 Task: Add an event with the title Team Building Activity: Paintball Tournament, date '2024/03/07', time 7:30 AM to 9:30 AMand add a description: Furthermore, you will have the opportunity to discuss your current financial status, including revenue growth, profitability, and any notable milestones or achievements. Sharing this information demonstrates your business's performance and potential for future success.Select event color  Tomato . Add location for the event as: 789 Bastakiya Quarter, Dubai, UAE, logged in from the account softage.2@softage.netand send the event invitation to softage.3@softage.net and softage.4@softage.net. Set a reminder for the event Daily
Action: Mouse moved to (419, 192)
Screenshot: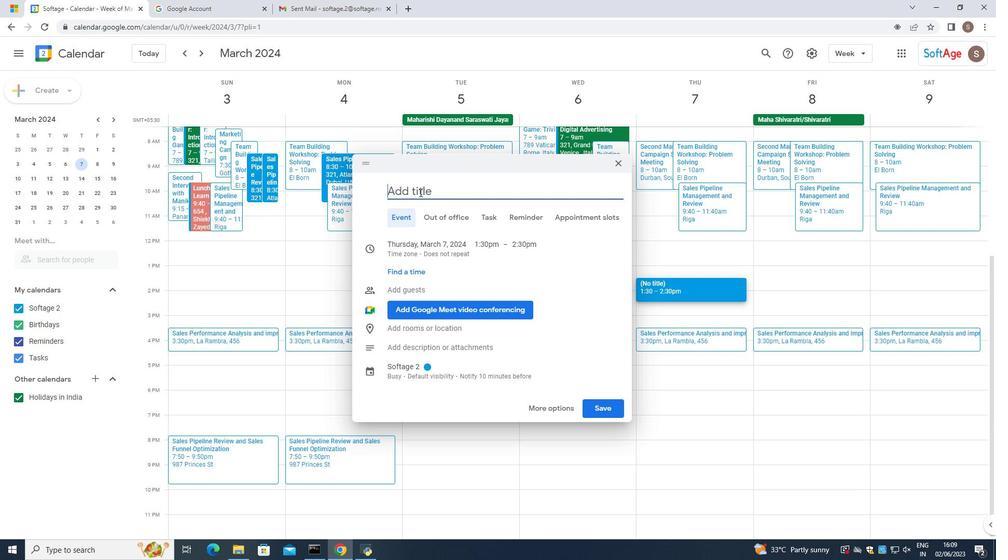 
Action: Key pressed <Key.caps_lock>T<Key.caps_lock>eam<Key.space><Key.caps_lock>B<Key.caps_lock>uilding<Key.space><Key.caps_lock>A<Key.caps_lock>ctu==<Key.backspace><Key.backspace><Key.backspace>ivity<Key.shift_r>:<Key.caps_lock>P<Key.caps_lock>aintball<Key.space><Key.caps_lock>T<Key.caps_lock>ournamne<Key.backspace><Key.backspace>n<Key.backspace>ent
Screenshot: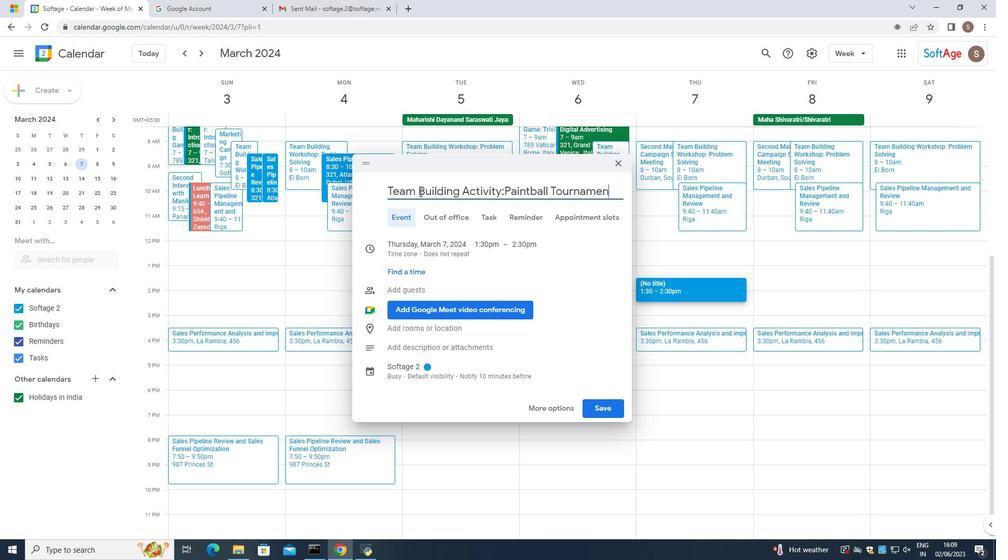
Action: Mouse moved to (387, 237)
Screenshot: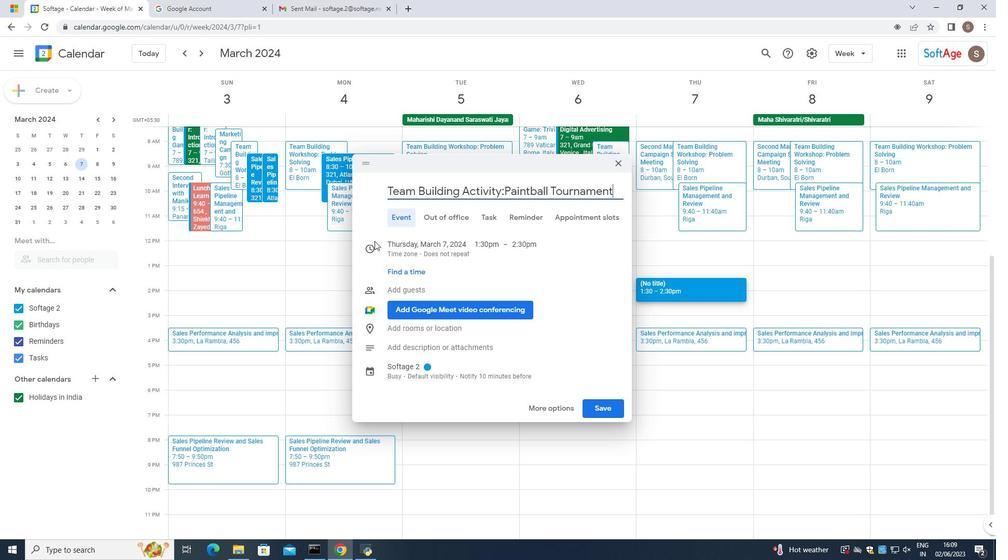 
Action: Mouse pressed left at (387, 237)
Screenshot: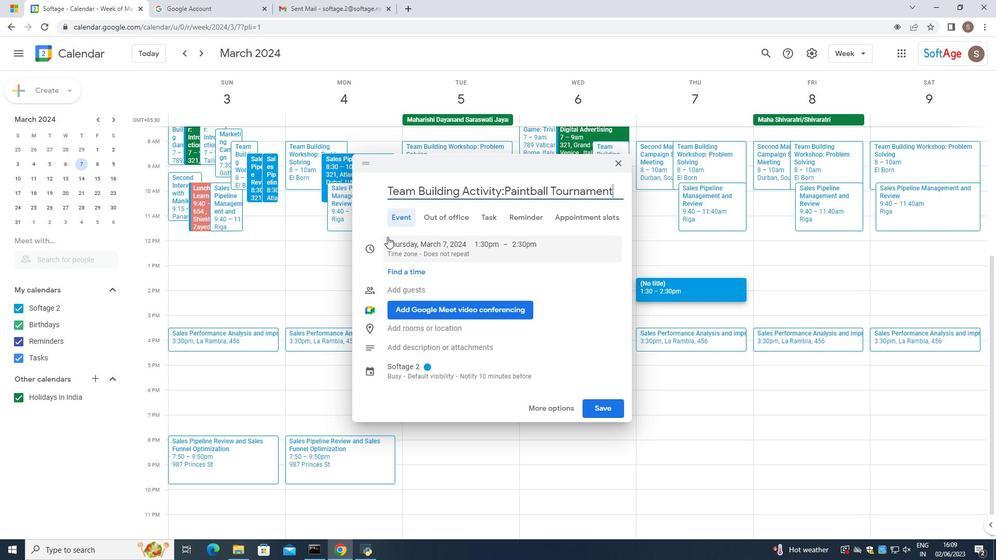 
Action: Mouse moved to (486, 245)
Screenshot: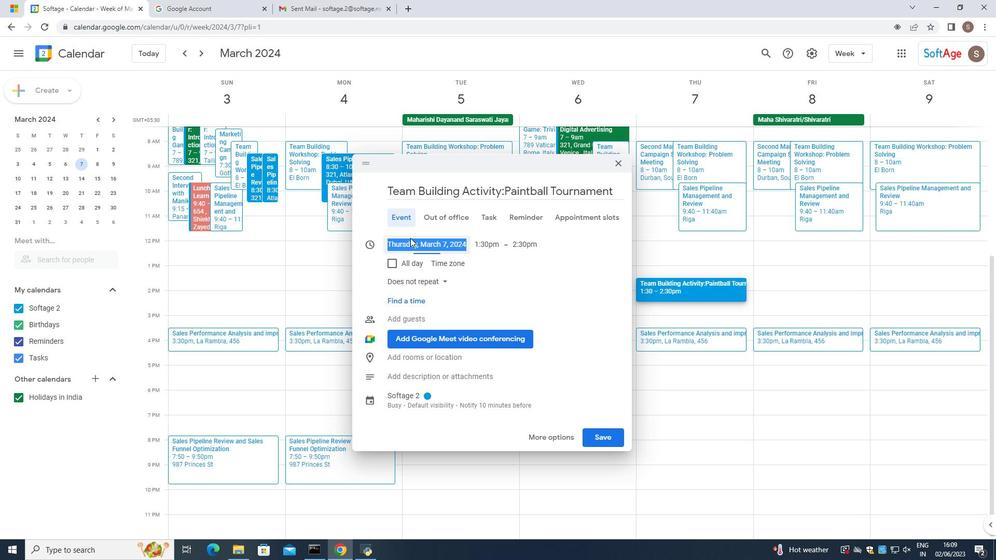 
Action: Mouse pressed left at (486, 245)
Screenshot: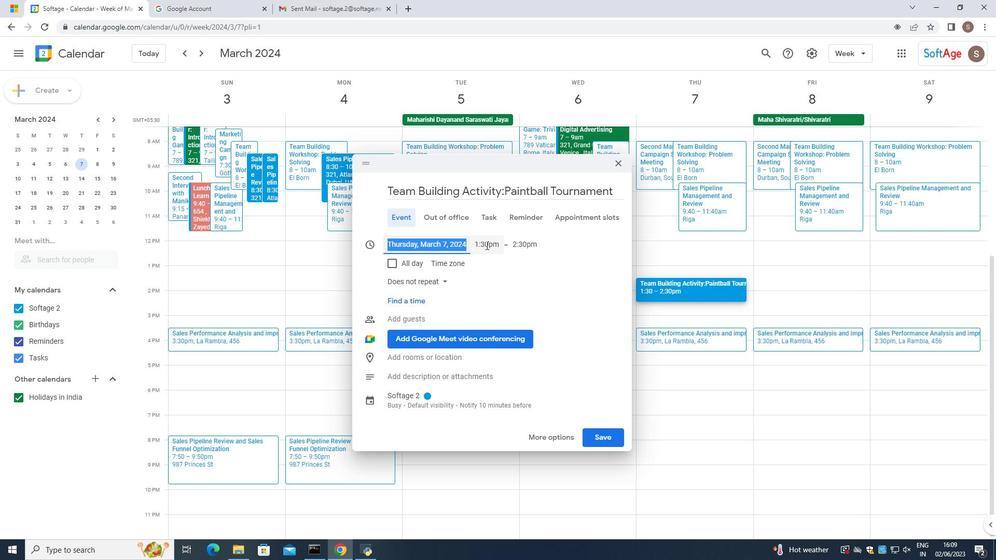 
Action: Mouse moved to (493, 294)
Screenshot: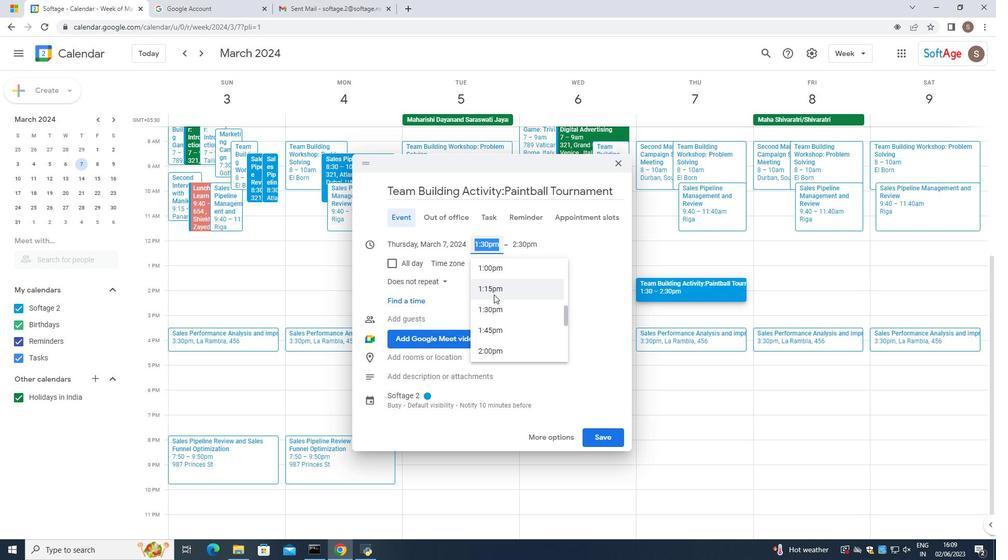 
Action: Mouse scrolled (493, 295) with delta (0, 0)
Screenshot: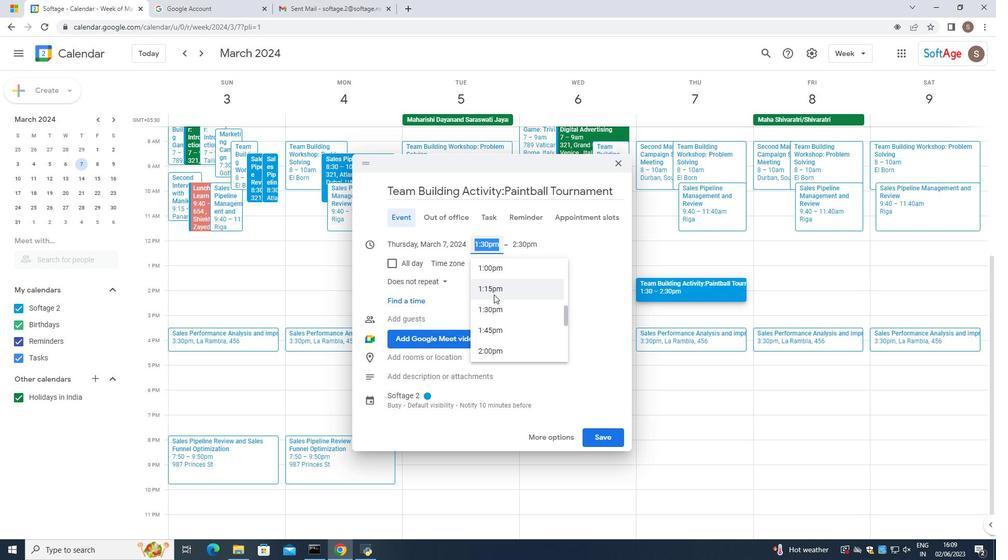 
Action: Mouse scrolled (493, 295) with delta (0, 0)
Screenshot: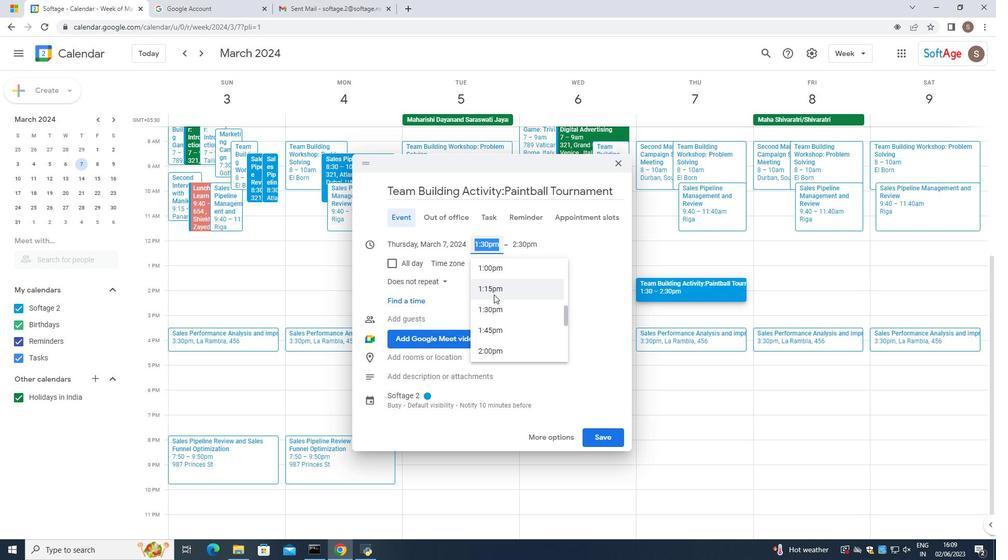 
Action: Mouse scrolled (493, 295) with delta (0, 0)
Screenshot: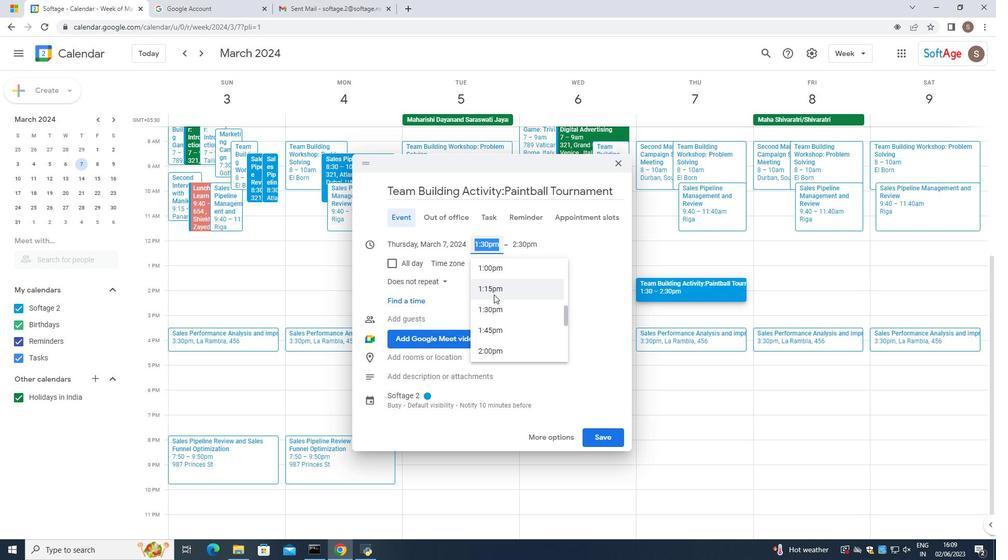 
Action: Mouse scrolled (493, 295) with delta (0, 0)
Screenshot: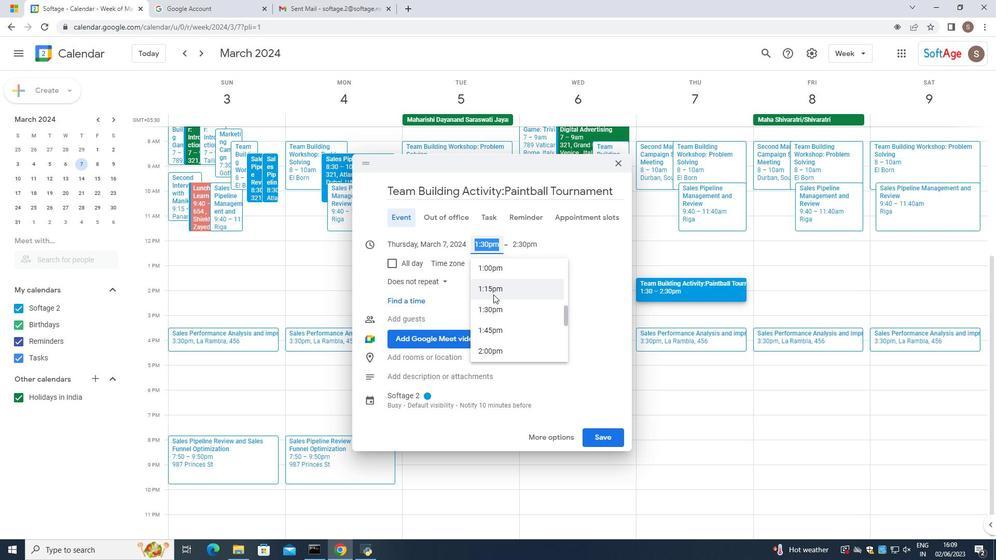 
Action: Mouse scrolled (493, 295) with delta (0, 0)
Screenshot: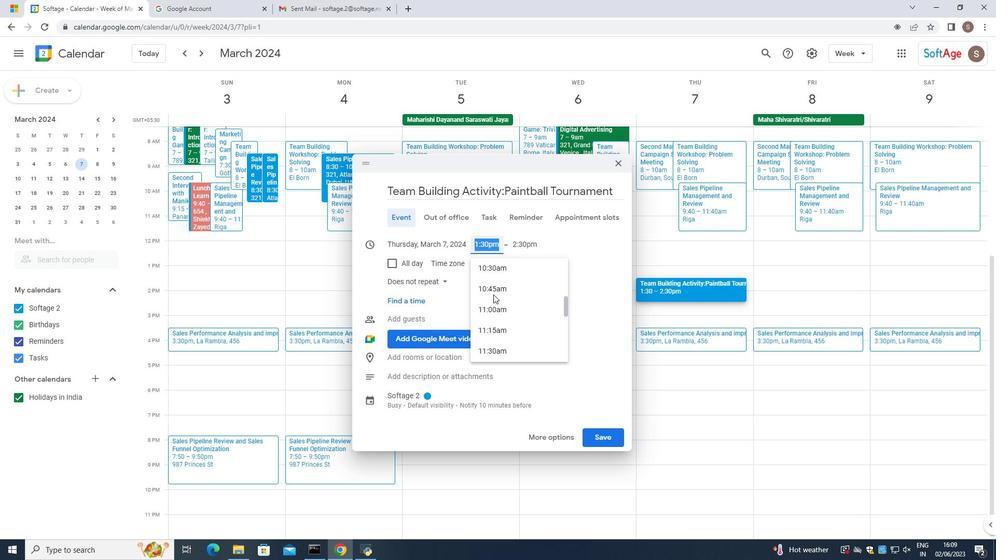 
Action: Mouse scrolled (493, 295) with delta (0, 0)
Screenshot: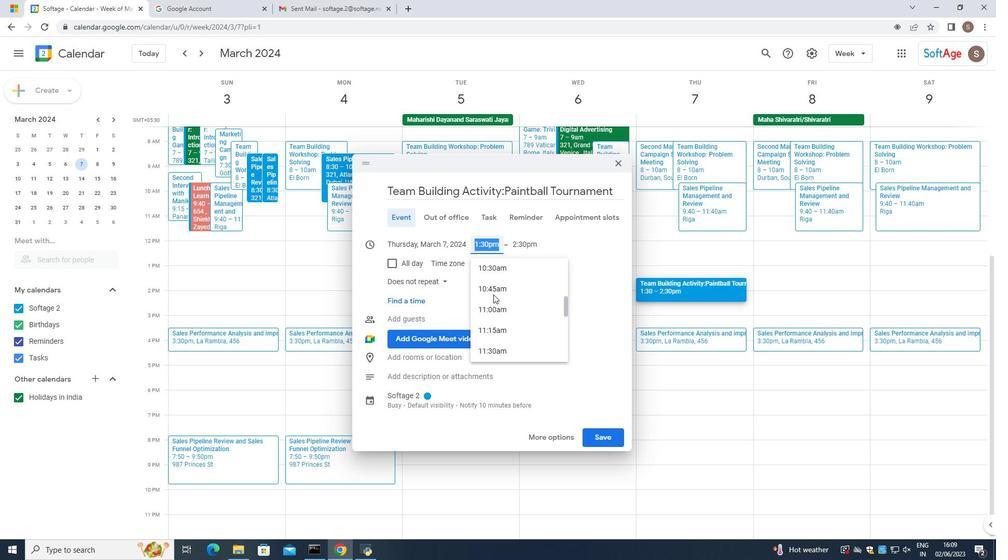 
Action: Mouse scrolled (493, 295) with delta (0, 0)
Screenshot: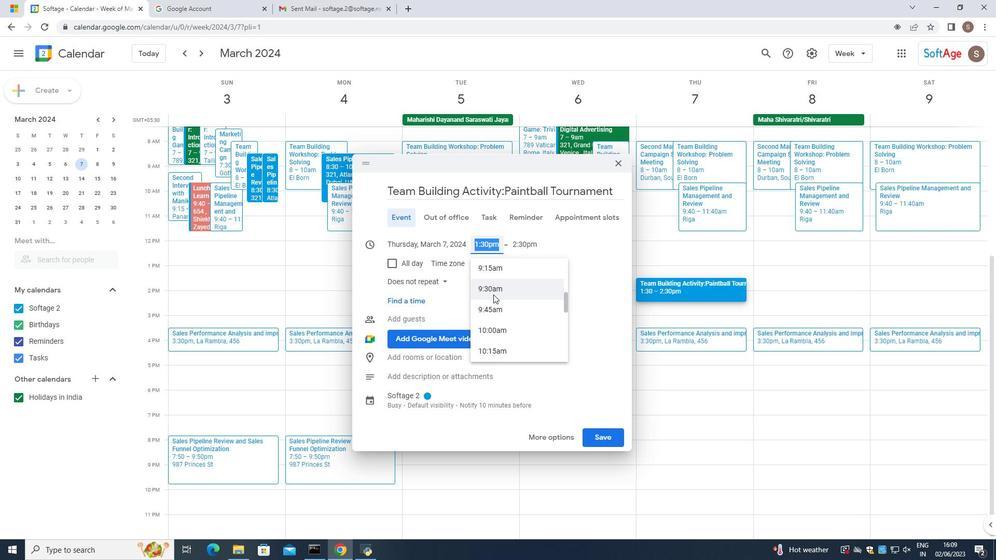 
Action: Mouse scrolled (493, 295) with delta (0, 0)
Screenshot: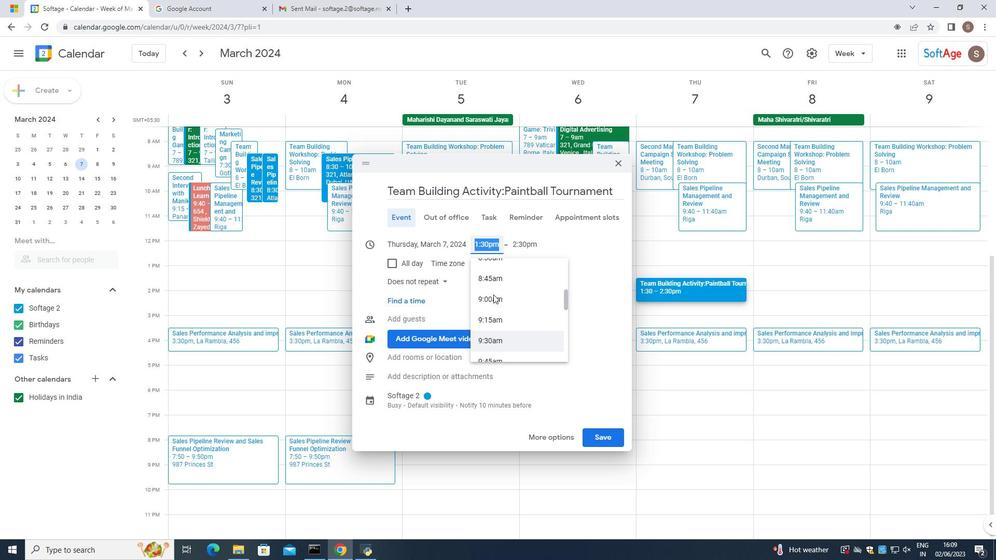 
Action: Mouse scrolled (493, 295) with delta (0, 0)
Screenshot: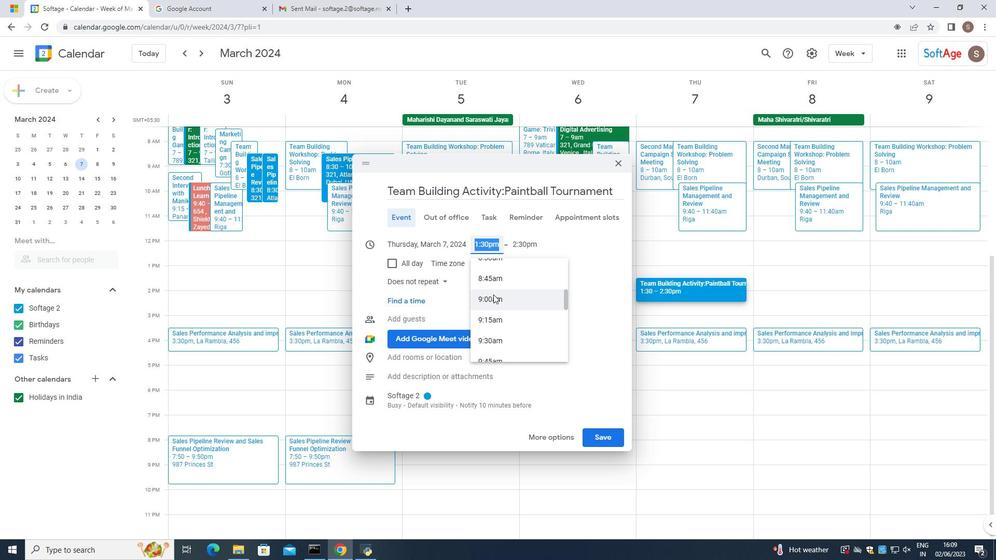
Action: Mouse scrolled (493, 295) with delta (0, 0)
Screenshot: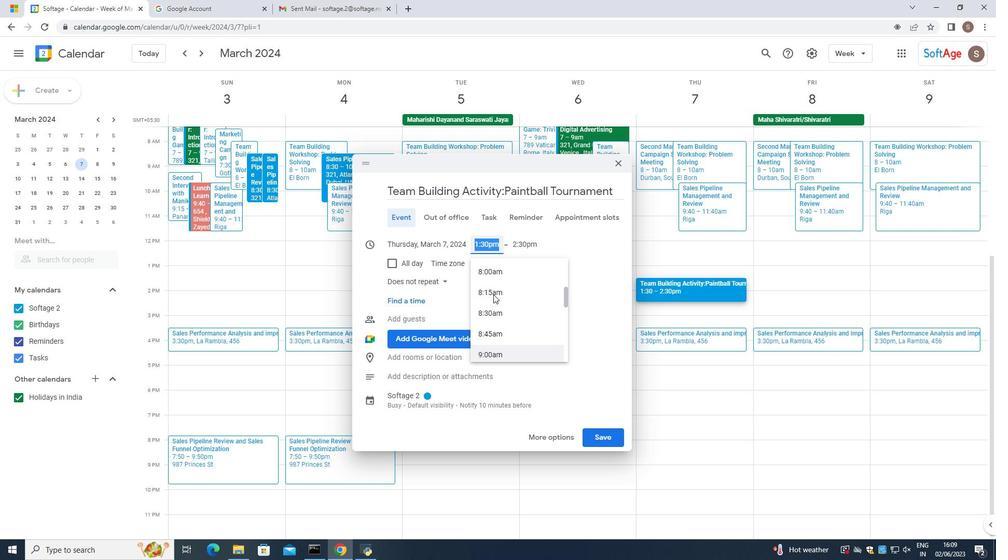 
Action: Mouse moved to (479, 328)
Screenshot: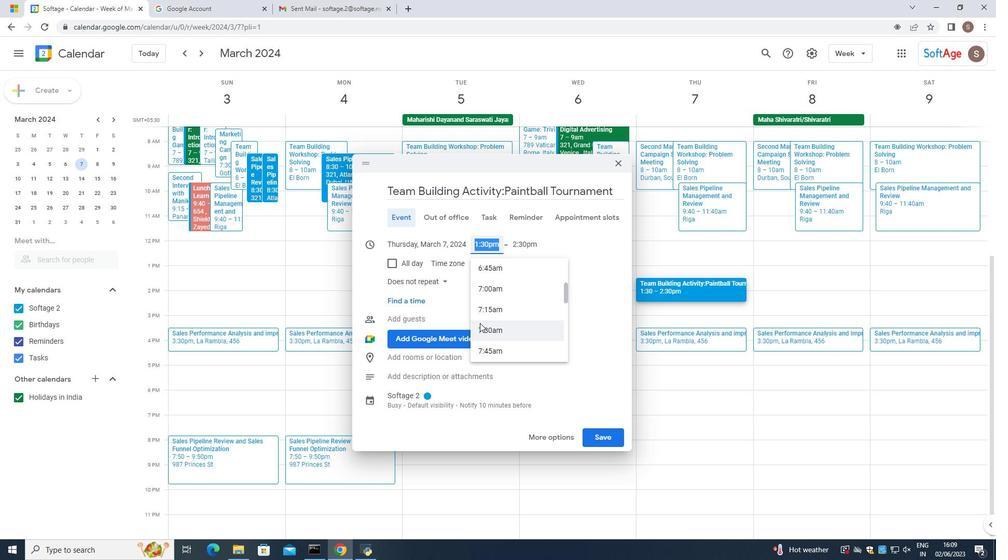 
Action: Mouse pressed left at (479, 328)
Screenshot: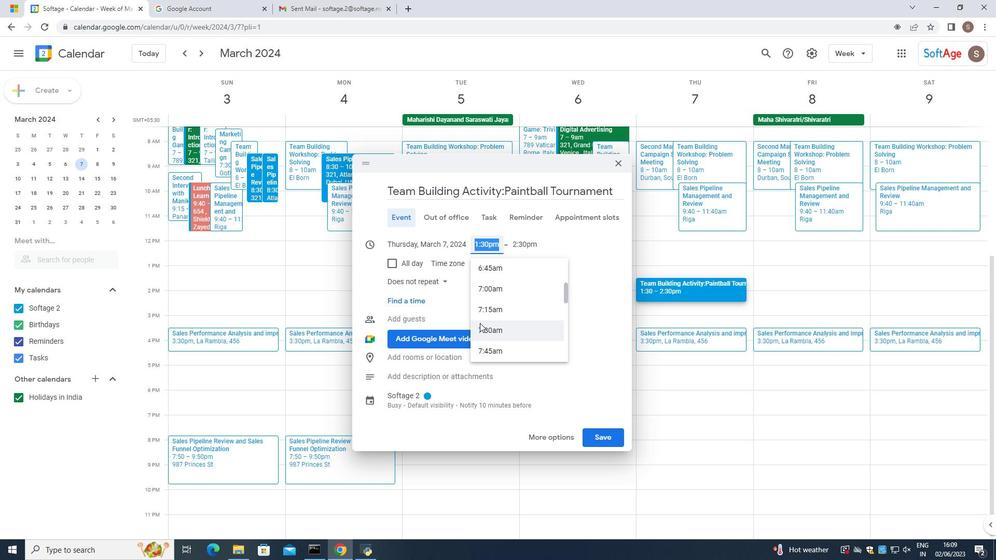 
Action: Mouse moved to (525, 221)
Screenshot: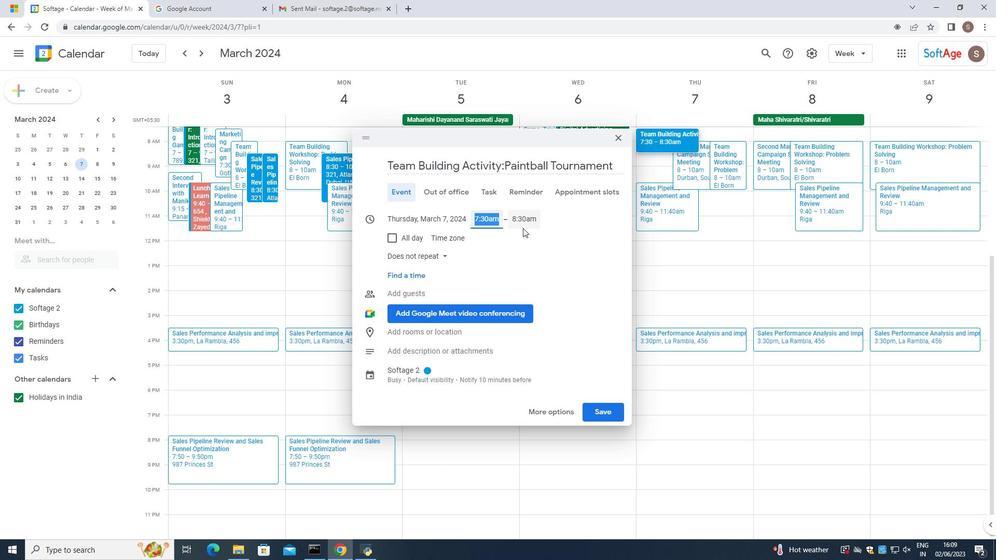 
Action: Mouse pressed left at (525, 221)
Screenshot: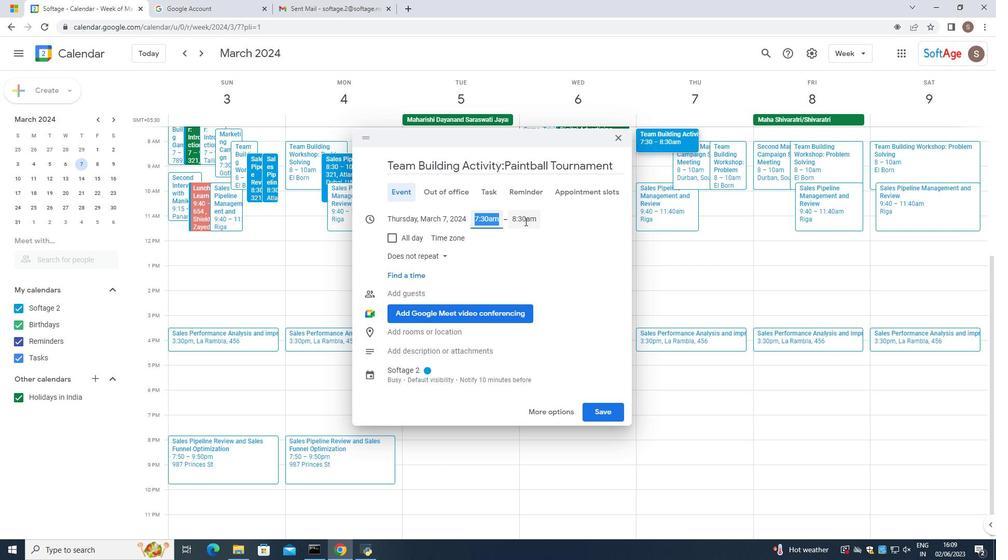 
Action: Mouse moved to (540, 279)
Screenshot: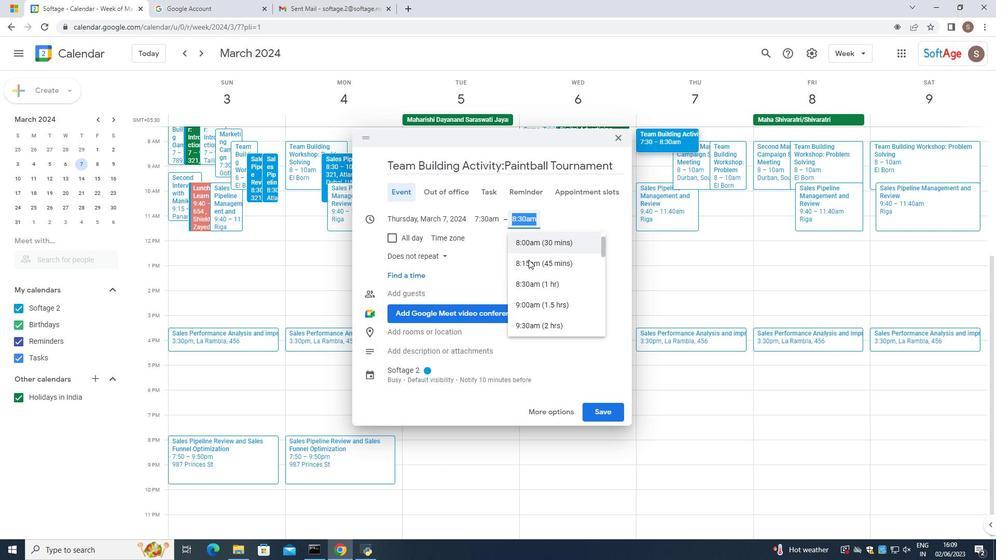 
Action: Mouse scrolled (540, 278) with delta (0, 0)
Screenshot: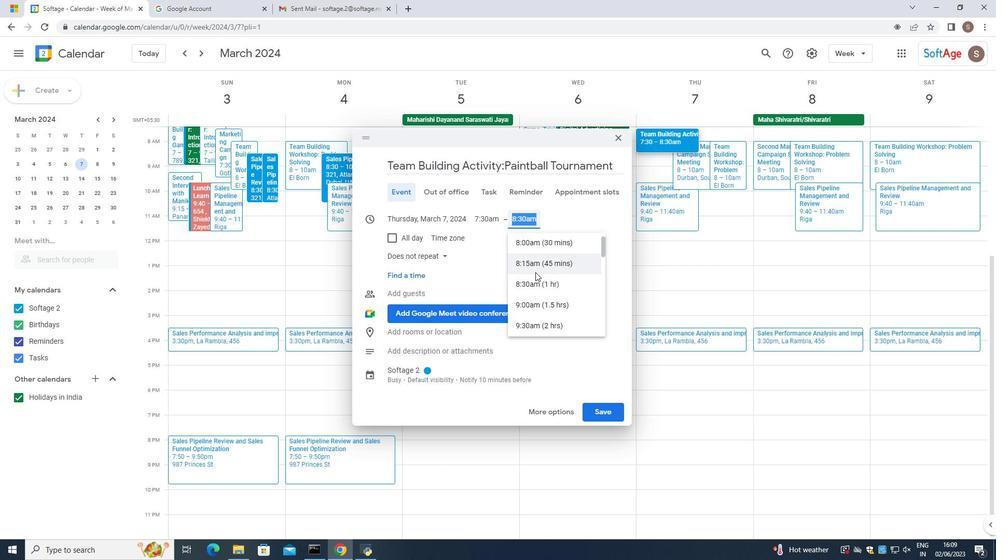 
Action: Mouse moved to (540, 279)
Screenshot: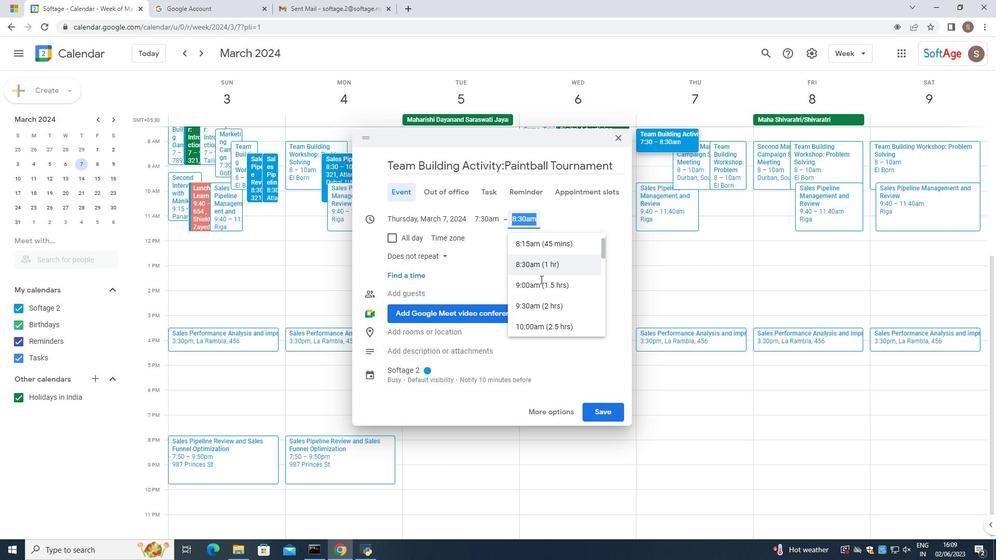 
Action: Mouse scrolled (540, 279) with delta (0, 0)
Screenshot: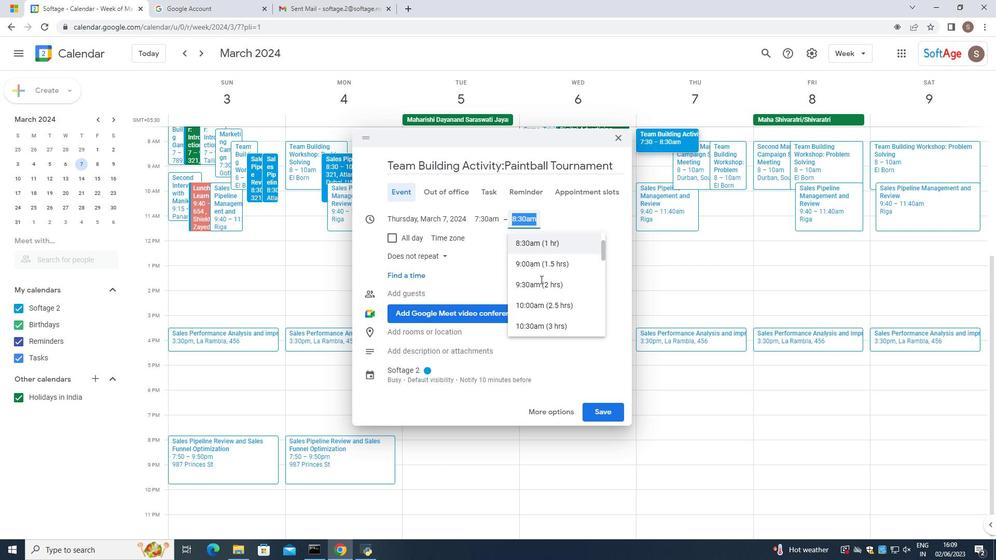 
Action: Mouse moved to (539, 280)
Screenshot: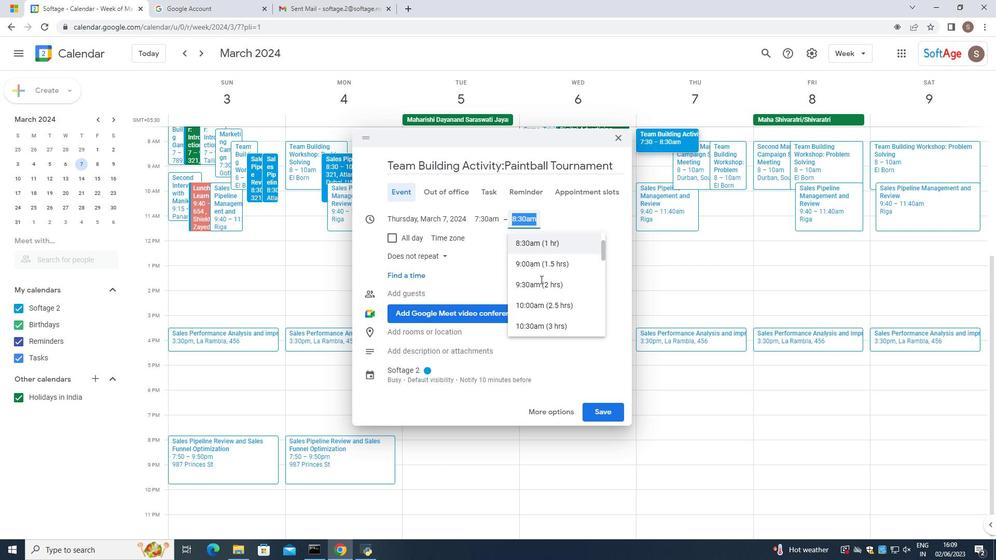 
Action: Mouse scrolled (539, 279) with delta (0, 0)
Screenshot: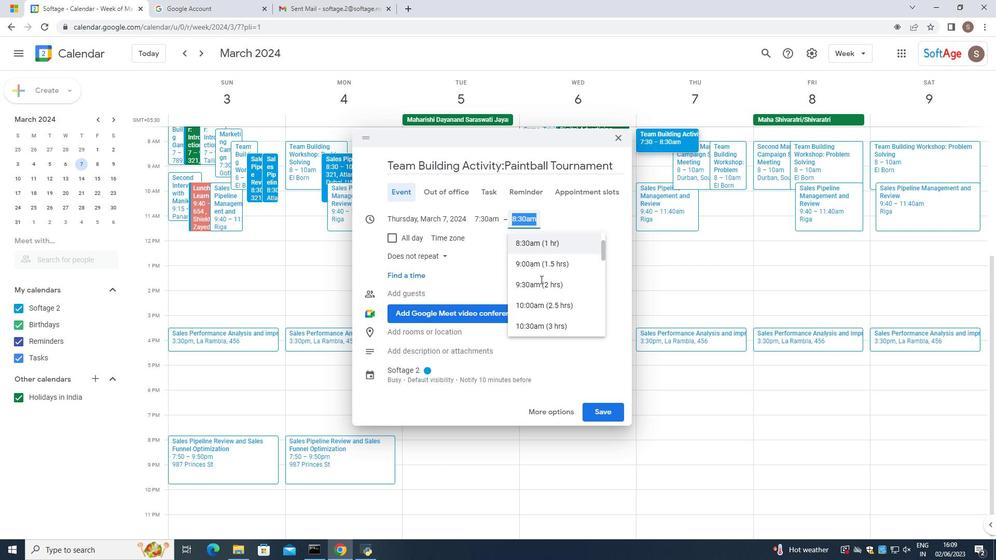 
Action: Mouse moved to (537, 281)
Screenshot: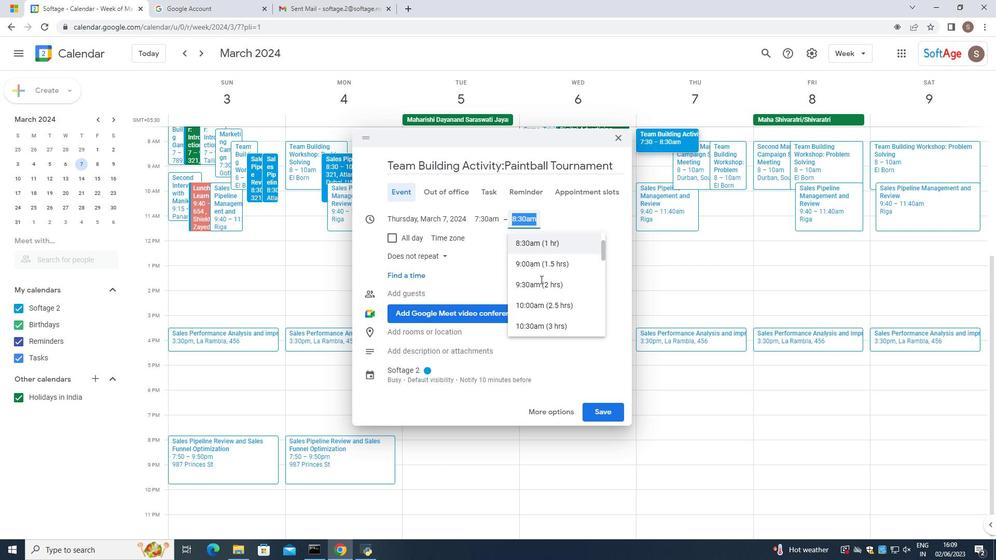 
Action: Mouse scrolled (538, 280) with delta (0, 0)
Screenshot: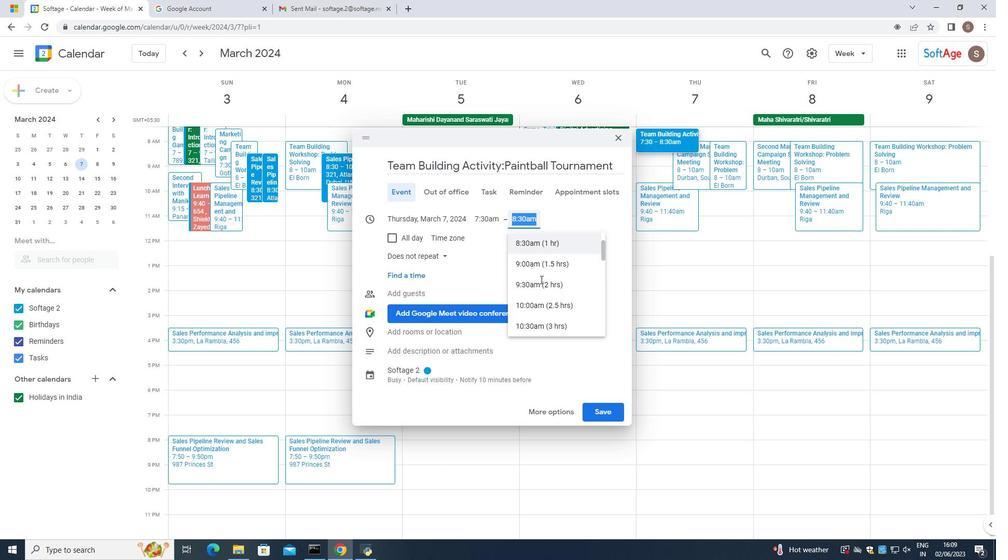 
Action: Mouse moved to (536, 282)
Screenshot: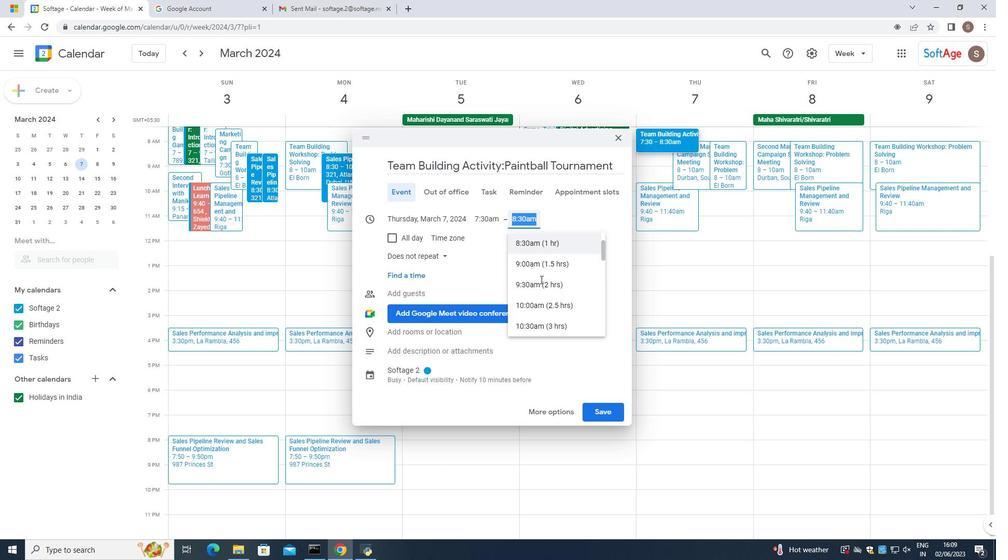 
Action: Mouse scrolled (536, 282) with delta (0, 0)
Screenshot: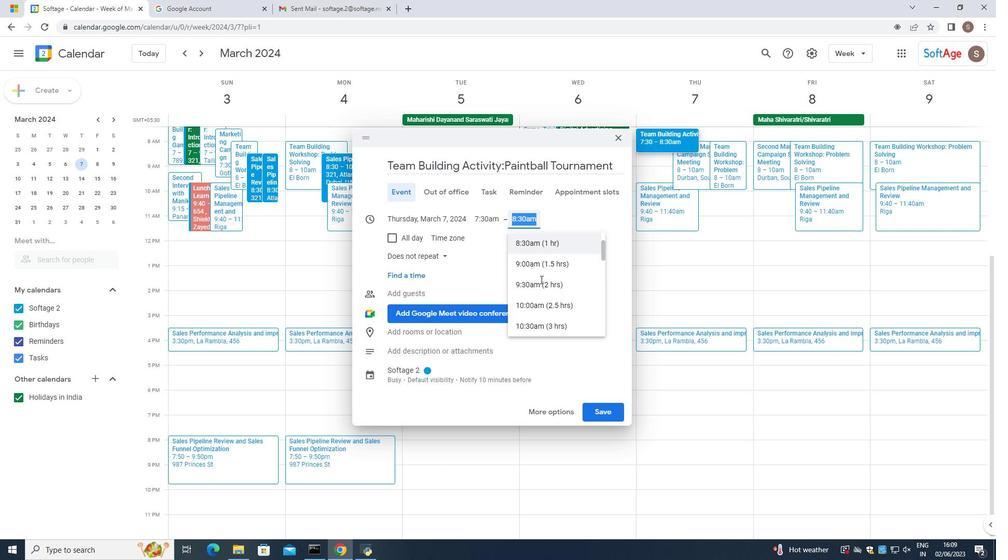 
Action: Mouse moved to (524, 300)
Screenshot: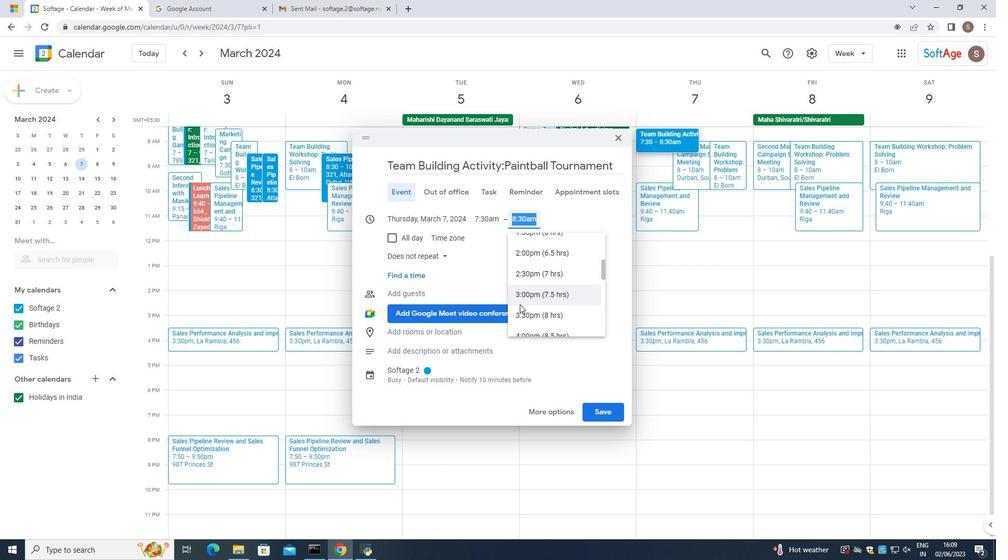 
Action: Mouse scrolled (524, 301) with delta (0, 0)
Screenshot: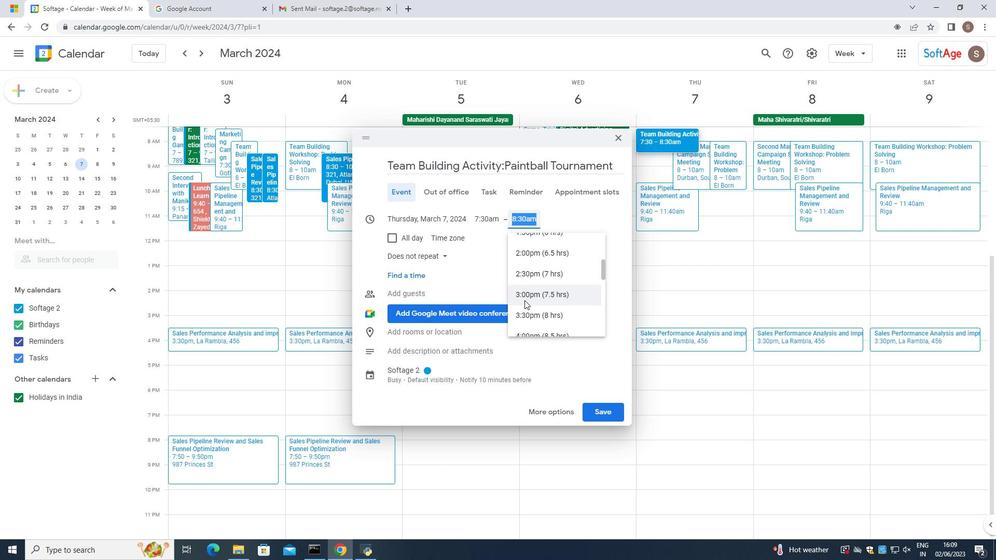
Action: Mouse scrolled (524, 301) with delta (0, 0)
Screenshot: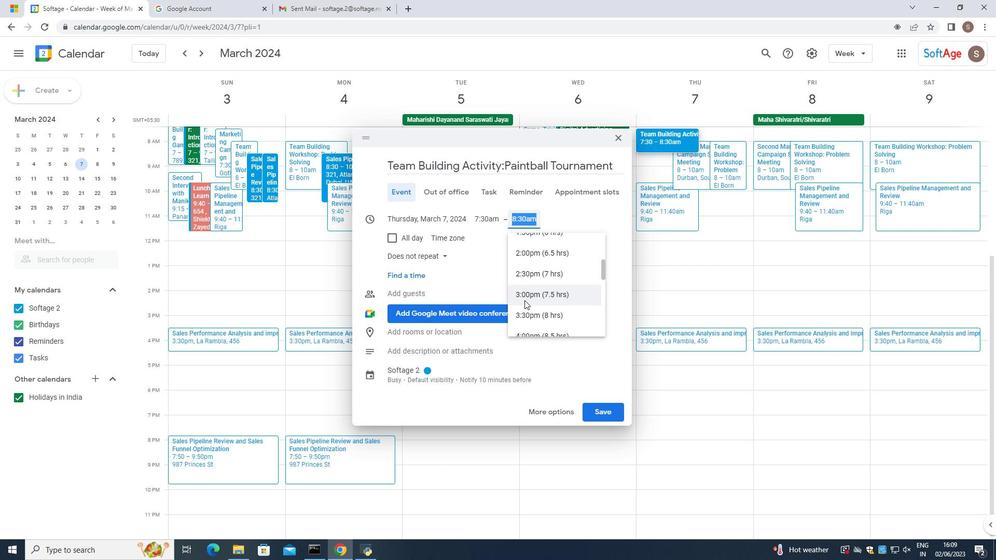 
Action: Mouse scrolled (524, 301) with delta (0, 0)
Screenshot: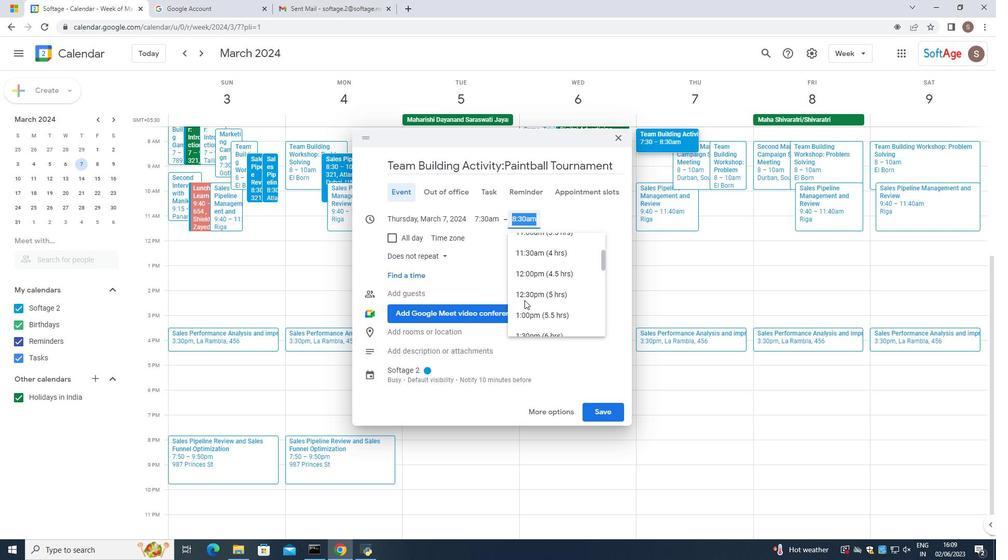 
Action: Mouse scrolled (524, 301) with delta (0, 0)
Screenshot: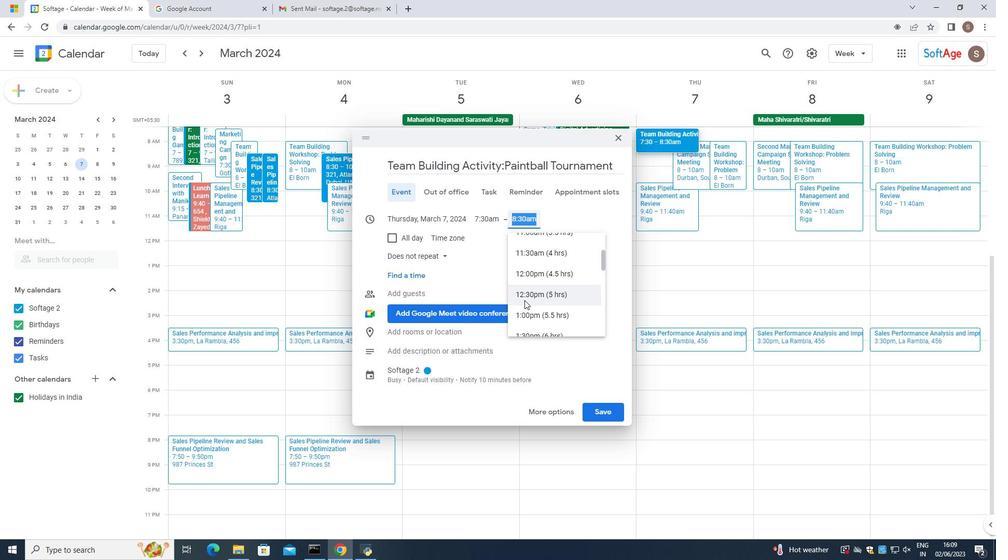 
Action: Mouse moved to (536, 269)
Screenshot: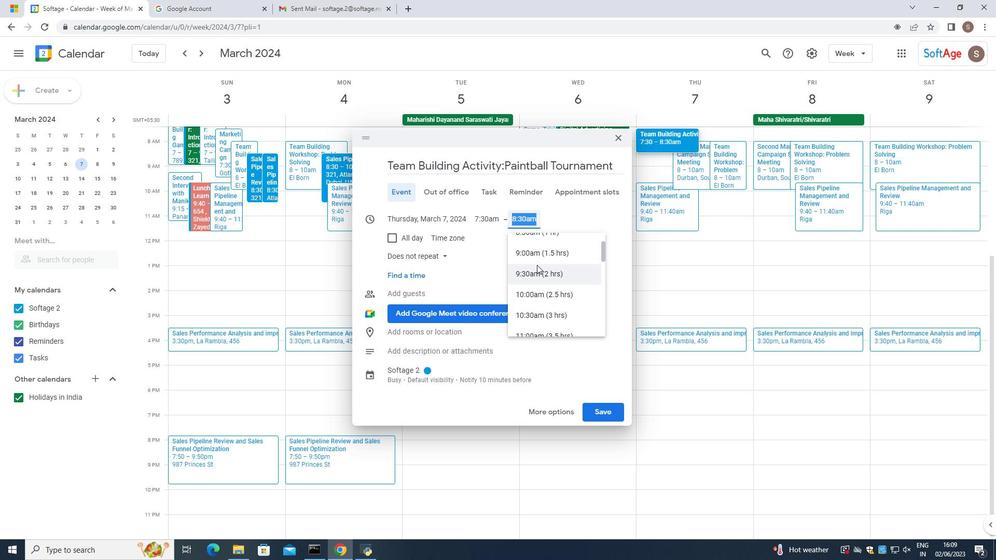 
Action: Mouse pressed left at (536, 269)
Screenshot: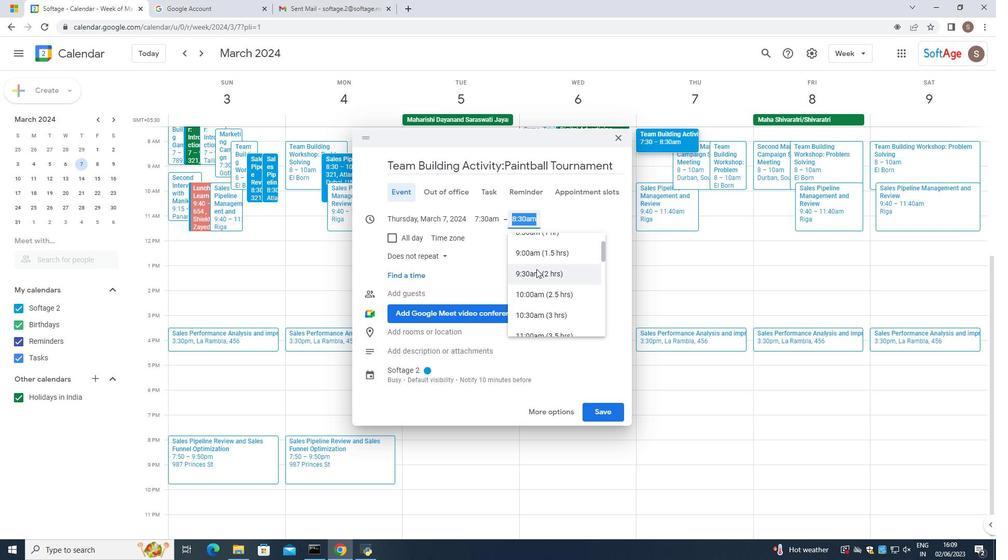 
Action: Mouse moved to (416, 370)
Screenshot: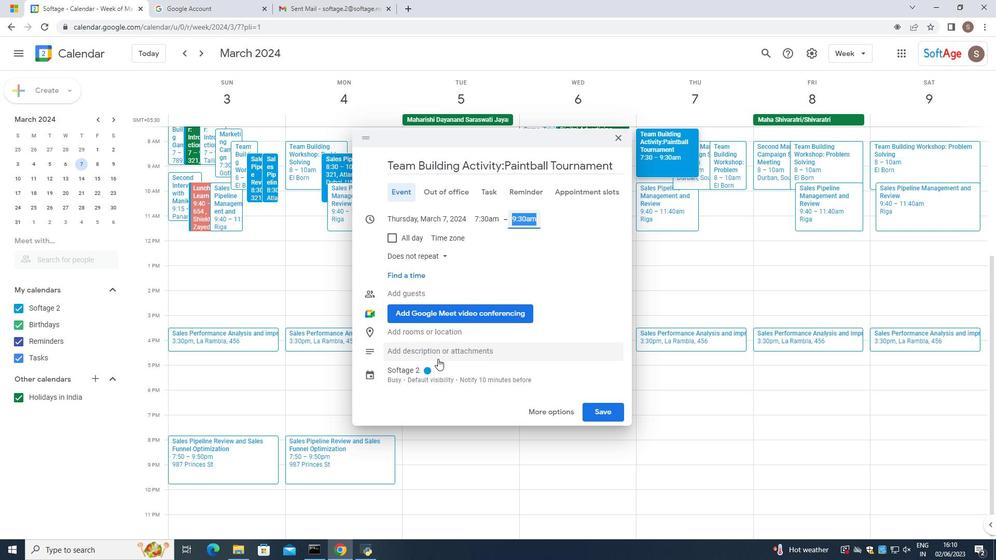 
Action: Mouse pressed left at (416, 370)
Screenshot: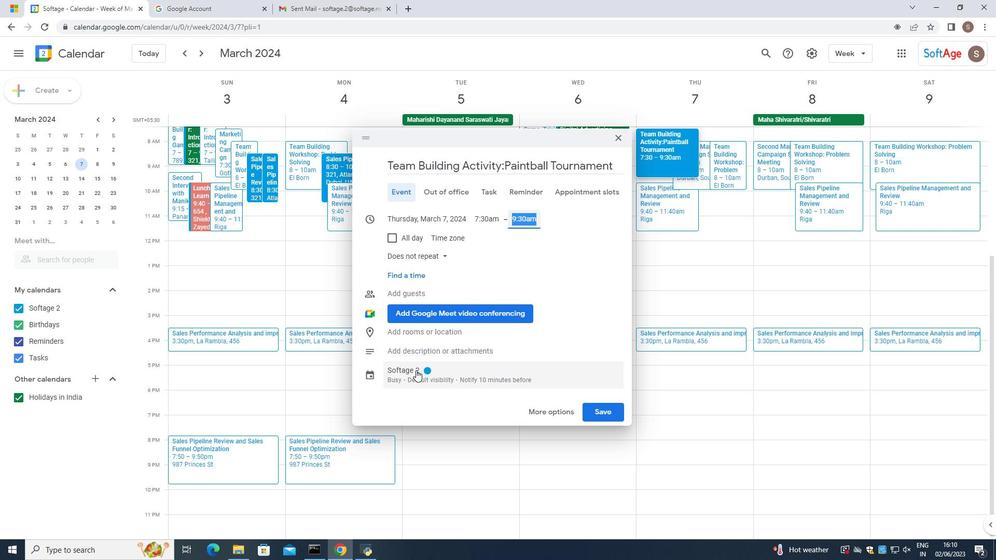 
Action: Mouse moved to (452, 376)
Screenshot: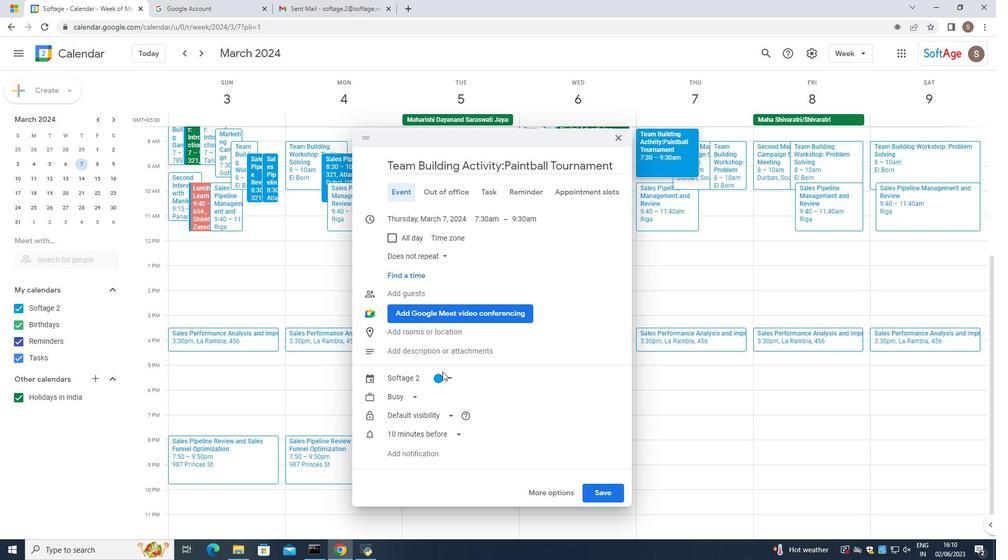 
Action: Mouse pressed left at (452, 376)
Screenshot: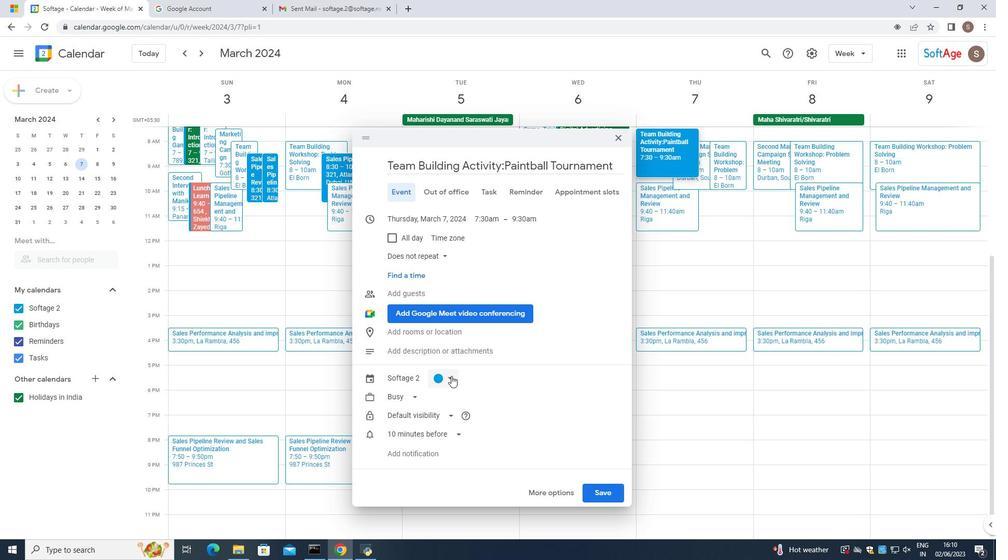 
Action: Mouse moved to (439, 385)
Screenshot: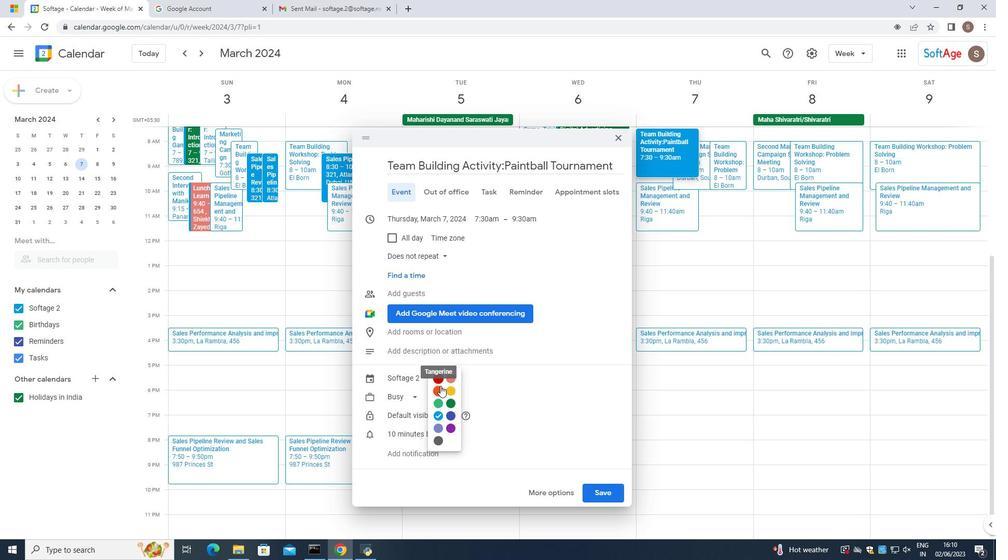 
Action: Mouse pressed left at (439, 385)
Screenshot: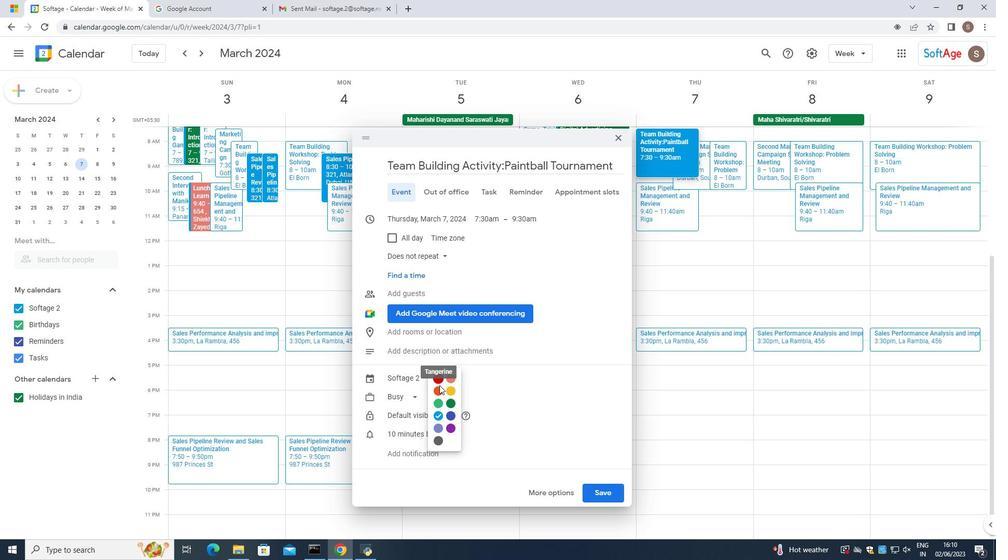 
Action: Mouse moved to (437, 390)
Screenshot: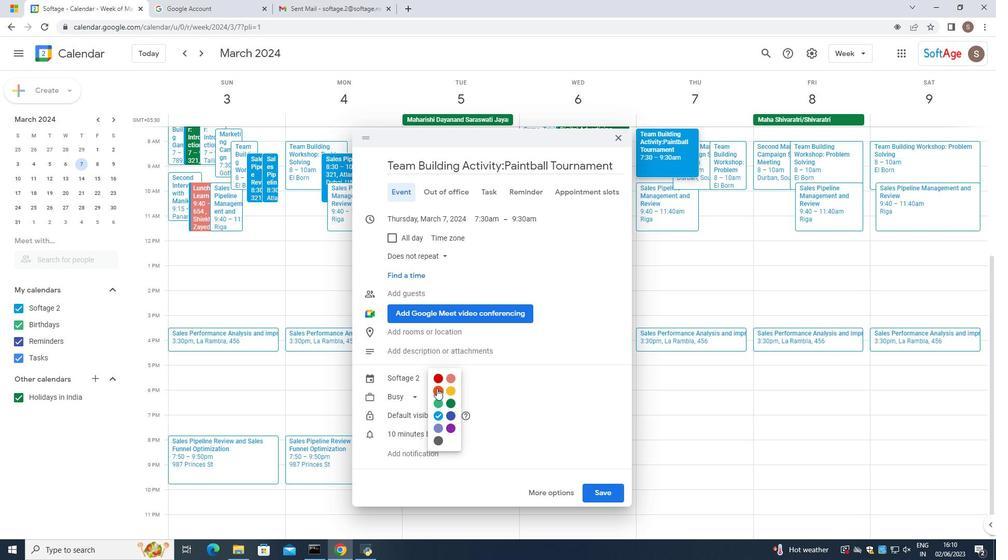 
Action: Mouse pressed left at (437, 390)
Screenshot: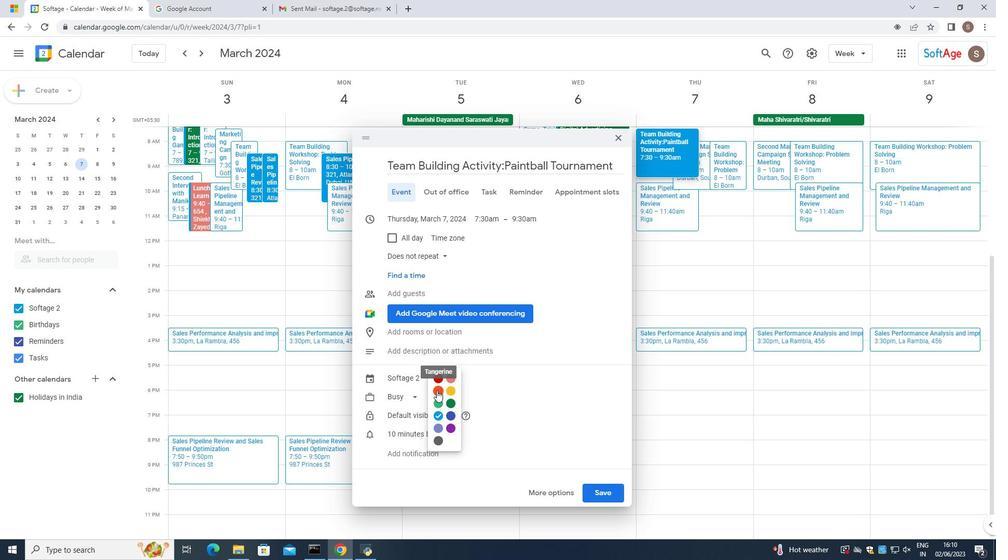 
Action: Mouse moved to (446, 376)
Screenshot: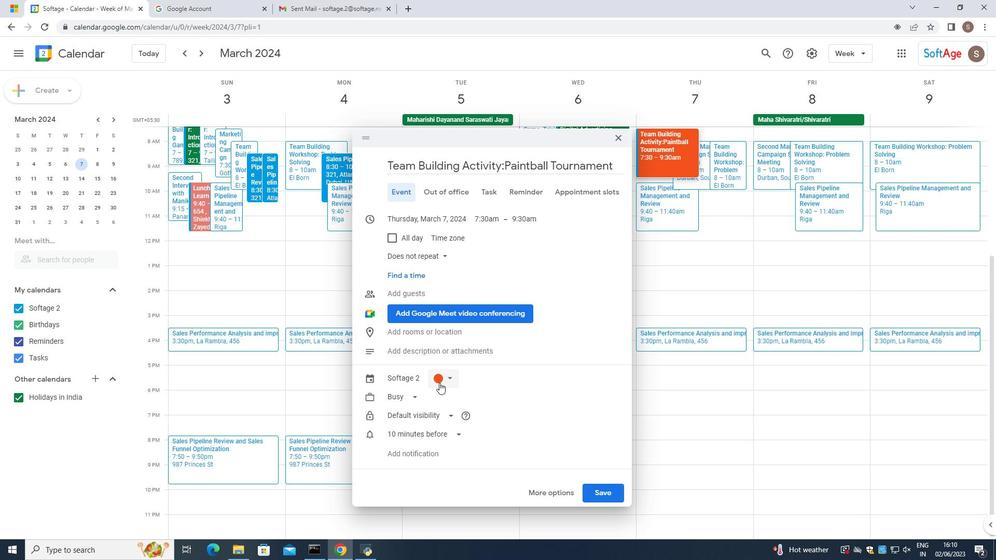 
Action: Mouse pressed left at (446, 376)
Screenshot: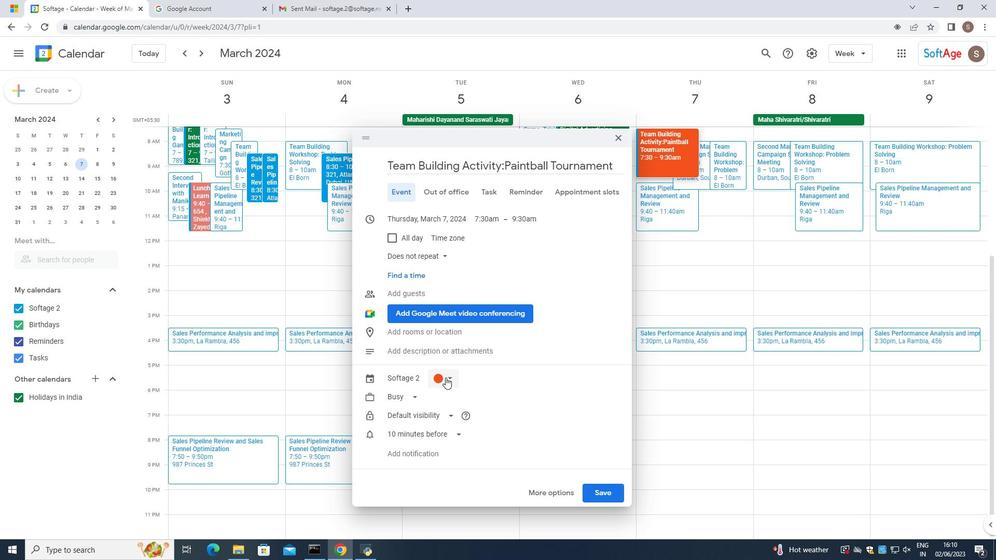 
Action: Mouse moved to (439, 385)
Screenshot: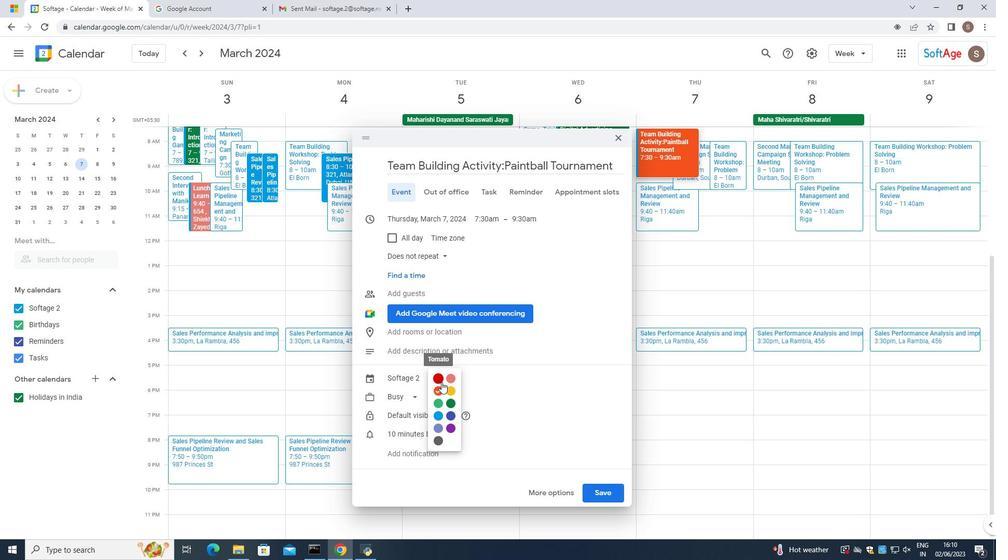 
Action: Mouse pressed left at (439, 385)
Screenshot: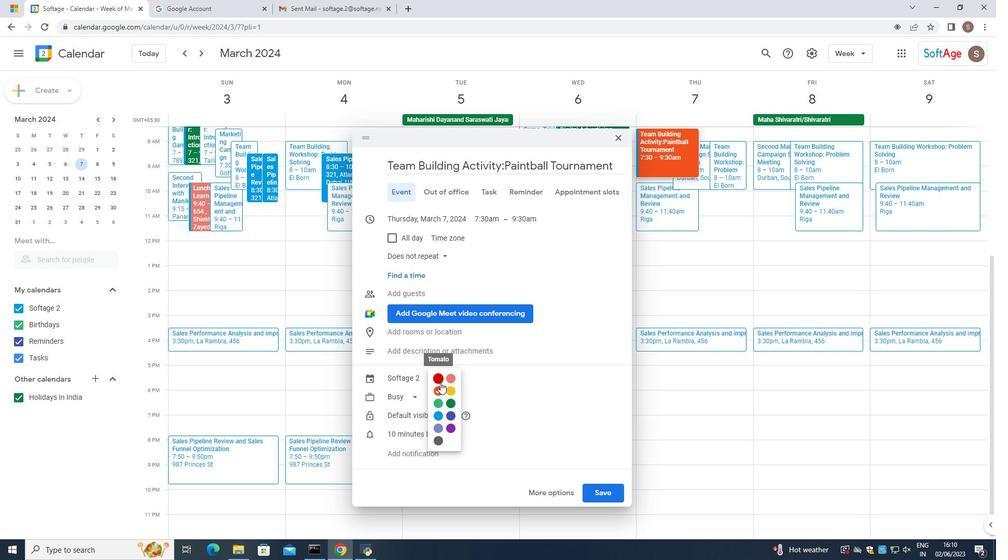 
Action: Mouse moved to (437, 378)
Screenshot: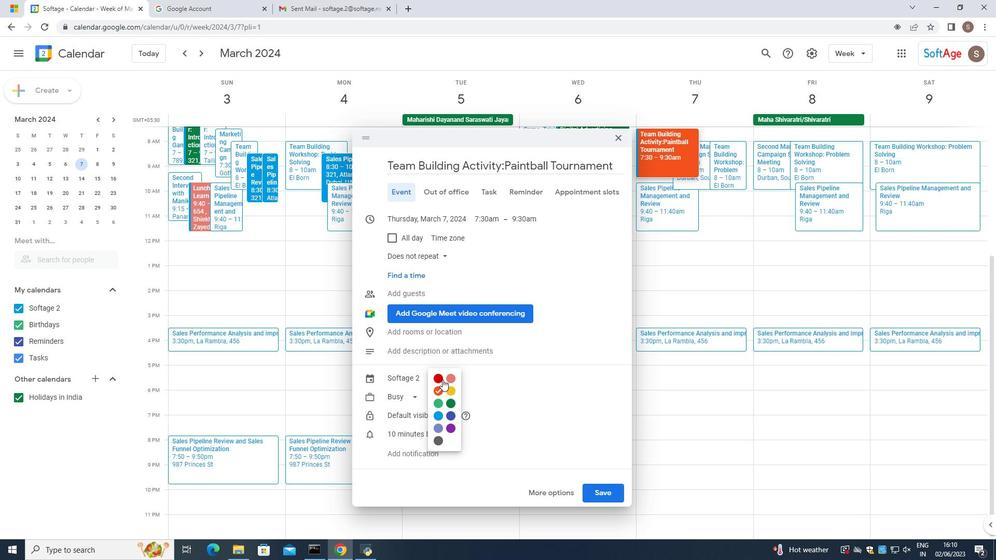 
Action: Mouse pressed left at (437, 378)
Screenshot: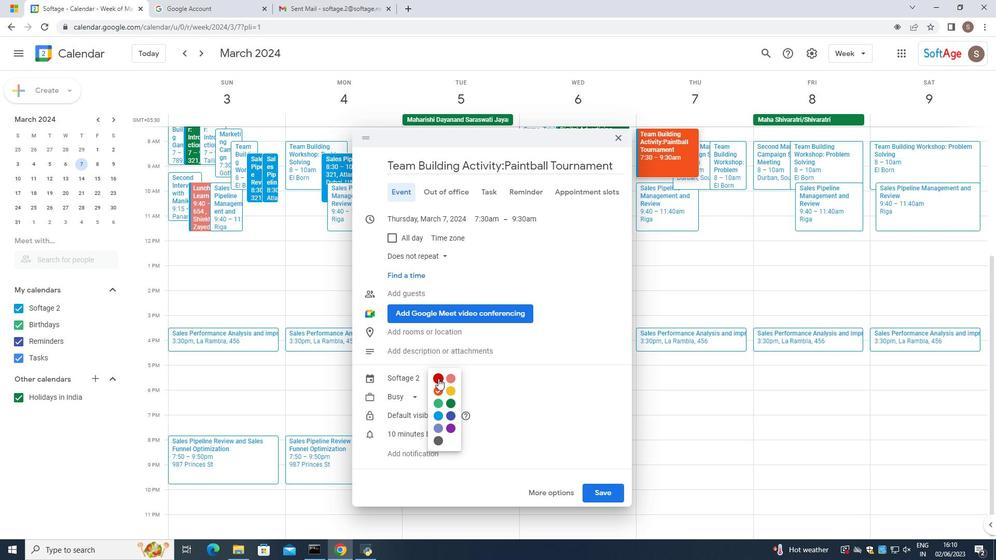 
Action: Mouse moved to (493, 388)
Screenshot: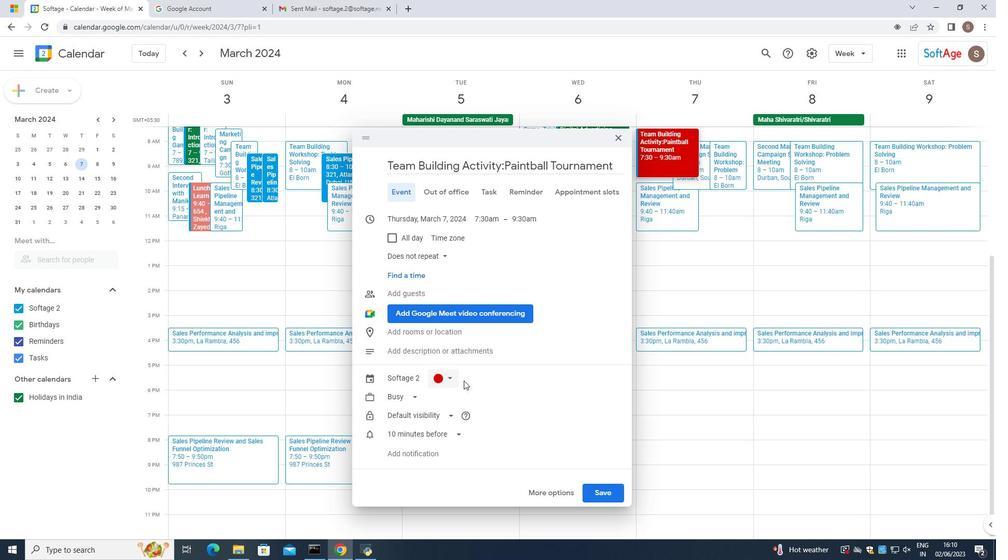 
Action: Mouse pressed left at (493, 388)
Screenshot: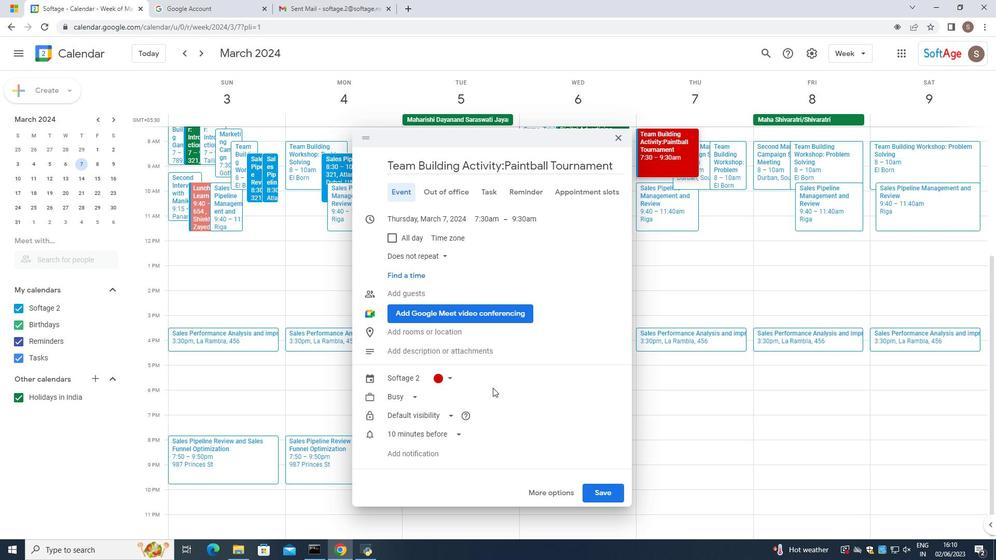
Action: Mouse moved to (413, 262)
Screenshot: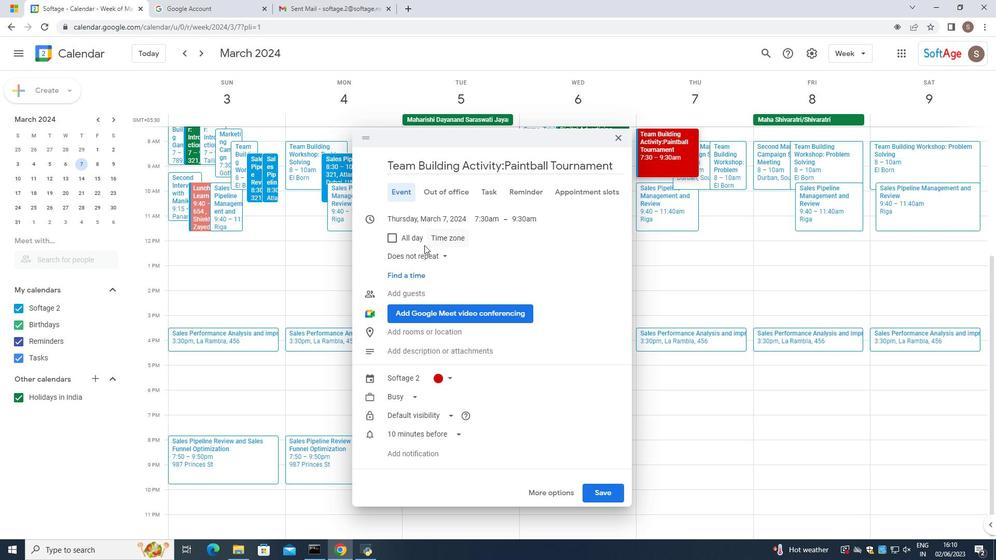 
Action: Mouse pressed left at (413, 262)
Screenshot: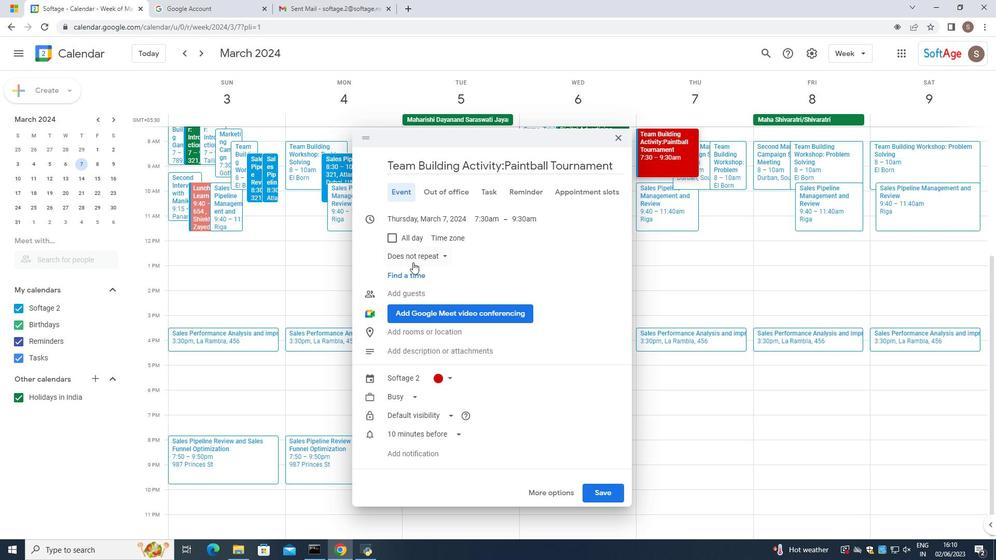 
Action: Mouse moved to (422, 274)
Screenshot: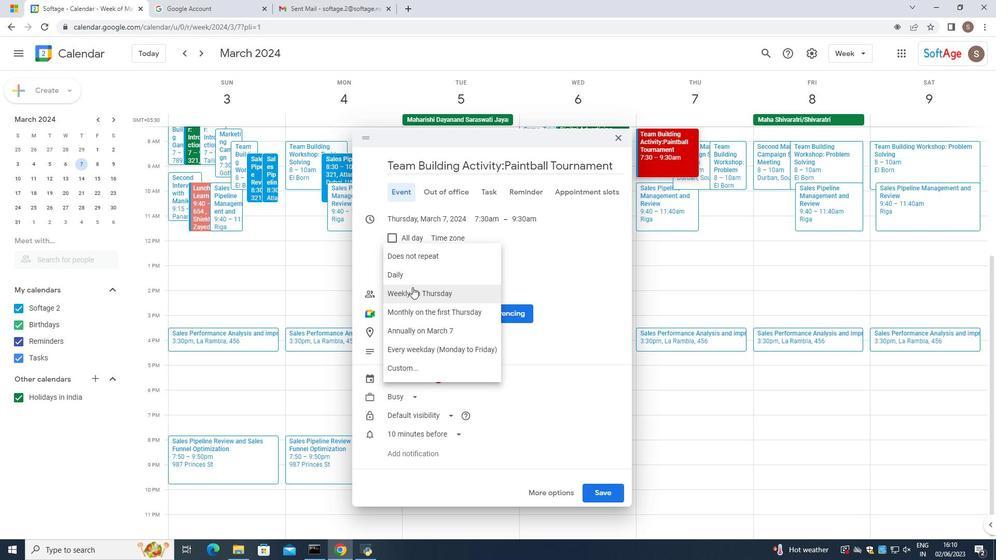 
Action: Mouse pressed left at (422, 274)
Screenshot: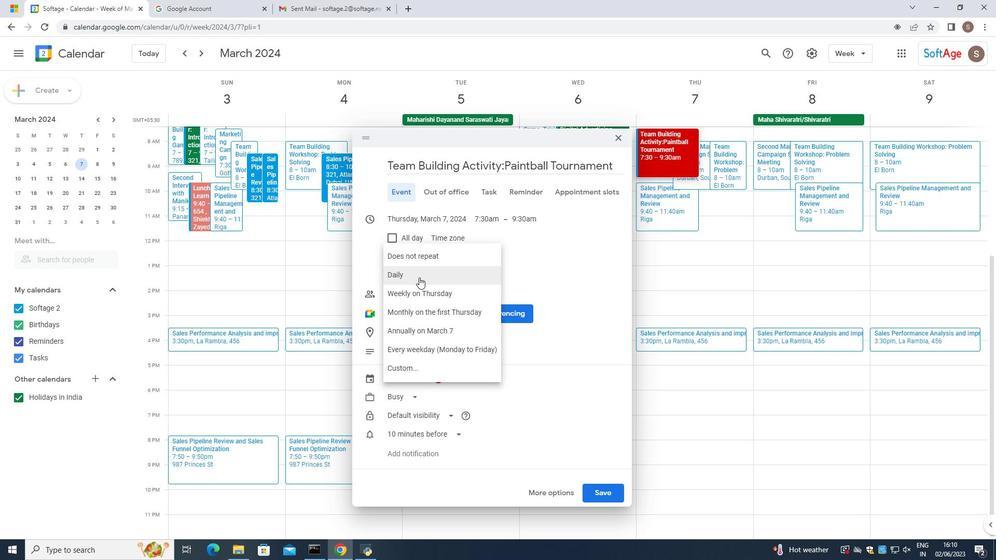 
Action: Mouse moved to (427, 344)
Screenshot: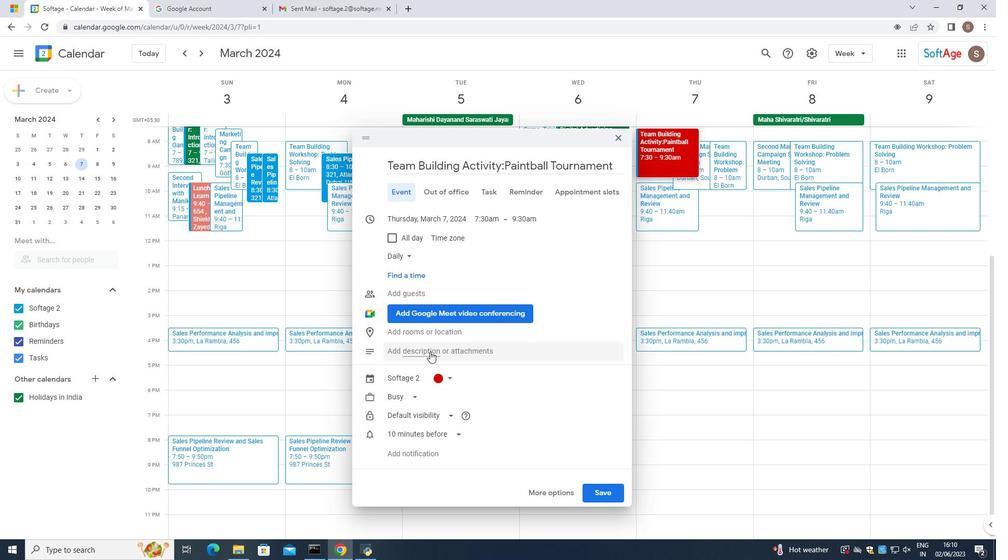 
Action: Mouse pressed left at (427, 344)
Screenshot: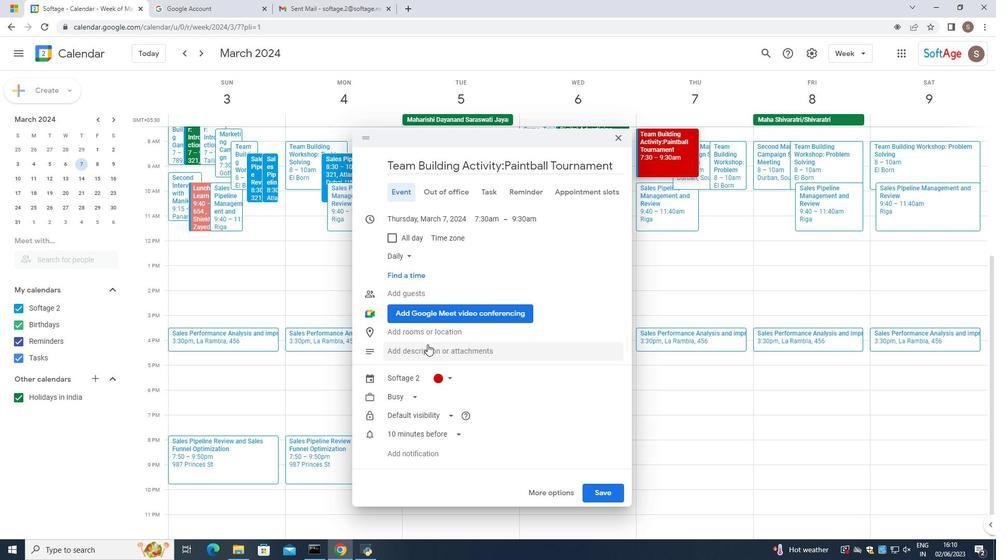 
Action: Mouse moved to (433, 278)
Screenshot: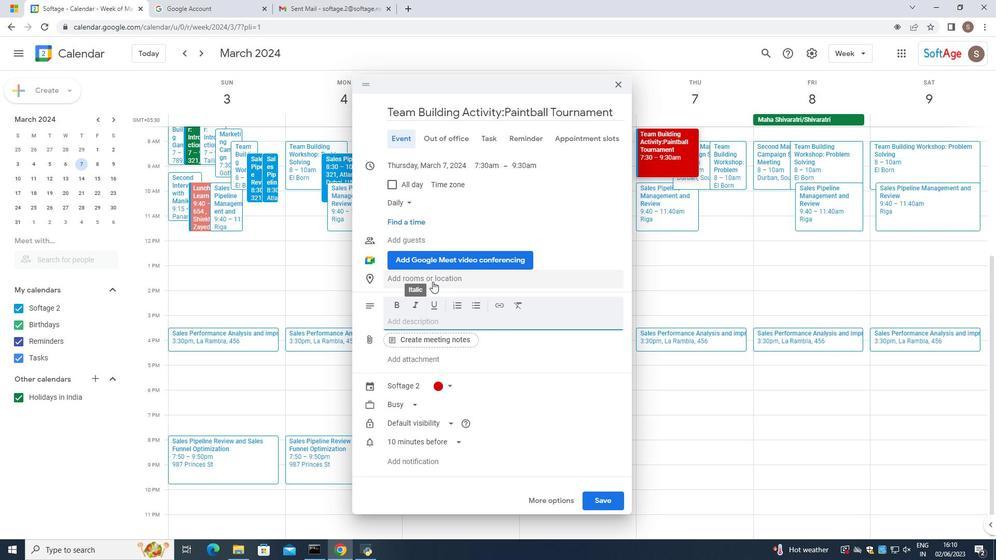 
Action: Mouse pressed left at (433, 278)
Screenshot: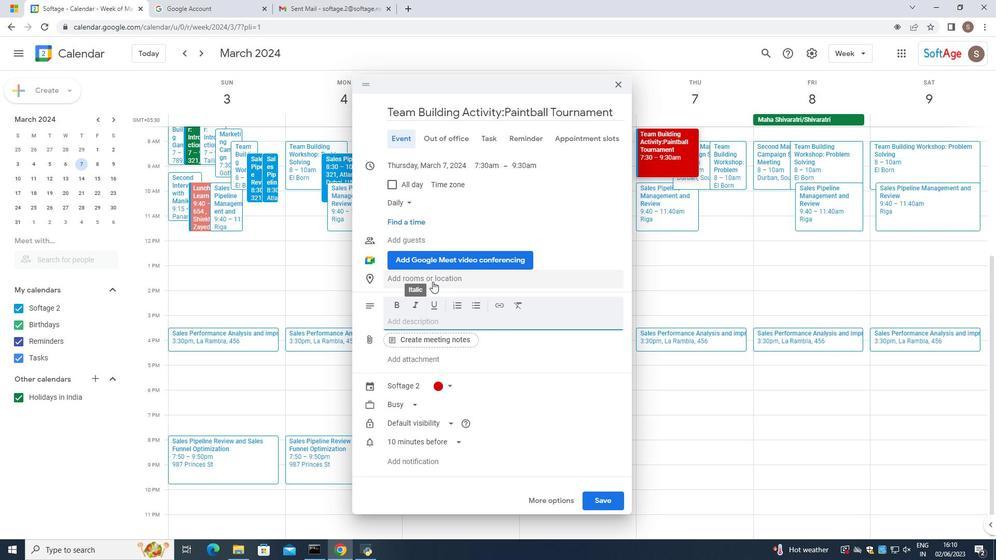 
Action: Mouse moved to (425, 285)
Screenshot: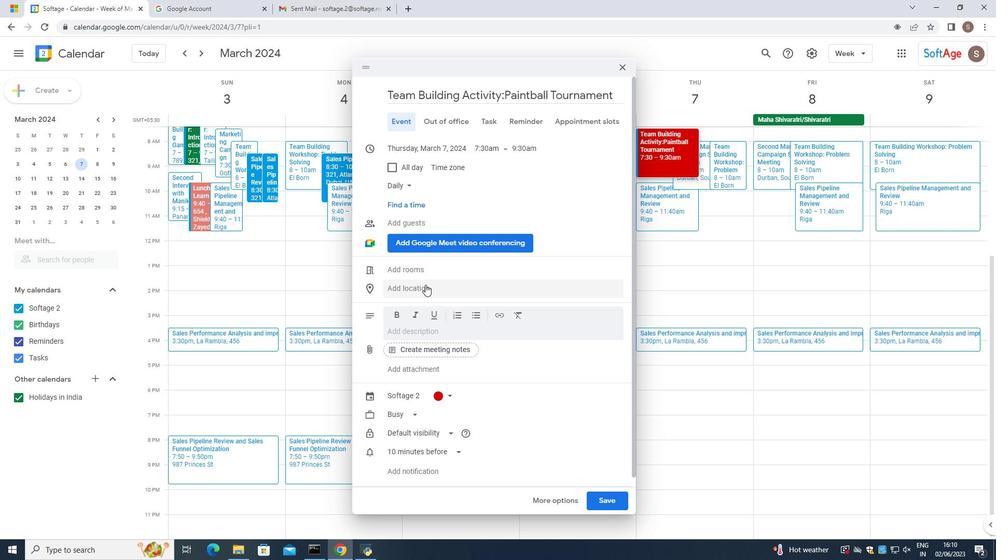 
Action: Mouse pressed left at (425, 285)
Screenshot: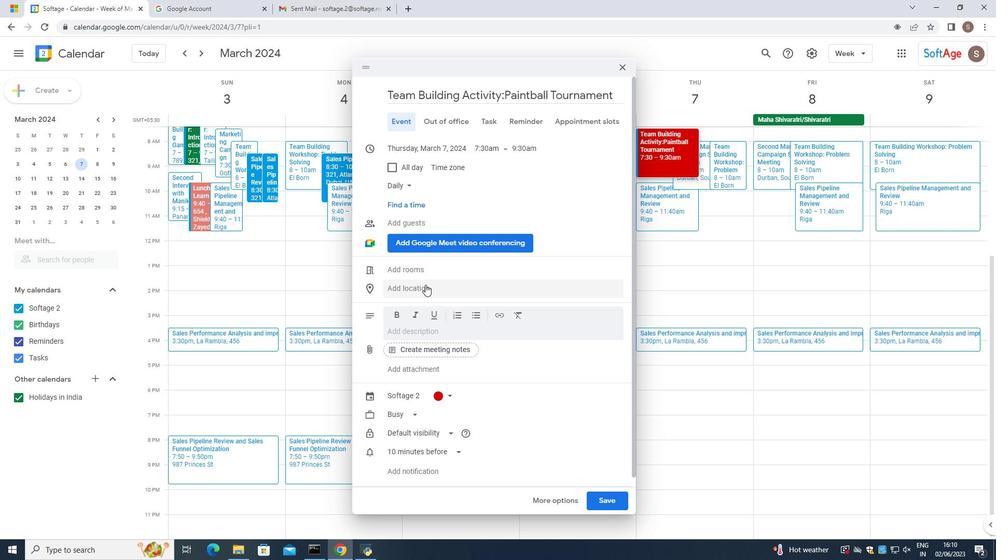 
Action: Key pressed 789,<Key.caps_lock>B<Key.caps_lock>astakiya<Key.space><Key.caps_lock>Q<Key.caps_lock>y<Key.backspace>uarter,<Key.space><Key.caps_lock>D<Key.caps_lock>ubai,<Key.space><Key.caps_lock>U<Key.caps_lock><Key.caps_lock>AE<Key.enter>
Screenshot: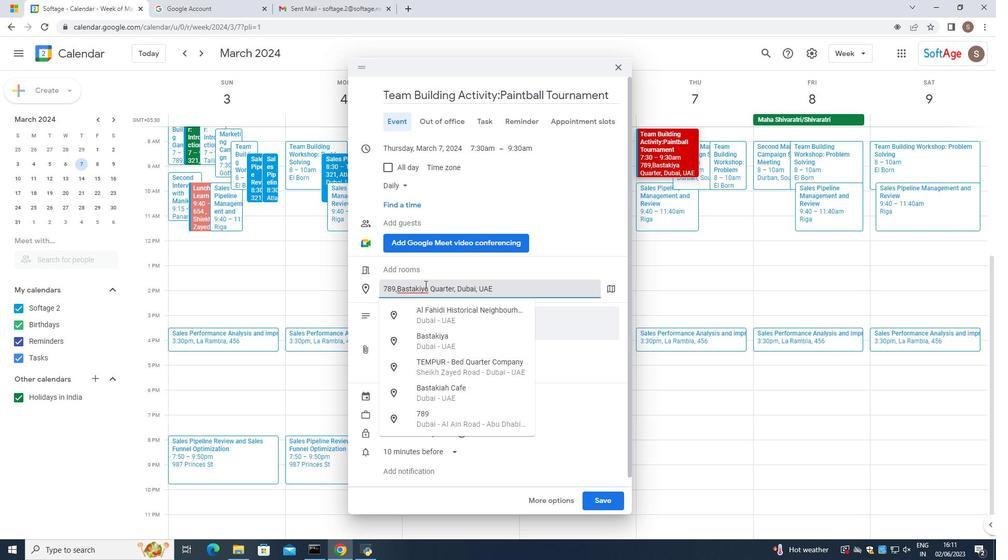 
Action: Mouse moved to (568, 368)
Screenshot: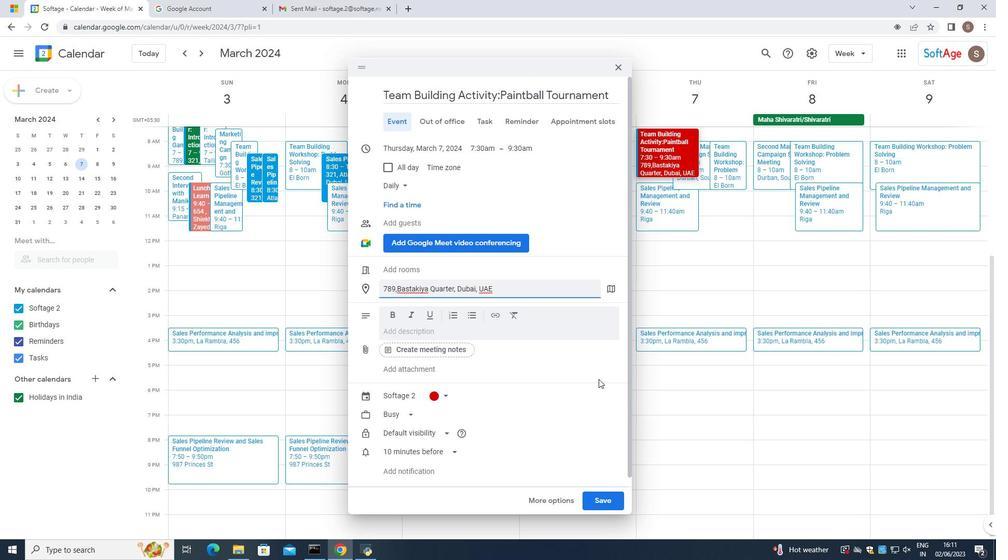 
Action: Mouse pressed left at (568, 368)
Screenshot: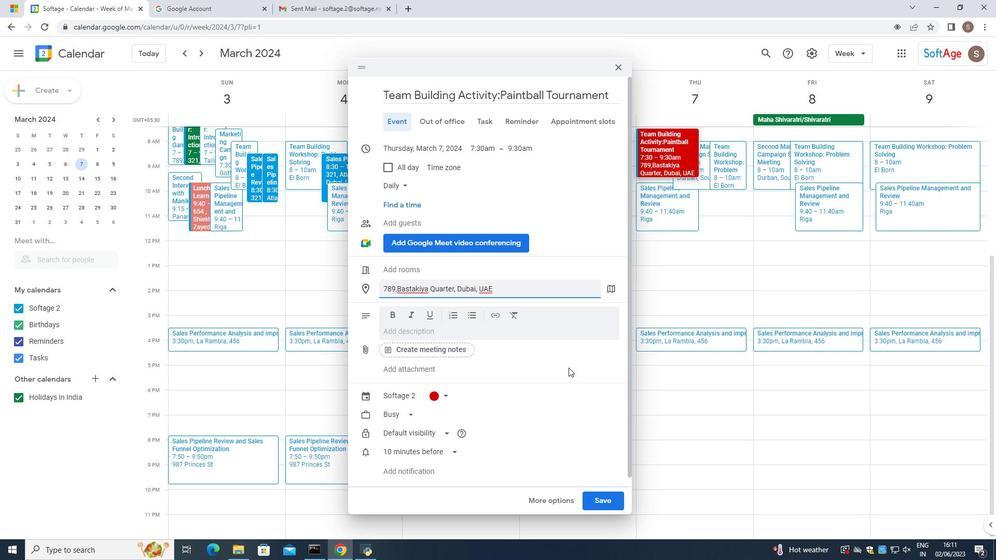 
Action: Mouse moved to (419, 370)
Screenshot: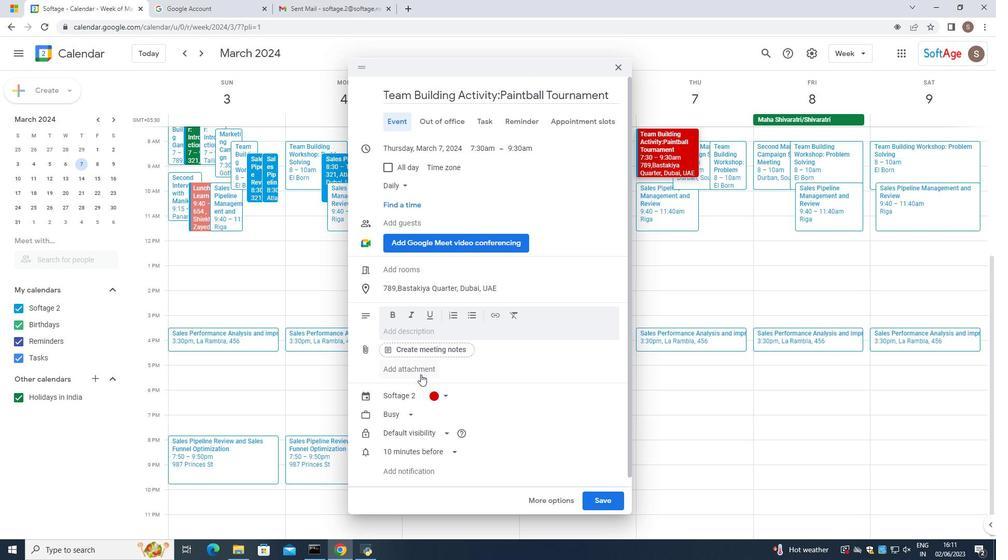 
Action: Mouse pressed left at (419, 370)
Screenshot: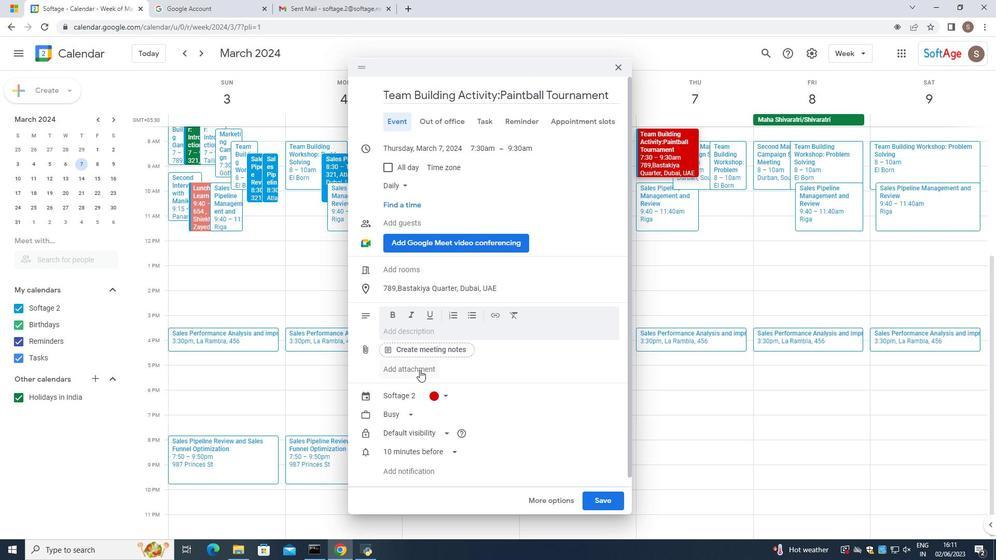 
Action: Mouse moved to (829, 79)
Screenshot: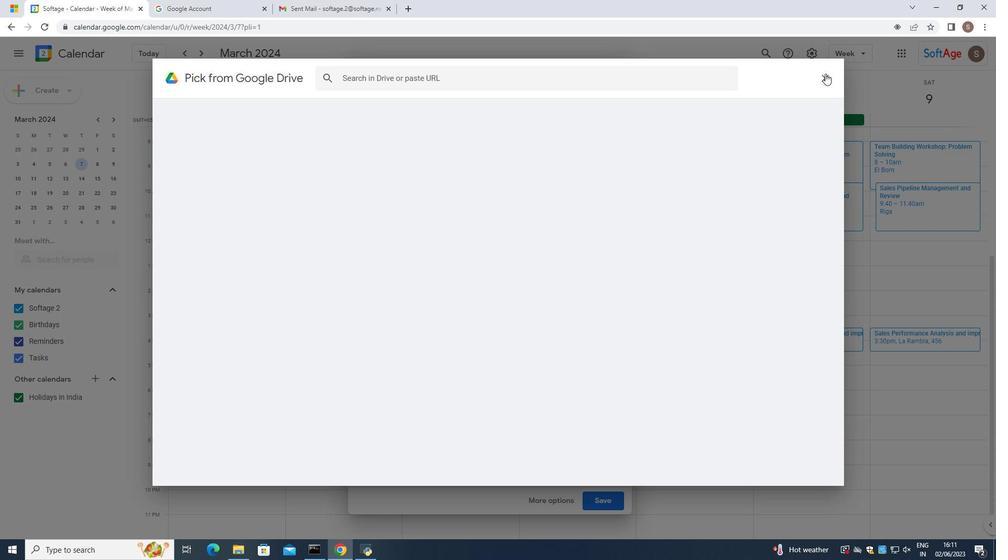
Action: Mouse pressed left at (829, 79)
Screenshot: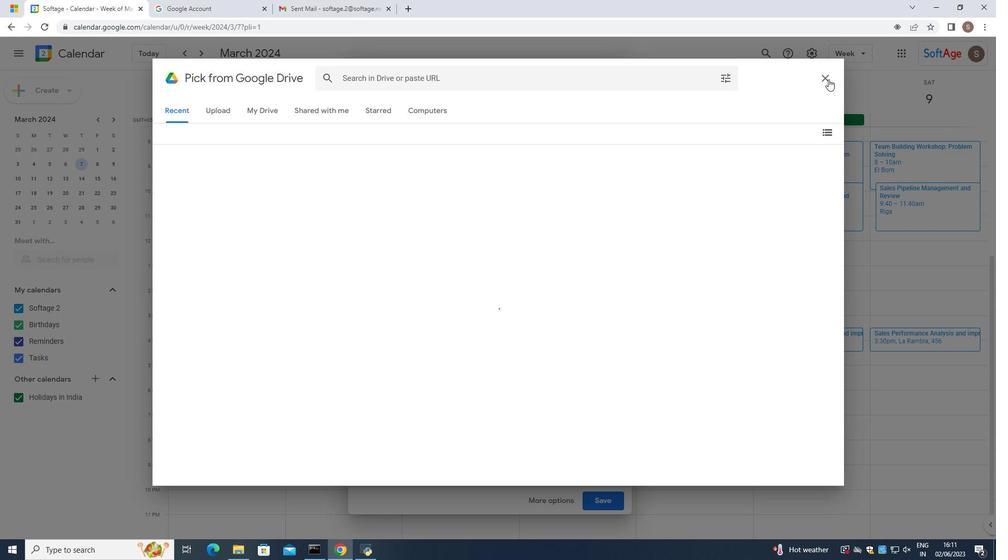 
Action: Mouse moved to (395, 325)
Screenshot: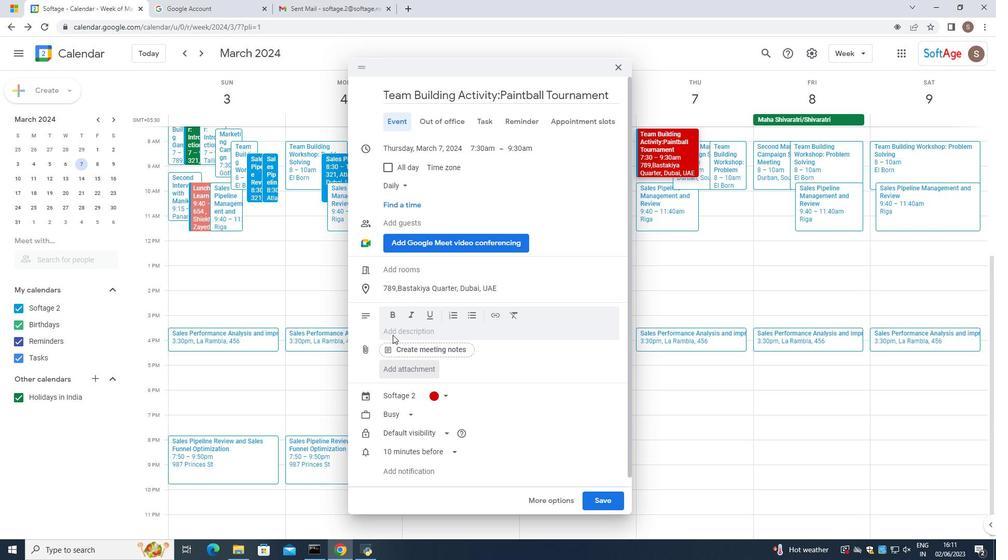 
Action: Mouse pressed left at (395, 325)
Screenshot: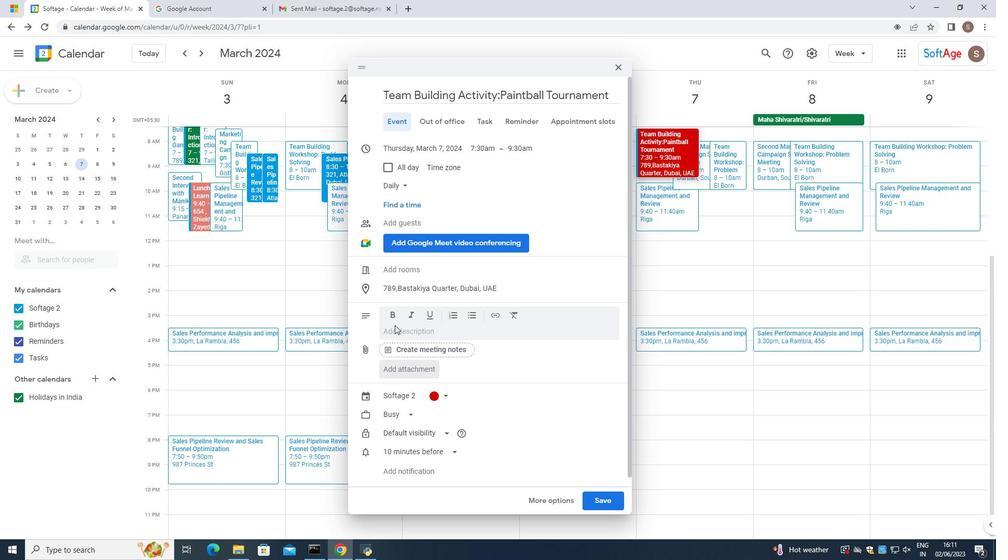 
Action: Mouse moved to (388, 334)
Screenshot: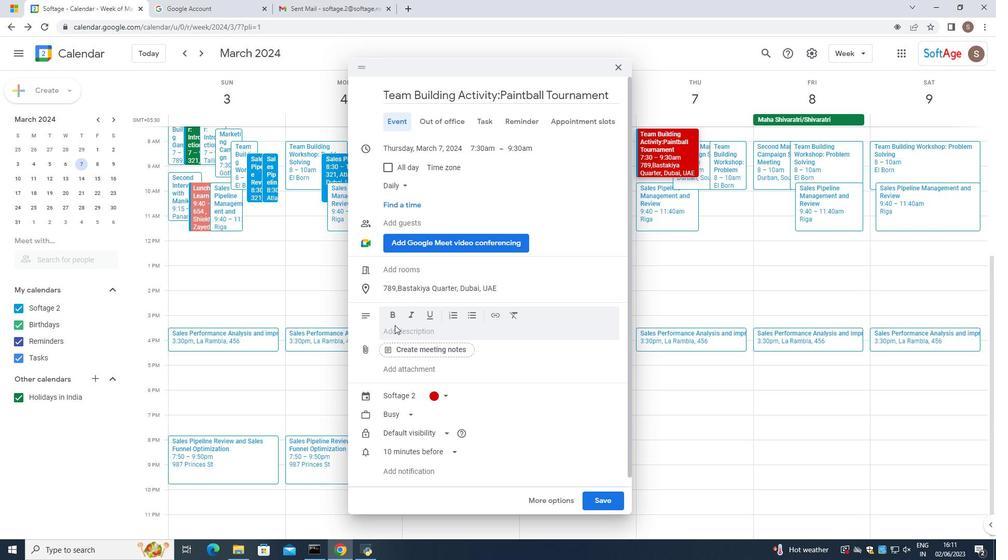 
Action: Mouse pressed left at (388, 334)
Screenshot: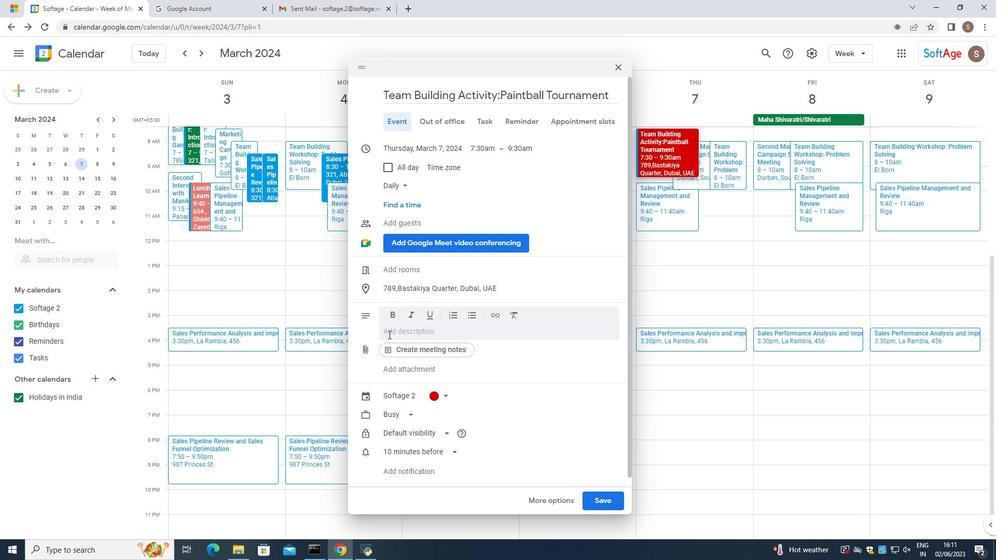 
Action: Mouse moved to (388, 335)
Screenshot: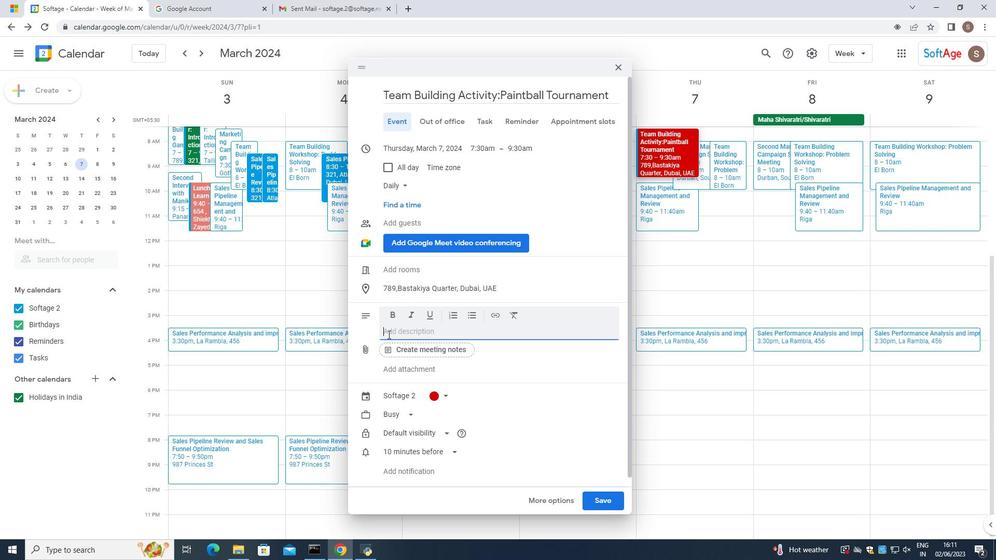 
Action: Key pressed <Key.caps_lock>fd<Key.backspace><Key.backspace><Key.backspace>
Screenshot: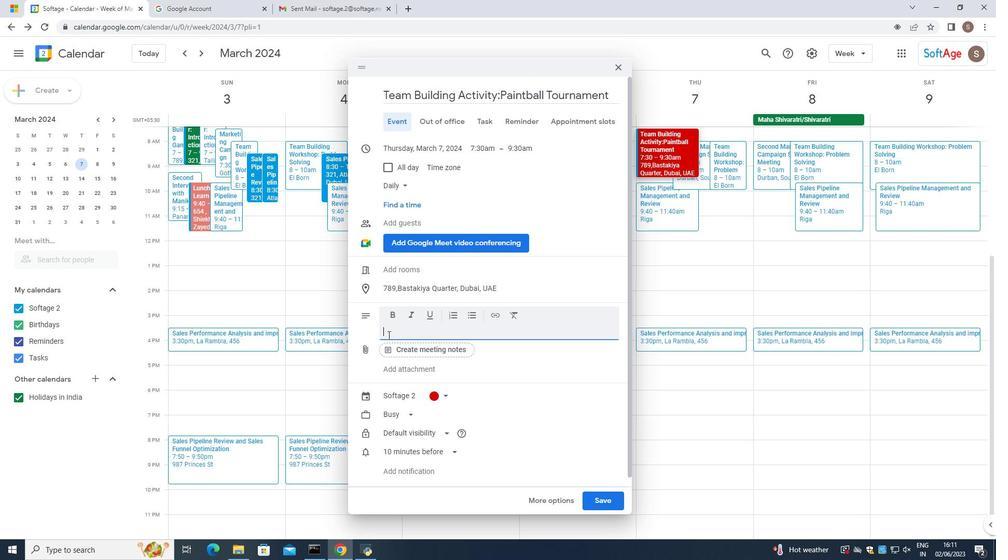 
Action: Mouse moved to (392, 329)
Screenshot: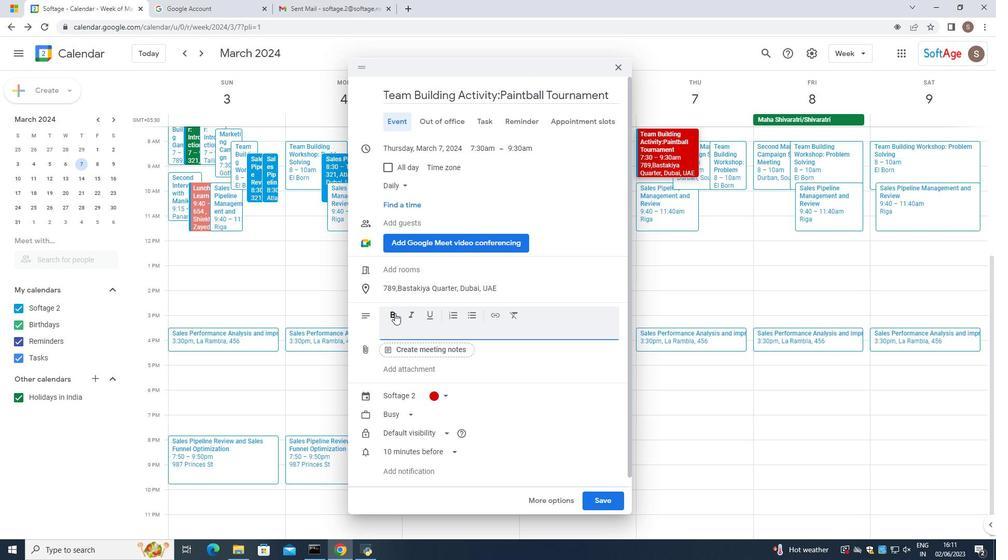
Action: Mouse pressed left at (392, 329)
Screenshot: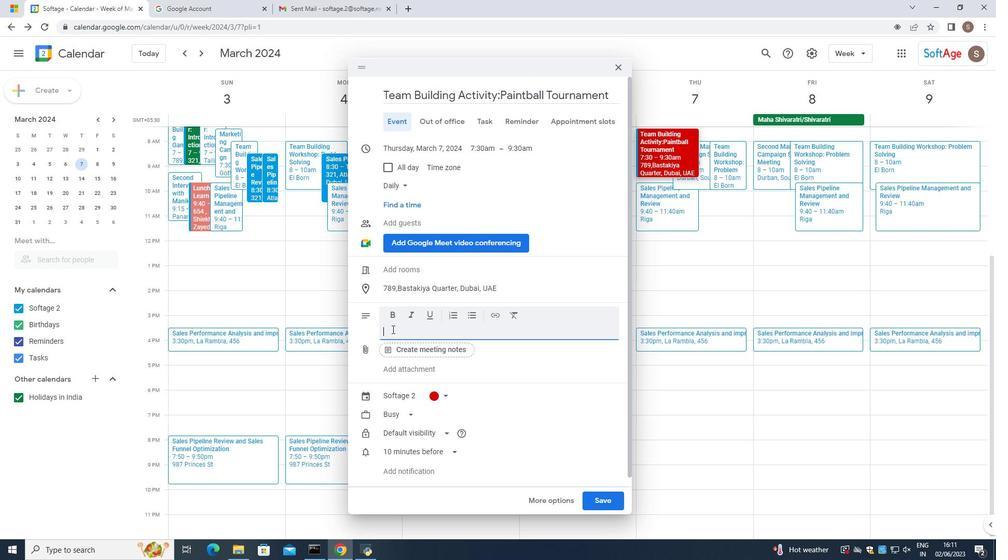 
Action: Mouse moved to (409, 316)
Screenshot: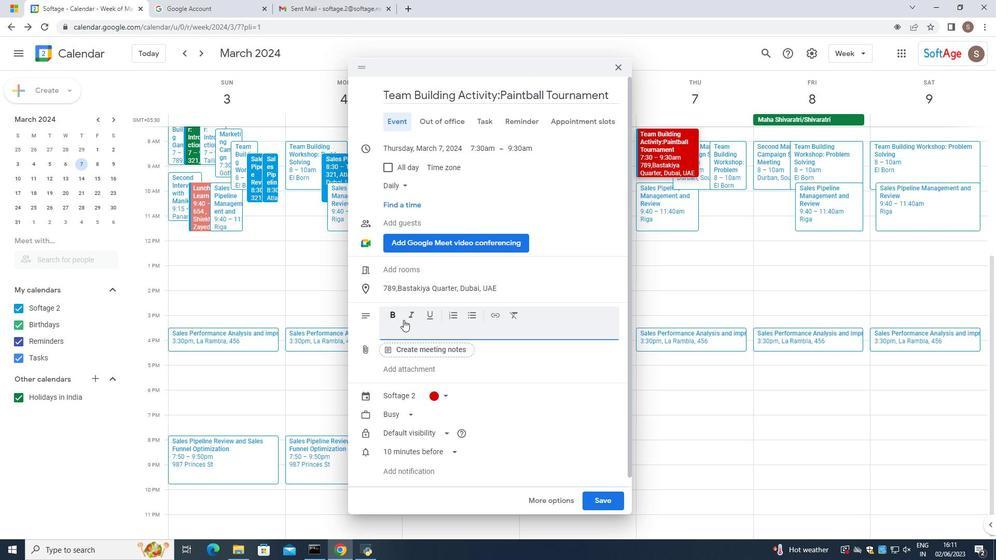 
Action: Mouse pressed left at (409, 316)
Screenshot: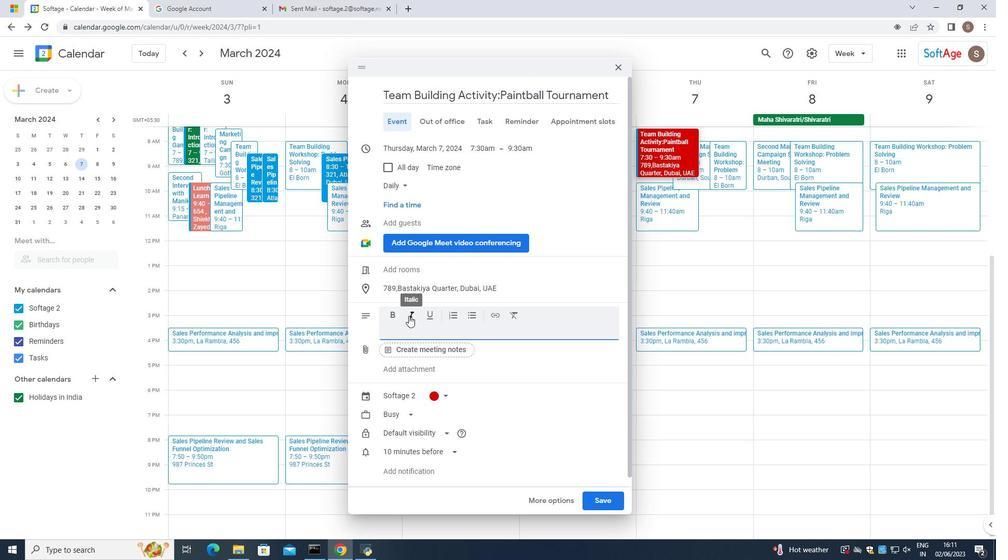 
Action: Mouse moved to (392, 333)
Screenshot: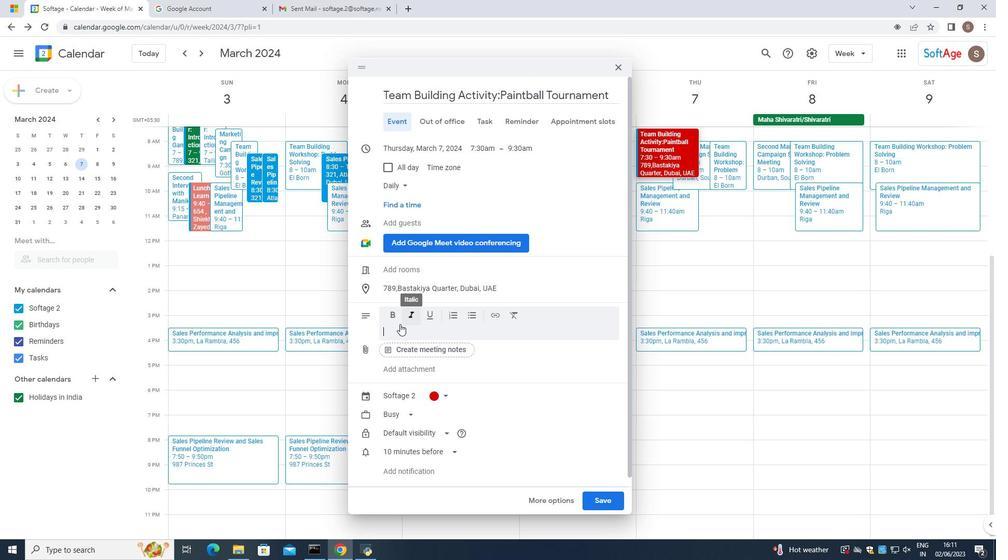 
Action: Mouse pressed left at (392, 333)
Screenshot: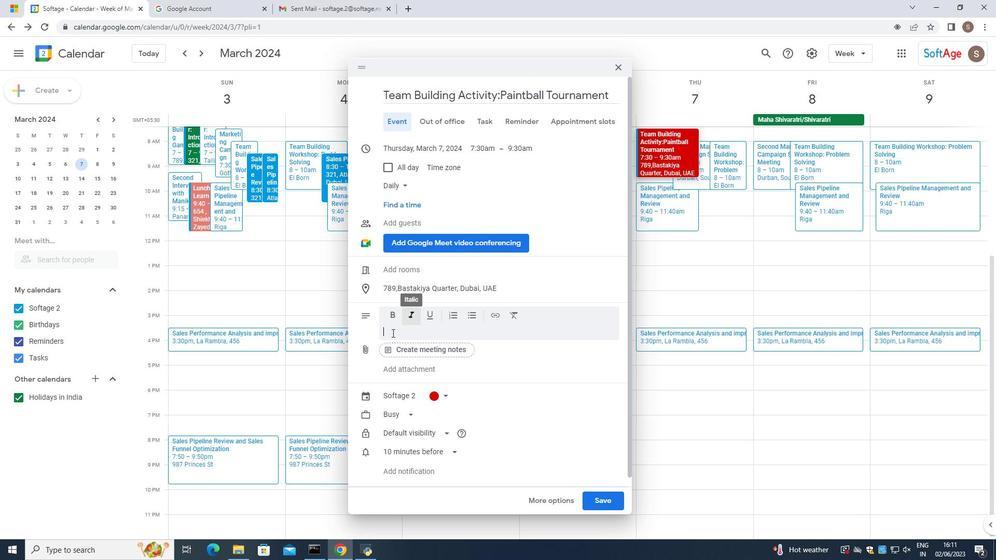 
Action: Mouse moved to (386, 338)
Screenshot: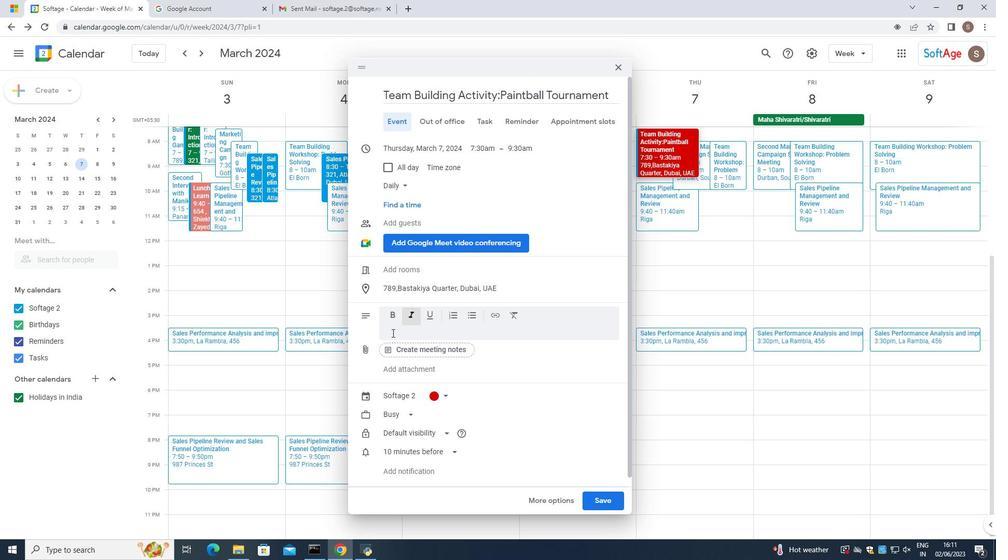 
Action: Key pressed <Key.caps_lock>F<Key.caps_lock>urthermpore<Key.backspace><Key.backspace><Key.backspace><Key.backspace>ore,<Key.space>yiou=<Key.backspace><Key.backspace><Key.backspace><Key.backspace>ouwill<Key.space><Key.backspace><Key.backspace><Key.backspace><Key.backspace><Key.backspace><Key.space>will<Key.space>have<Key.space>the<Key.space>i<Key.backspace>o[[[<Key.backspace><Key.backspace><Key.backspace>pportunity<Key.space>to<Key.space>discuss<Key.space>y<Key.backspace><Key.backspace><Key.space>y=o<Key.backspace><Key.backspace>our<Key.space>currentfinancial<Key.space>status<Key.space>,<Key.space>inv<Key.backspace><Key.backspace><Key.backspace><Key.backspace><Key.backspace><Key.backspace><Key.backspace><Key.backspace><Key.backspace><Key.backspace><Key.backspace><Key.backspace><Key.backspace><Key.backspace><Key.backspace><Key.backspace><Key.backspace><Key.backspace><Key.backspace><Key.backspace><Key.backspace><Key.backspace><Key.space>financial<Key.space>status,<Key.space>includingb<Key.space>revenue<Key.space>groe<Key.backspace>wth<Key.space>,<Key.space>profitagb<Key.backspace><Key.backspace>bility<Key.space>
Screenshot: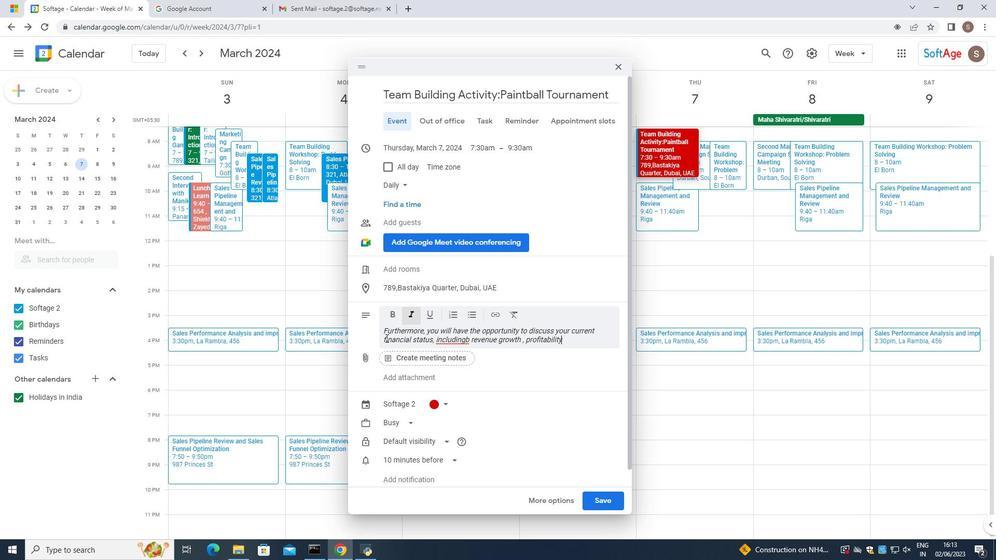 
Action: Mouse moved to (468, 341)
Screenshot: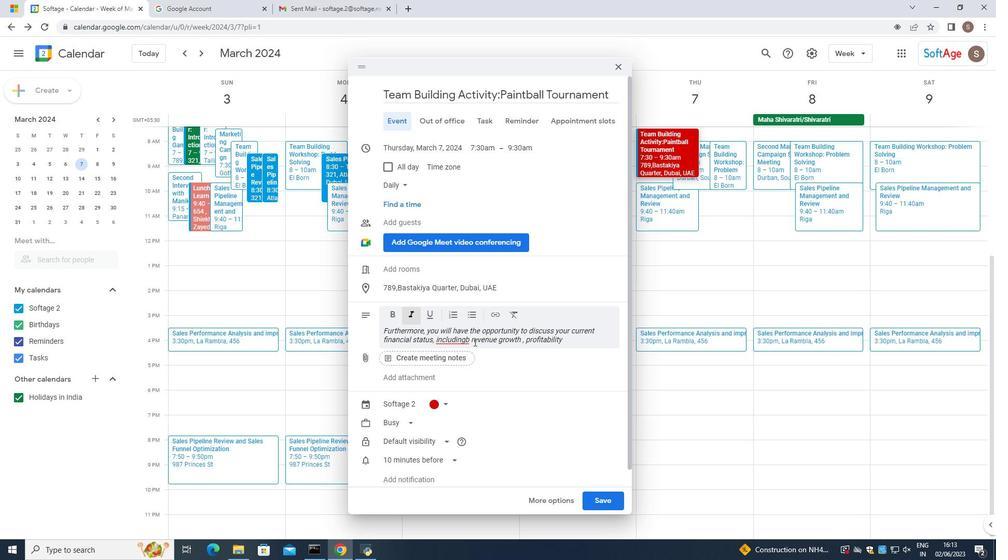 
Action: Mouse pressed left at (468, 341)
Screenshot: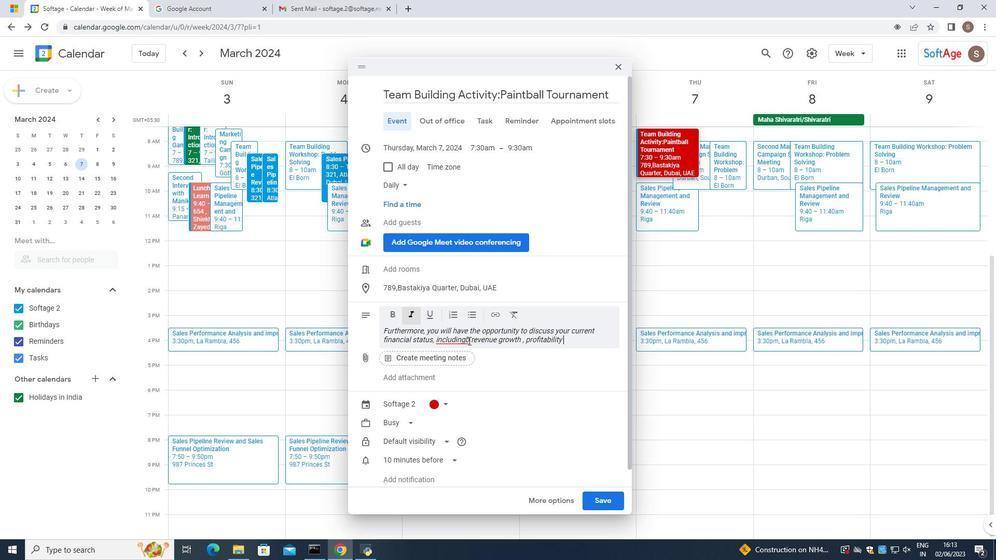 
Action: Mouse moved to (466, 346)
Screenshot: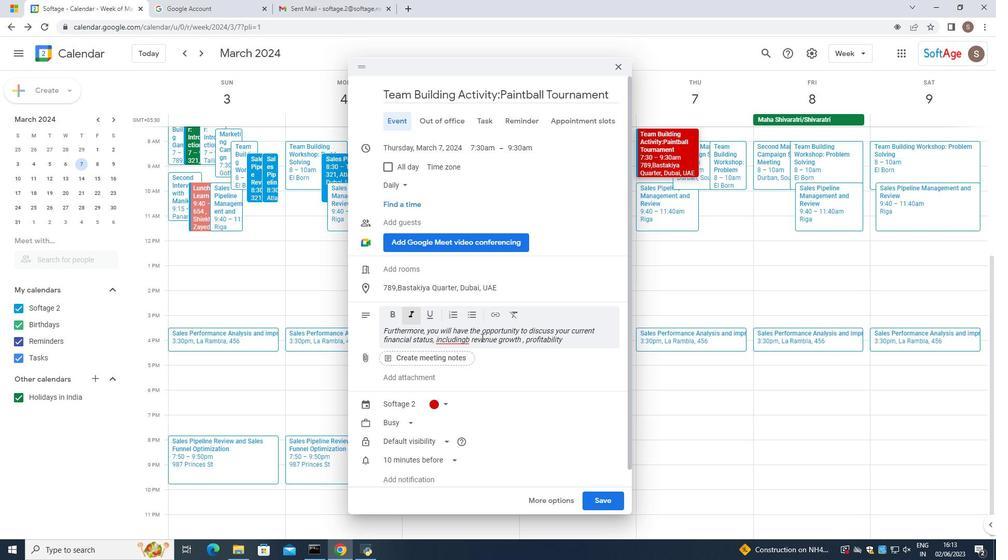 
Action: Key pressed <Key.backspace>
Screenshot: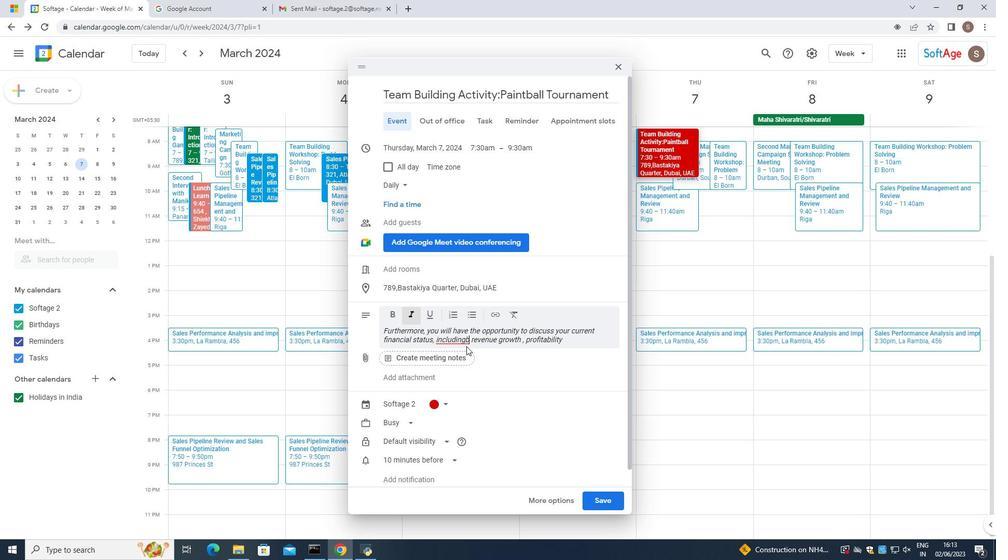 
Action: Mouse moved to (575, 340)
Screenshot: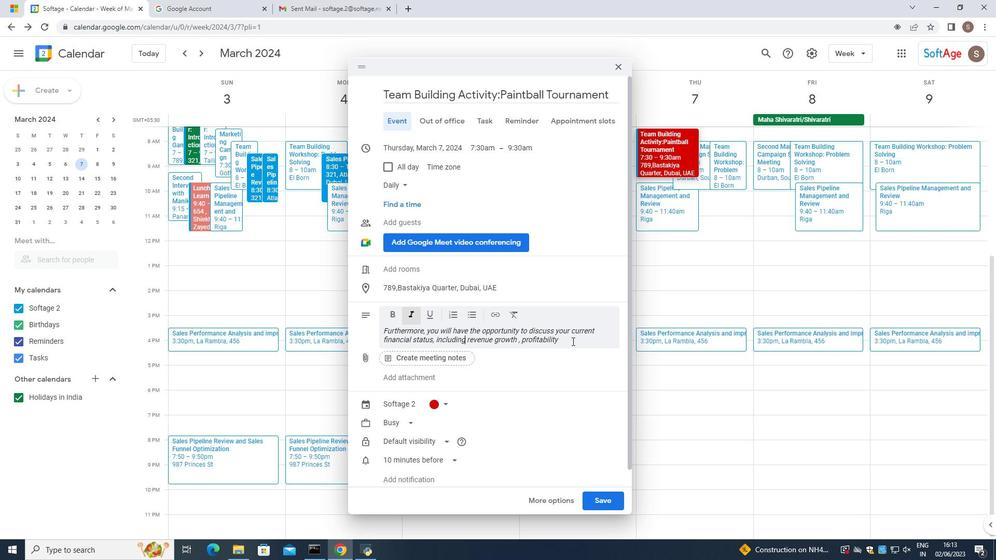 
Action: Mouse pressed left at (575, 340)
Screenshot: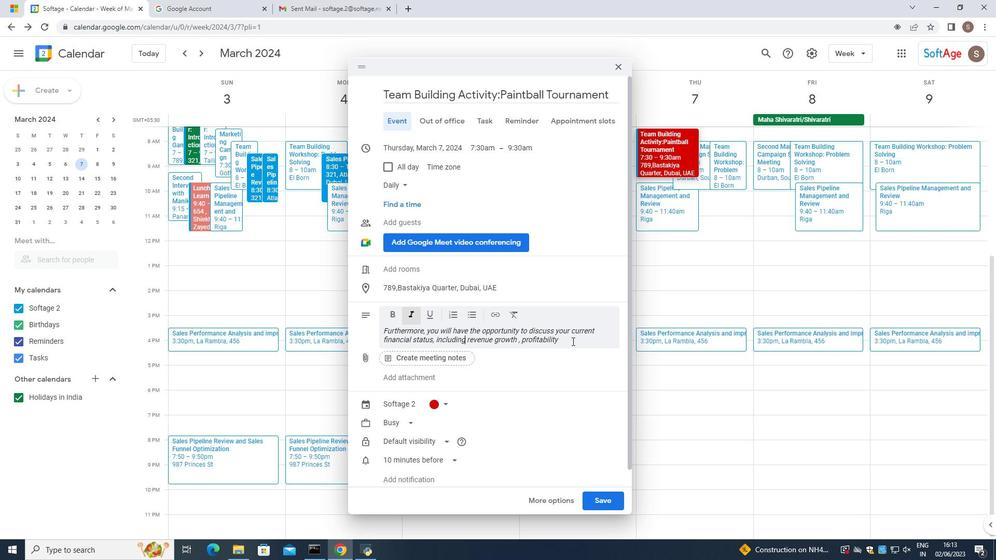 
Action: Mouse moved to (564, 339)
Screenshot: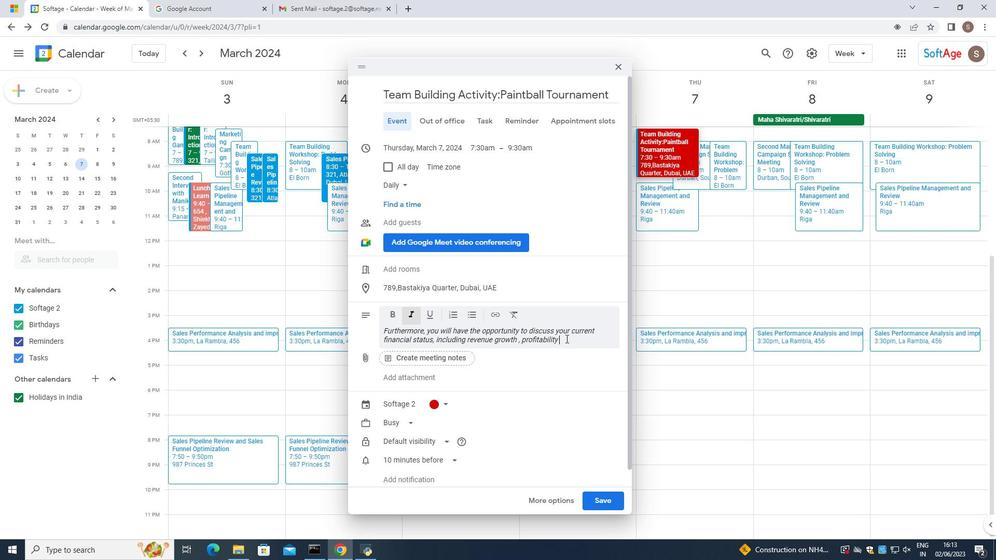 
Action: Key pressed and<Key.space>any<Key.space>notable<Key.space>milestones<Key.space>or<Key.space>achieva<Key.backspace>emne<Key.backspace><Key.backspace>ents<Key.space>,<Key.backspace>.<Key.caps_lock>S<Key.caps_lock>haringn<Key.space>thisb<Key.space>milestobnes<Key.backspace><Key.backspace><Key.backspace><Key.backspace><Key.backspace><Key.backspace><Key.backspace><Key.backspace><Key.backspace><Key.backspace><Key.backspace><Key.backspace><Key.backspace>
Screenshot: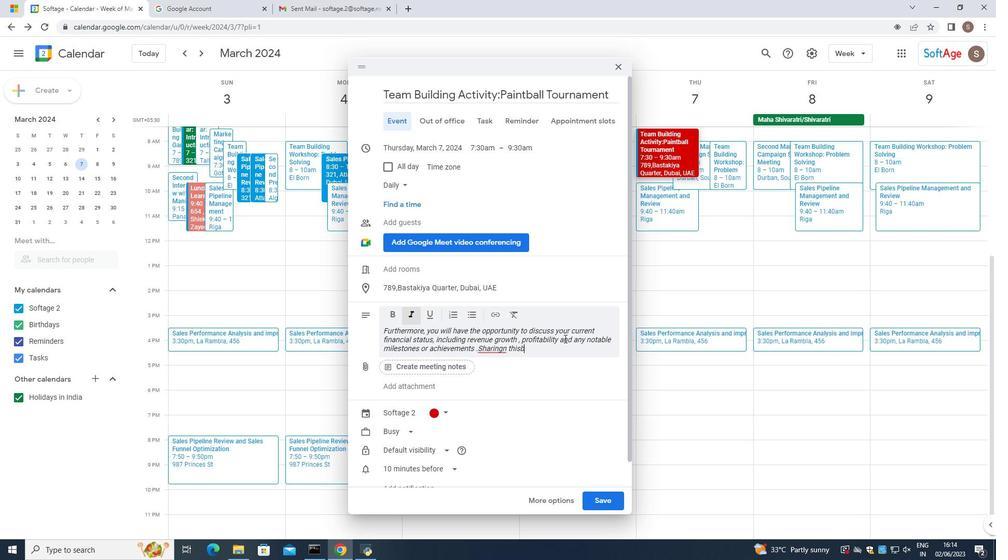 
Action: Mouse moved to (507, 349)
Screenshot: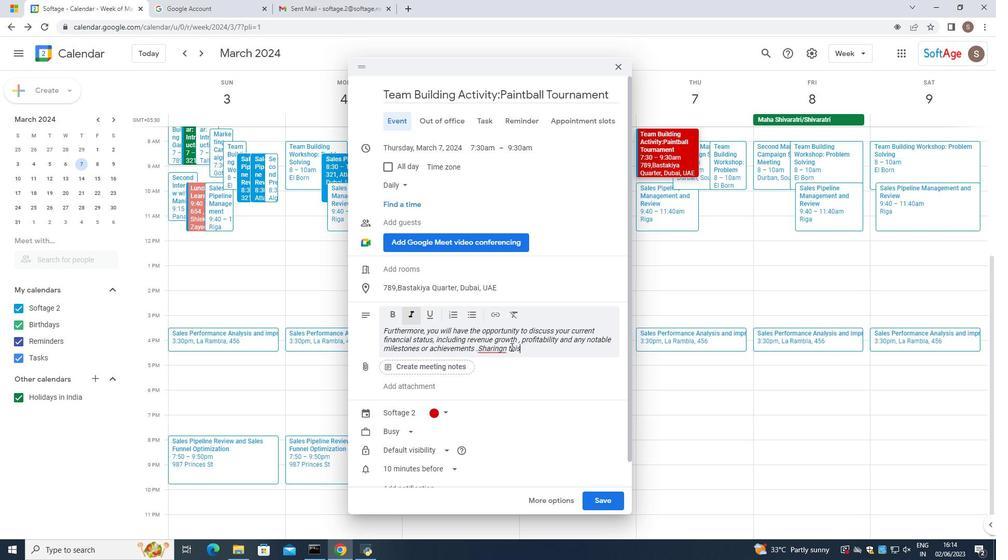 
Action: Mouse pressed left at (507, 349)
Screenshot: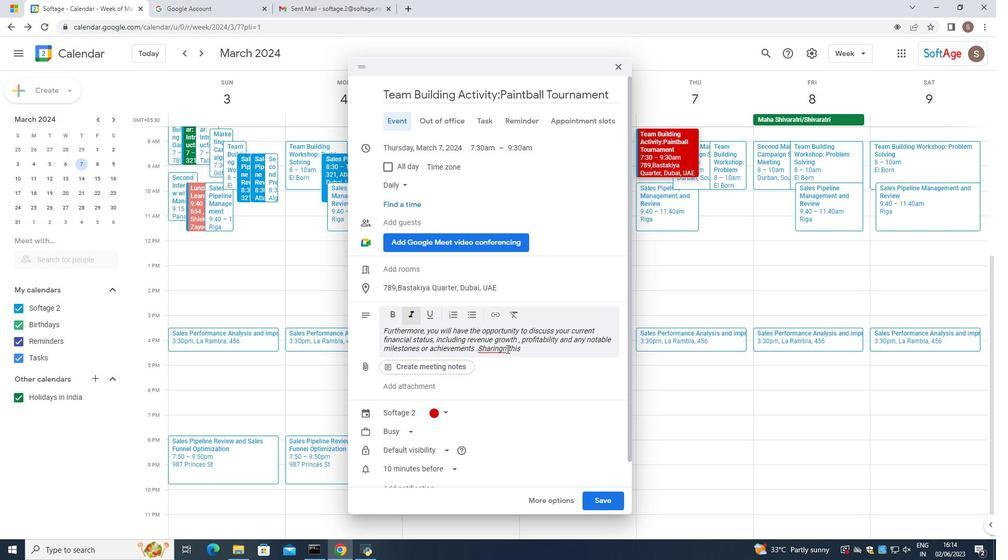 
Action: Mouse moved to (517, 342)
Screenshot: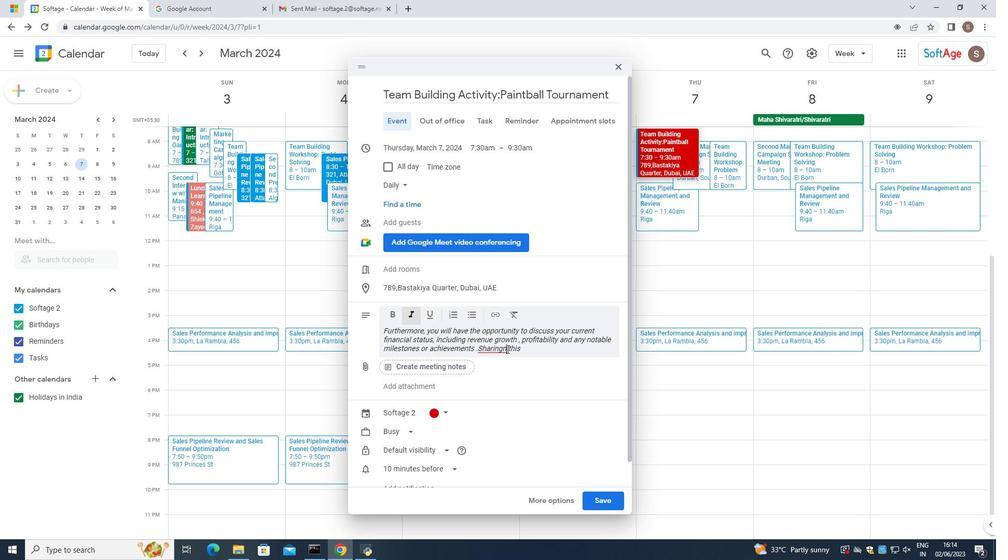 
Action: Key pressed <Key.backspace>
Screenshot: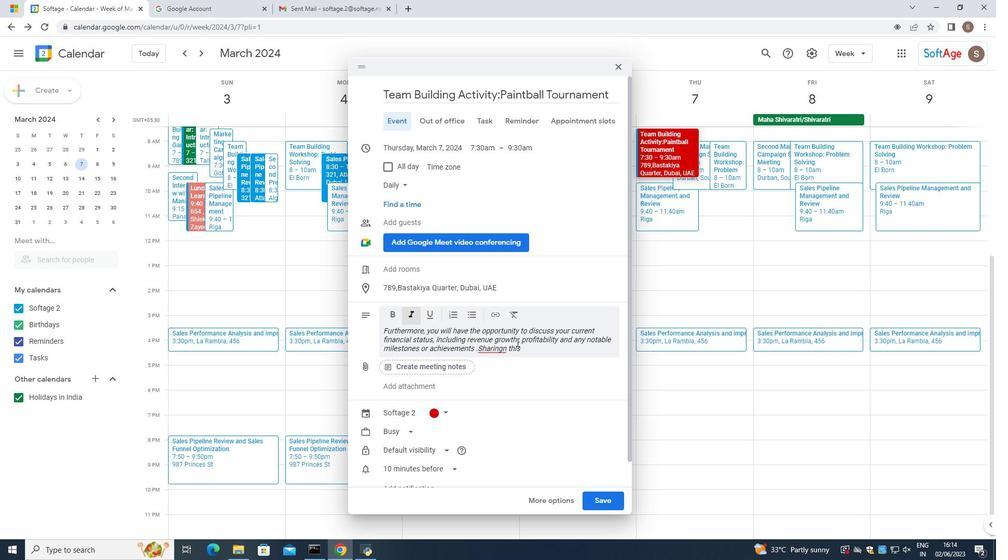 
Action: Mouse moved to (518, 346)
Screenshot: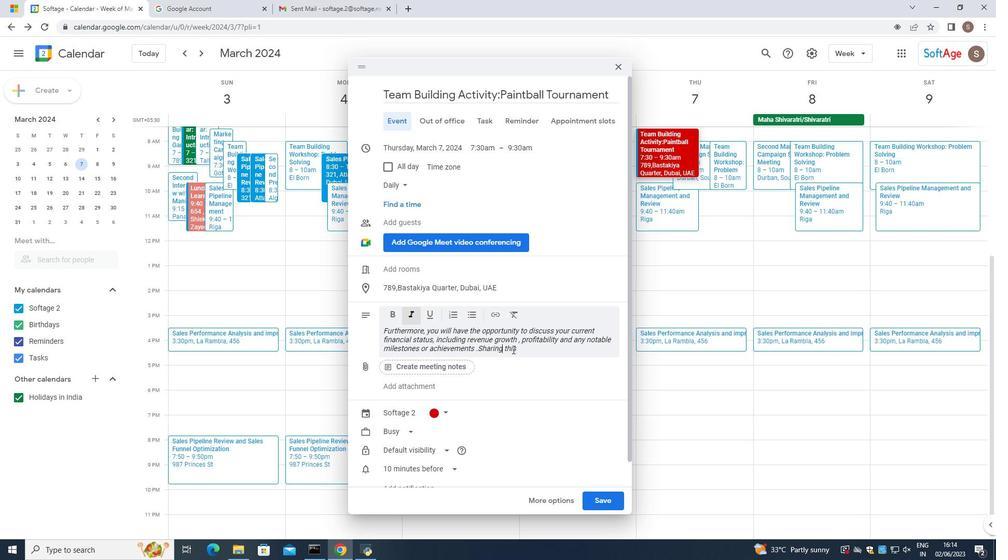
Action: Mouse pressed left at (518, 346)
Screenshot: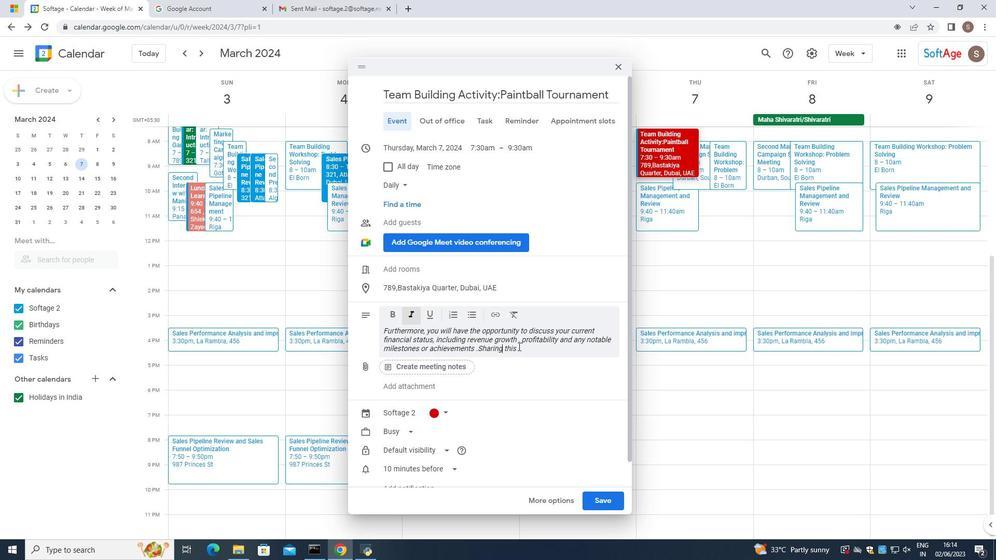 
Action: Key pressed <Key.space>information<Key.space>demonstar=<Key.backspace><Key.backspace><Key.backspace>rtaes<Key.backspace><Key.backspace><Key.backspace><Key.backspace>w<Key.backspace>ates<Key.space>your<Key.space>business<Key.space>perfio<Key.backspace>ormance<Key.space>ab<Key.backspace>nd<Key.space>poitential<Key.space>
Screenshot: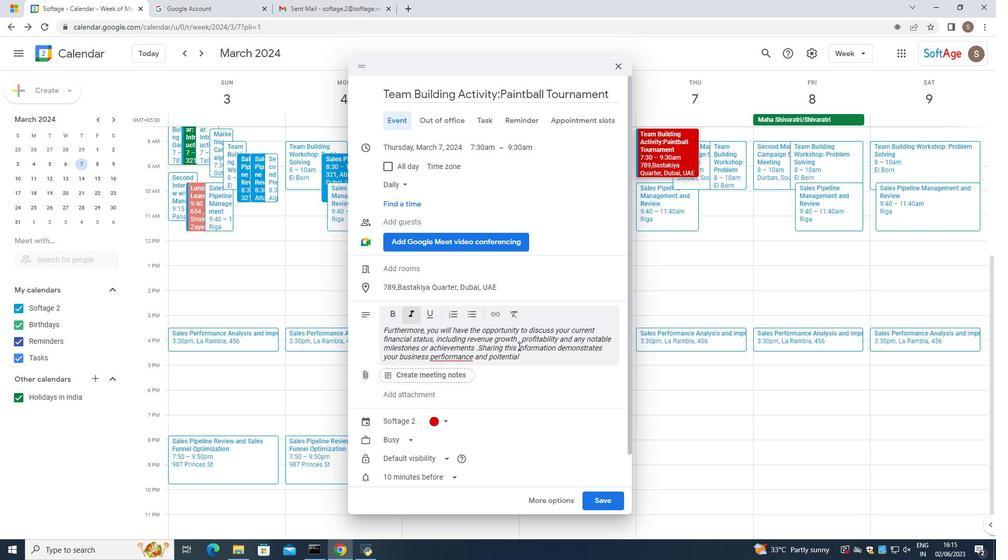 
Action: Mouse moved to (462, 357)
Screenshot: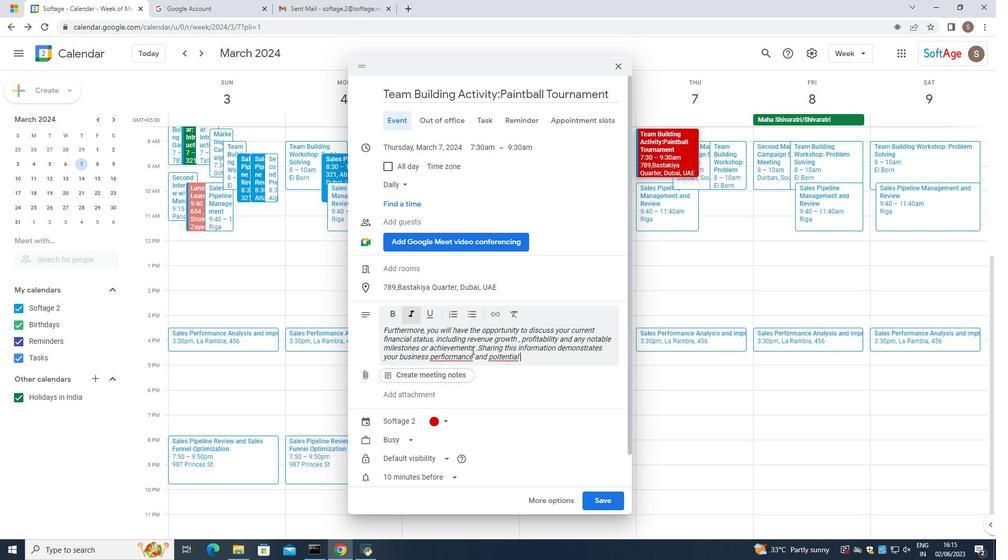 
Action: Mouse pressed left at (462, 357)
Screenshot: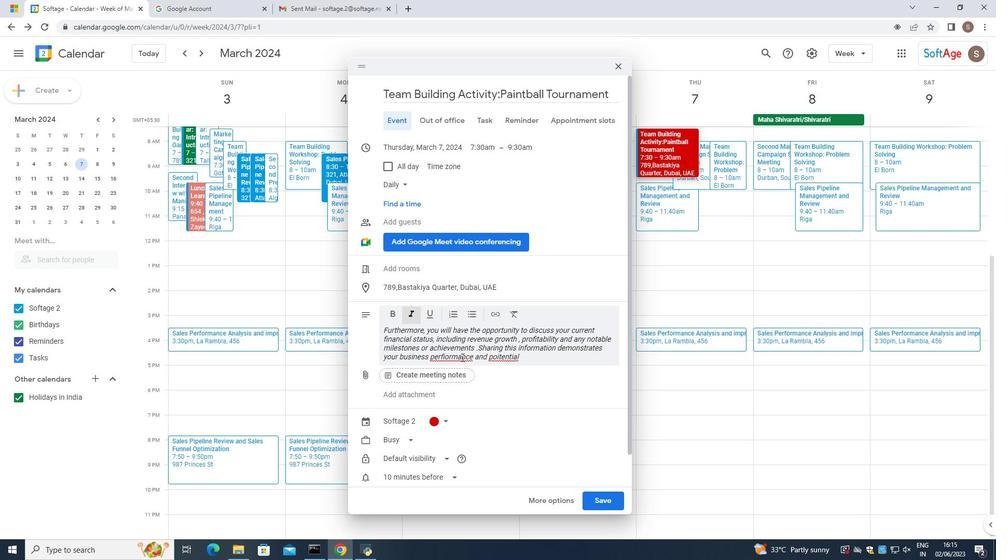 
Action: Mouse pressed right at (462, 357)
Screenshot: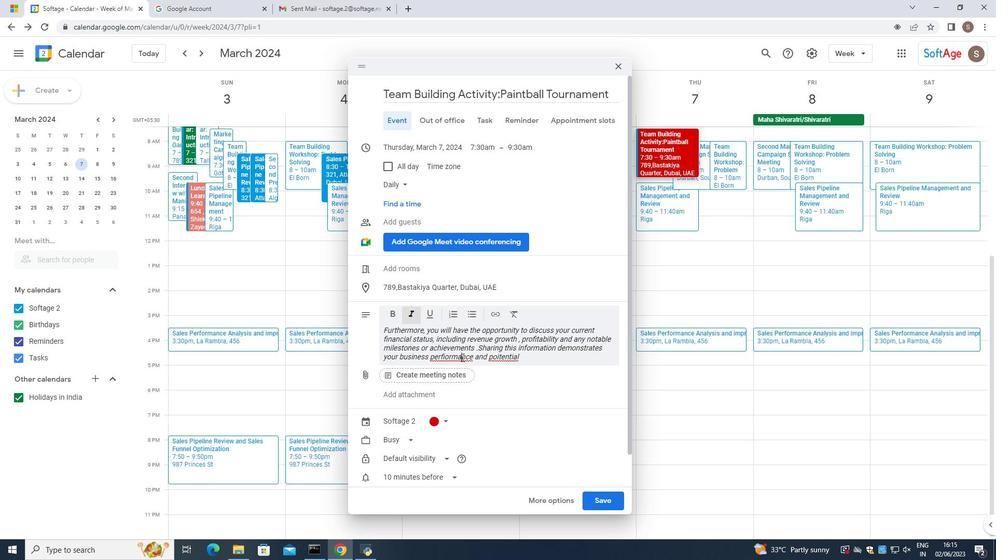 
Action: Mouse moved to (478, 363)
Screenshot: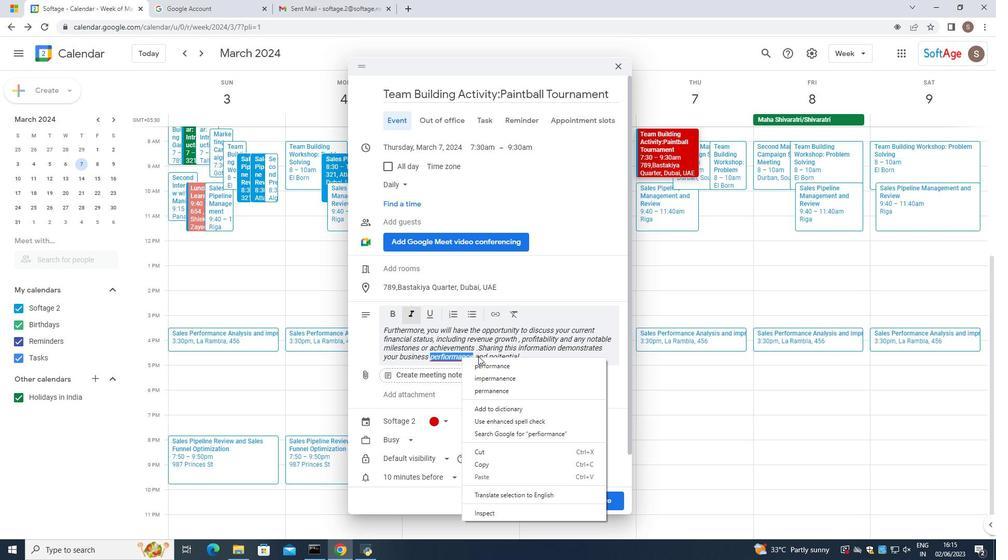 
Action: Mouse pressed left at (478, 363)
Screenshot: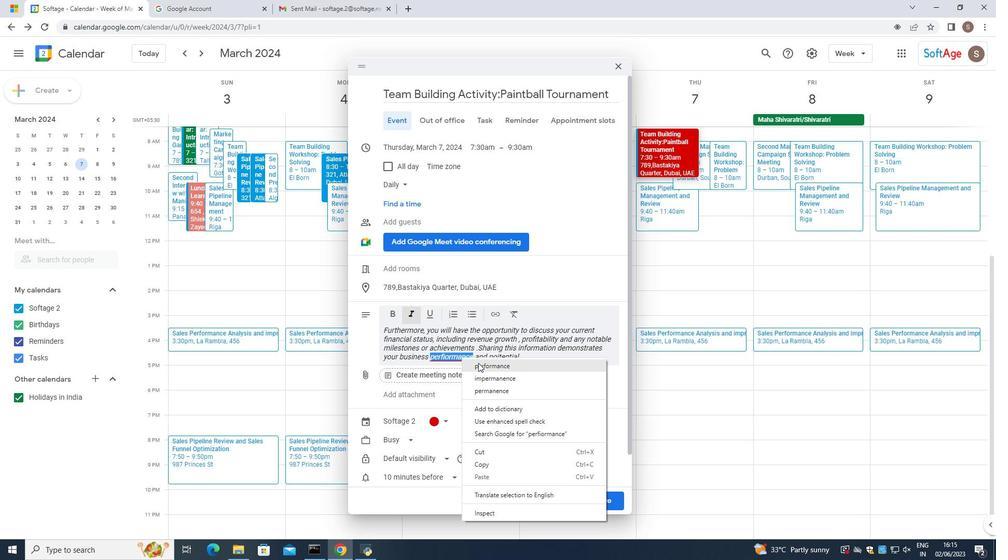 
Action: Mouse moved to (525, 356)
Screenshot: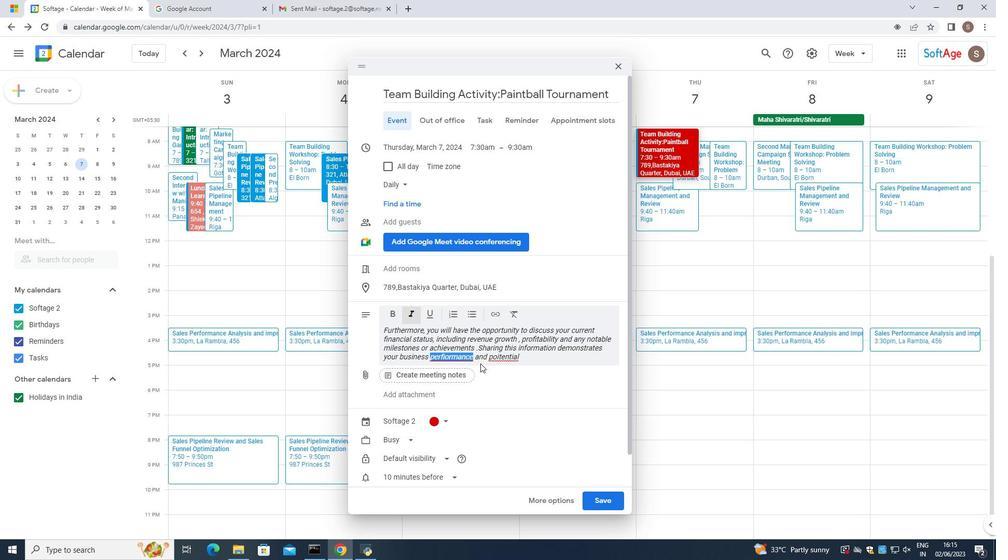 
Action: Mouse pressed left at (525, 356)
Screenshot: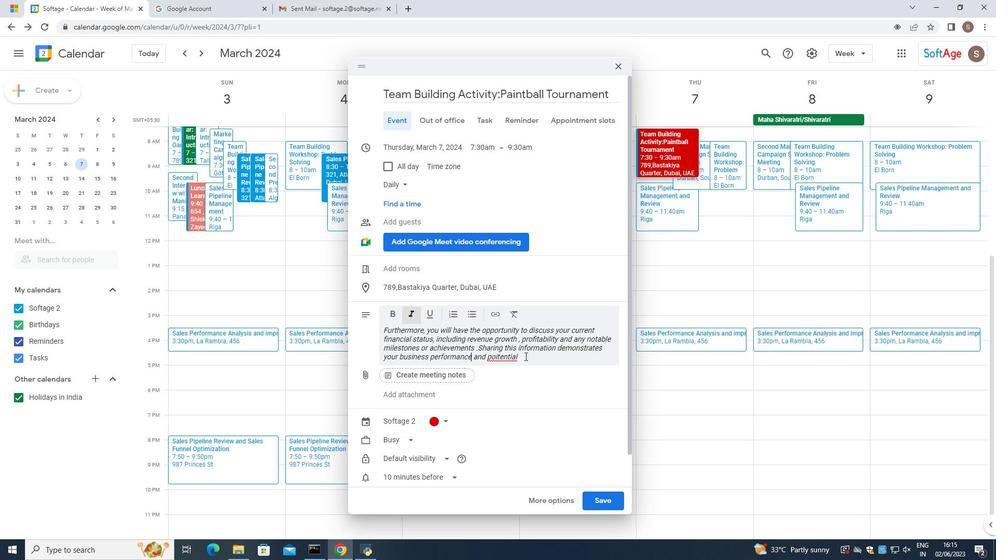 
Action: Mouse moved to (501, 358)
Screenshot: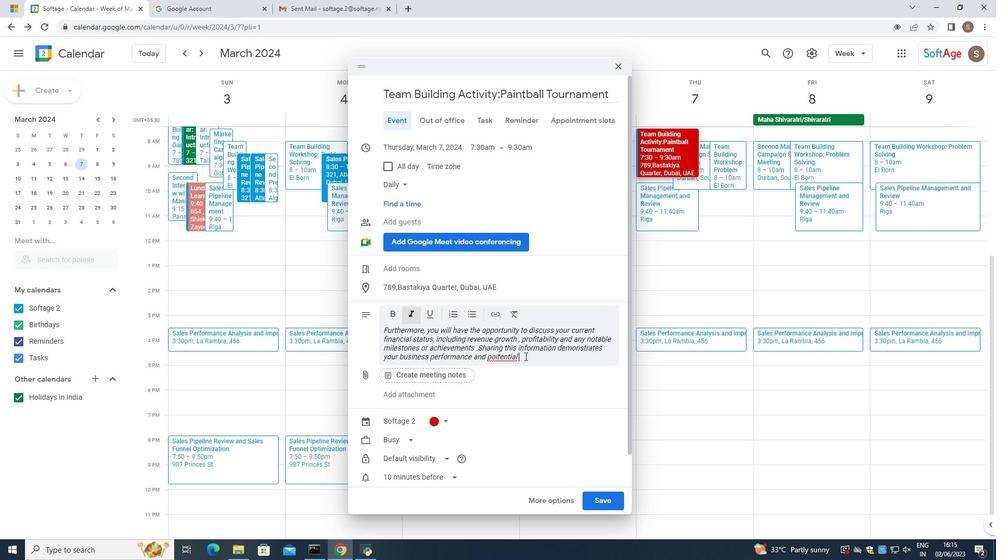 
Action: Mouse pressed left at (501, 358)
Screenshot: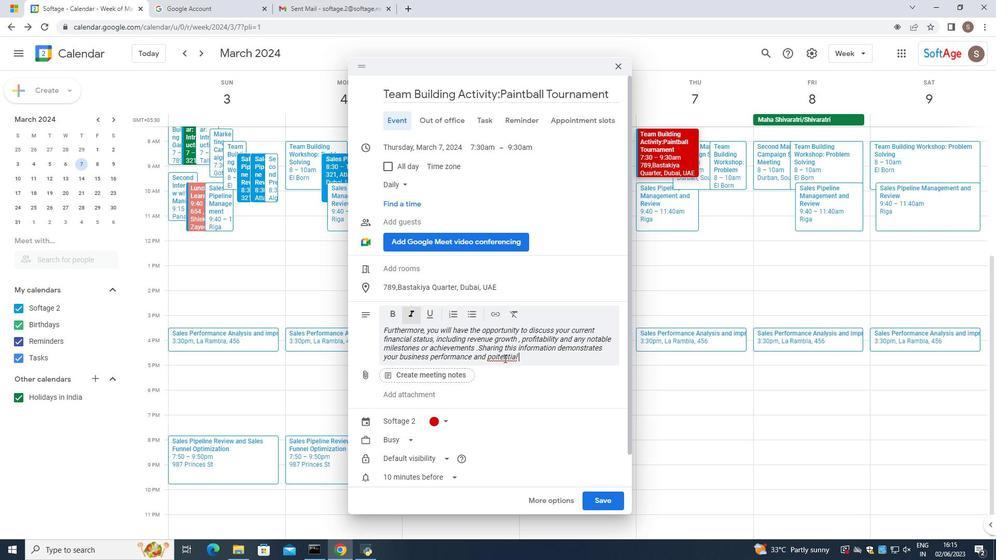 
Action: Mouse pressed right at (501, 358)
Screenshot: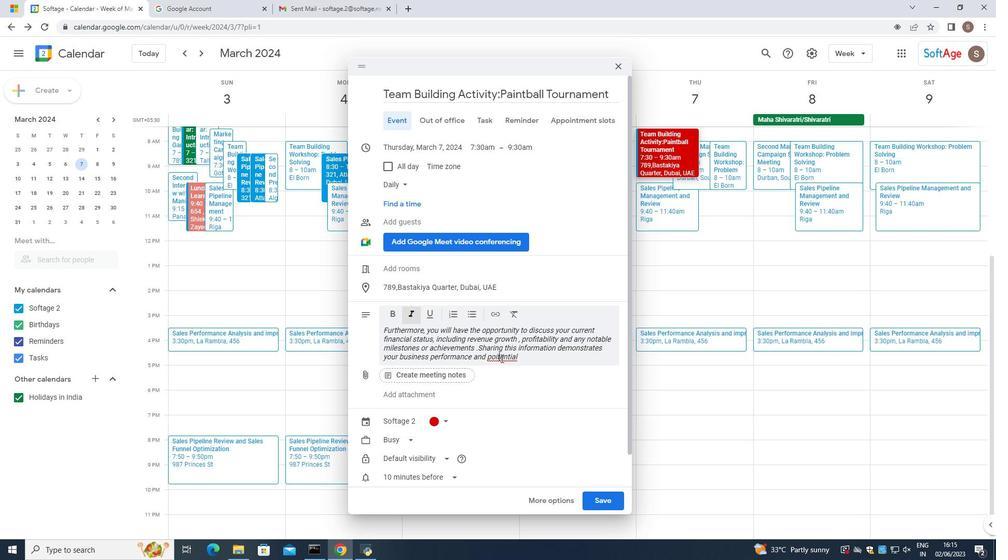 
Action: Mouse moved to (508, 369)
Screenshot: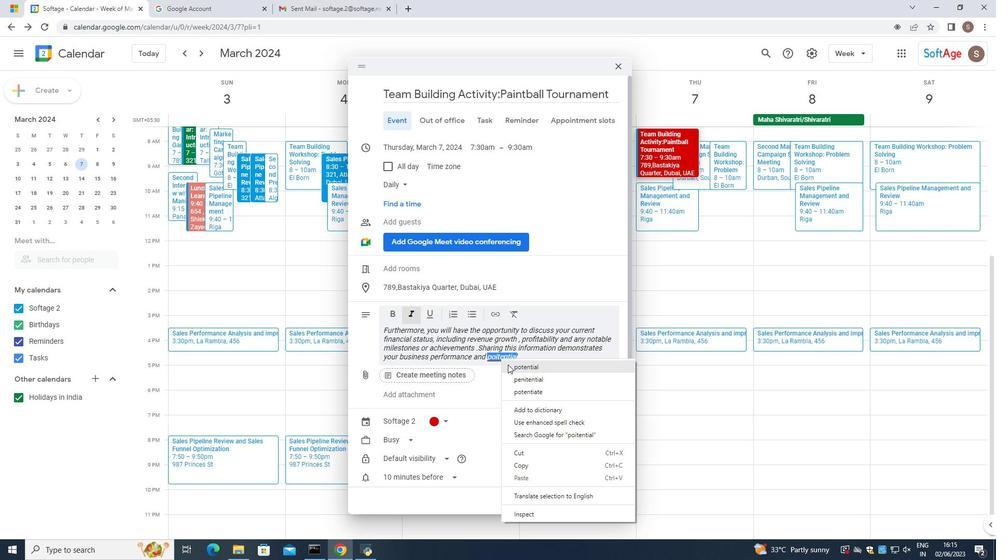 
Action: Mouse pressed left at (508, 369)
Screenshot: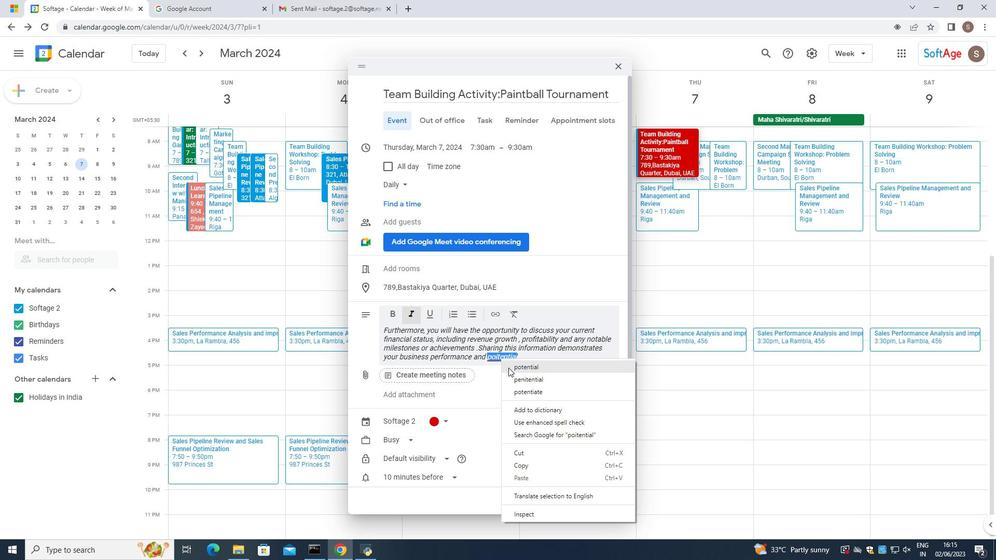 
Action: Mouse moved to (523, 360)
Screenshot: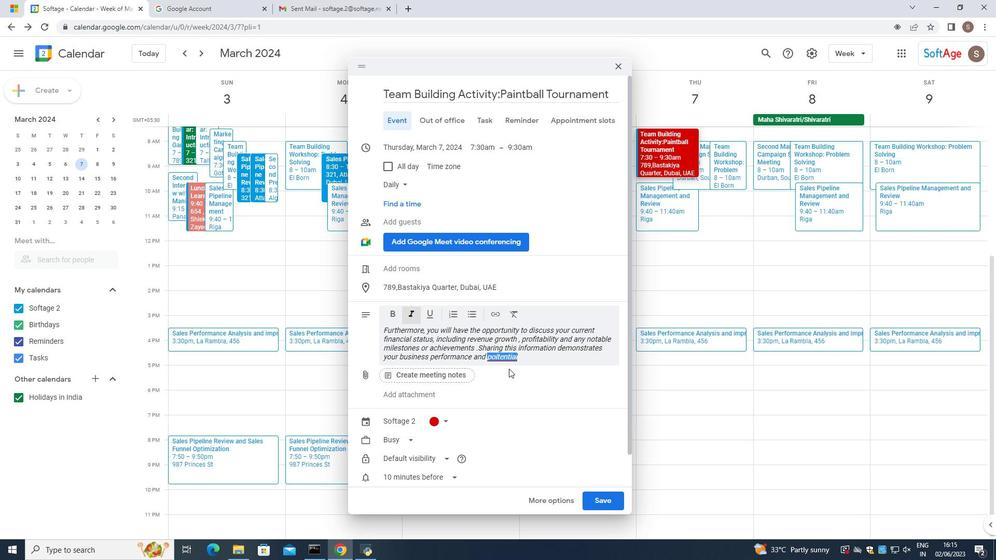 
Action: Mouse pressed left at (523, 360)
Screenshot: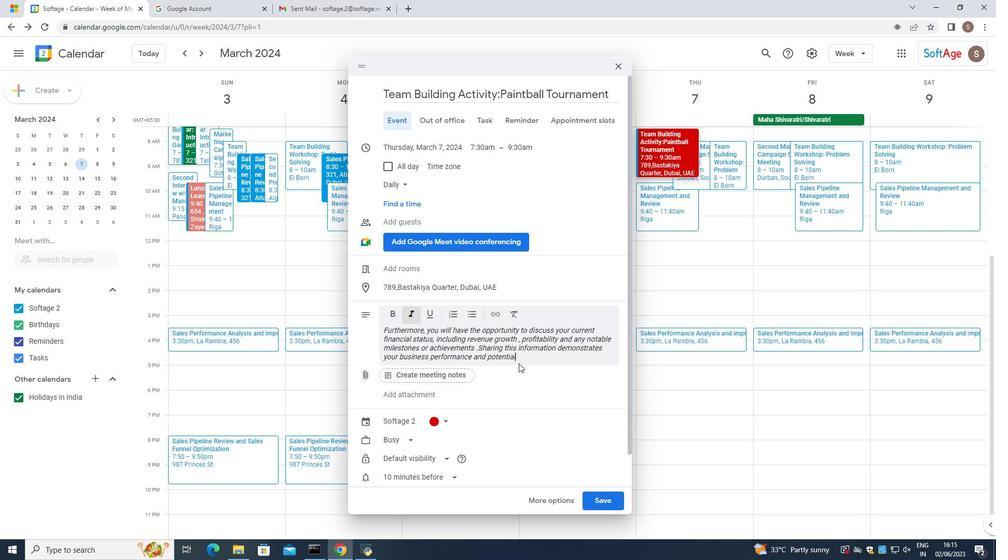 
Action: Mouse moved to (516, 364)
Screenshot: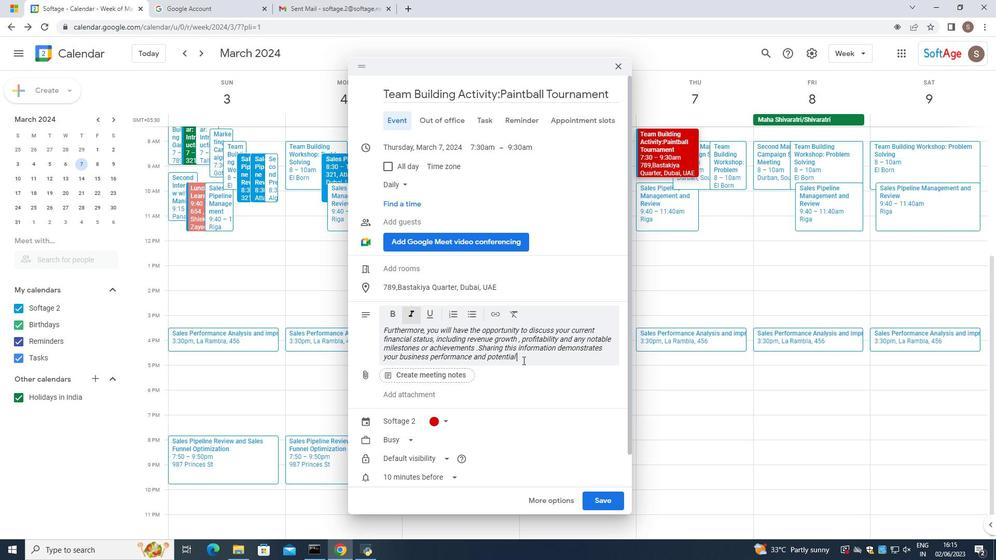 
Action: Key pressed <Key.space>g<Key.backspace>fot<Key.backspace><Key.backspace>or<Key.space>future<Key.space>sucxcess
Screenshot: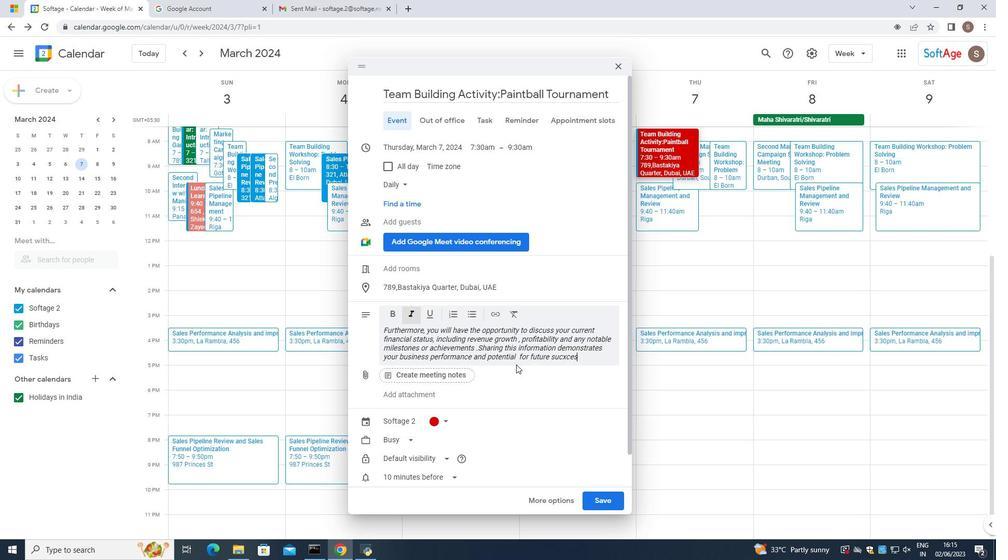 
Action: Mouse moved to (567, 355)
Screenshot: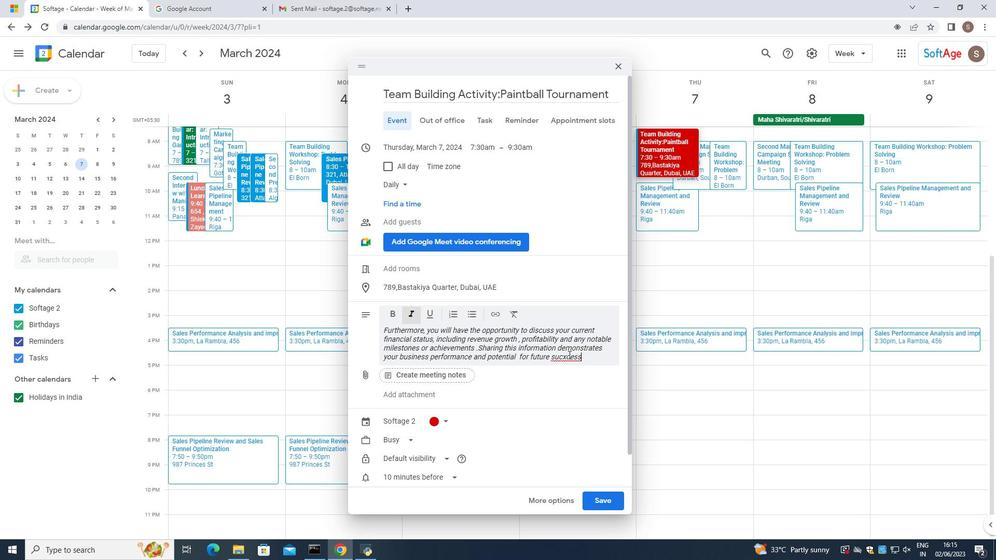 
Action: Mouse pressed left at (567, 355)
Screenshot: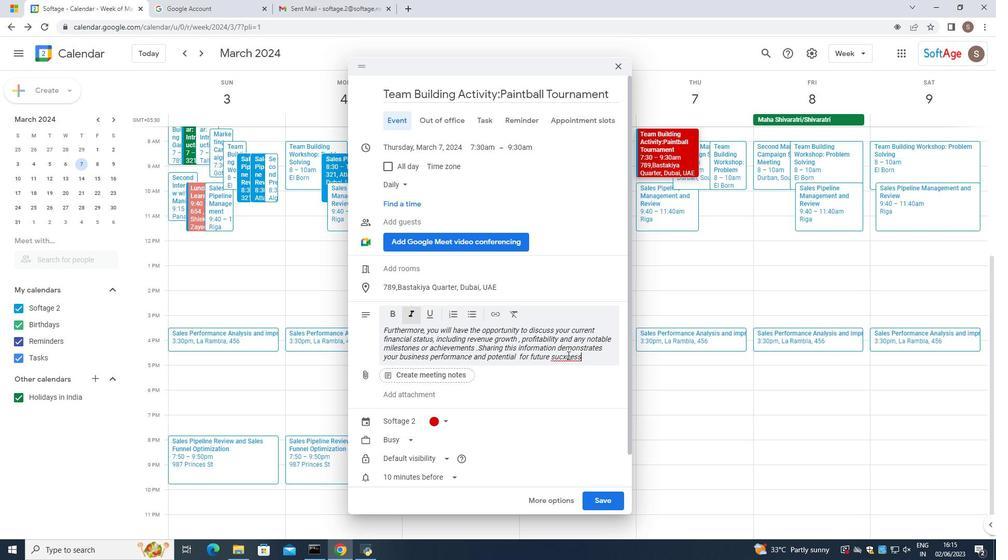 
Action: Mouse moved to (567, 357)
Screenshot: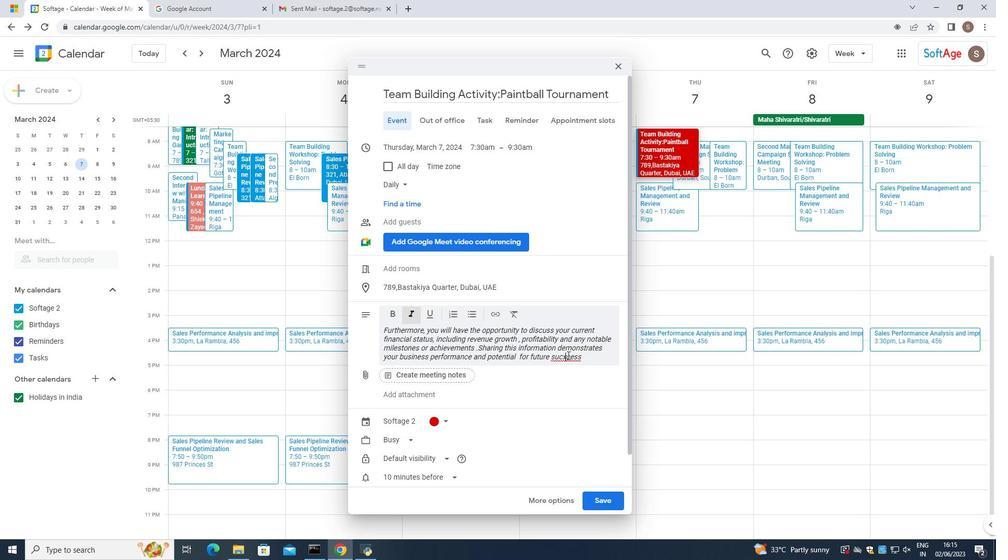 
Action: Key pressed <Key.backspace>
Screenshot: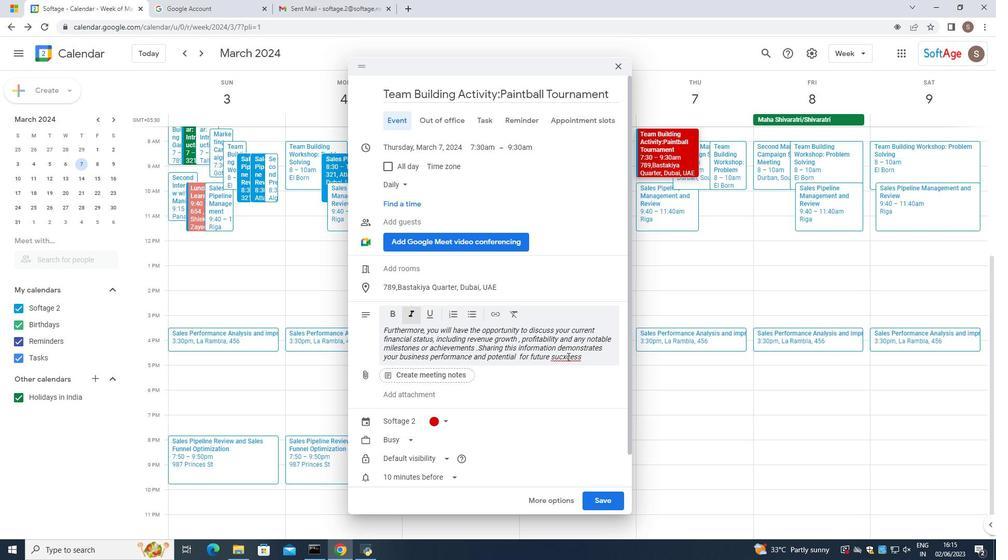 
Action: Mouse moved to (581, 352)
Screenshot: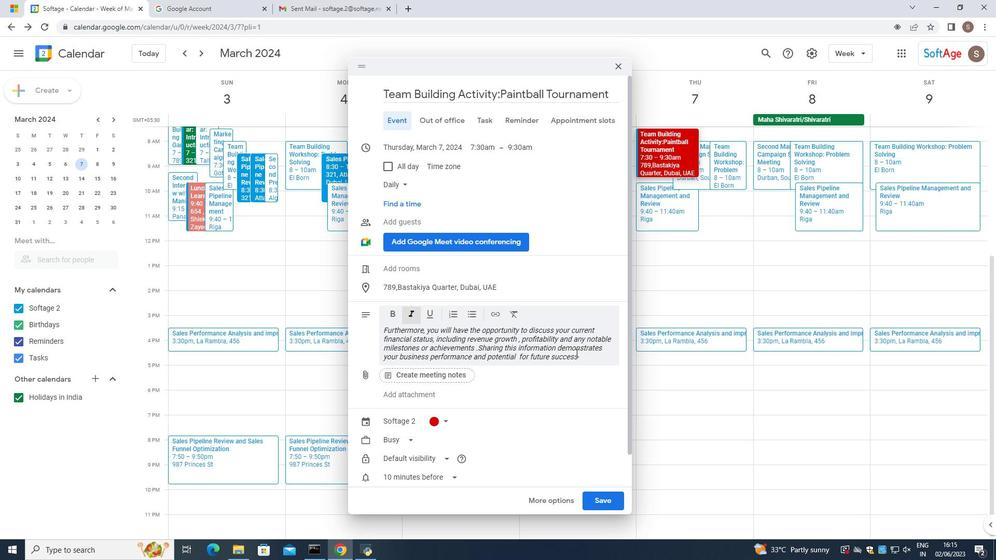 
Action: Mouse pressed left at (581, 352)
Screenshot: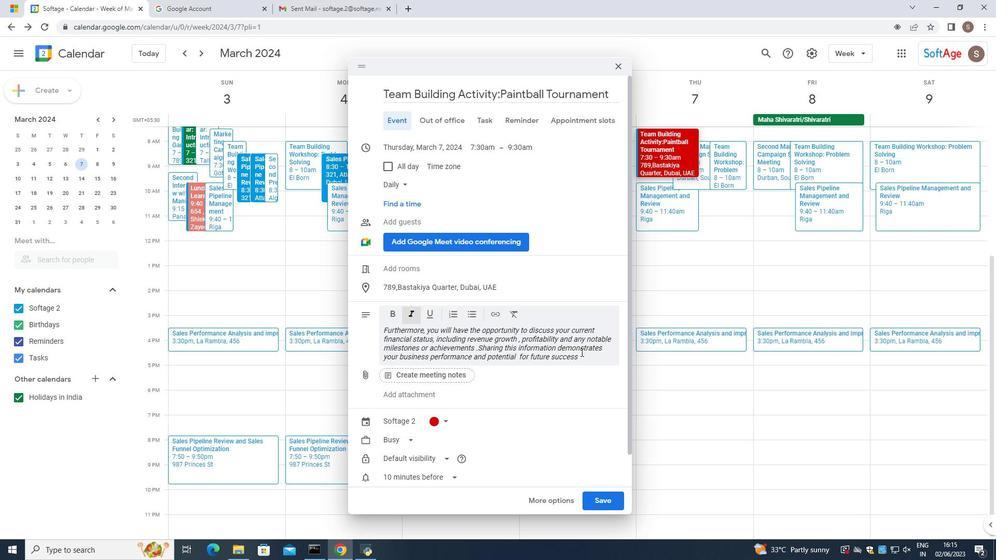 
Action: Mouse moved to (581, 356)
Screenshot: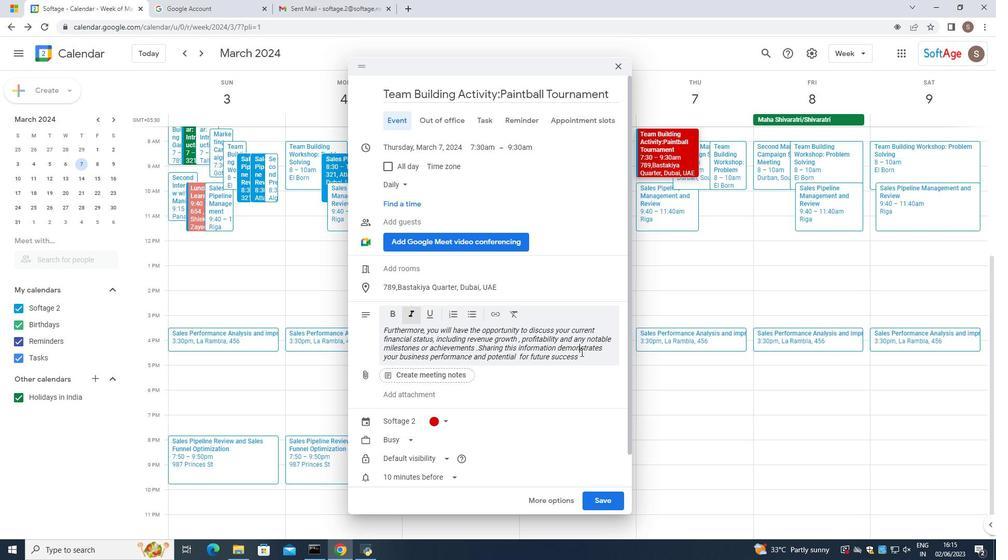 
Action: Mouse pressed left at (581, 356)
Screenshot: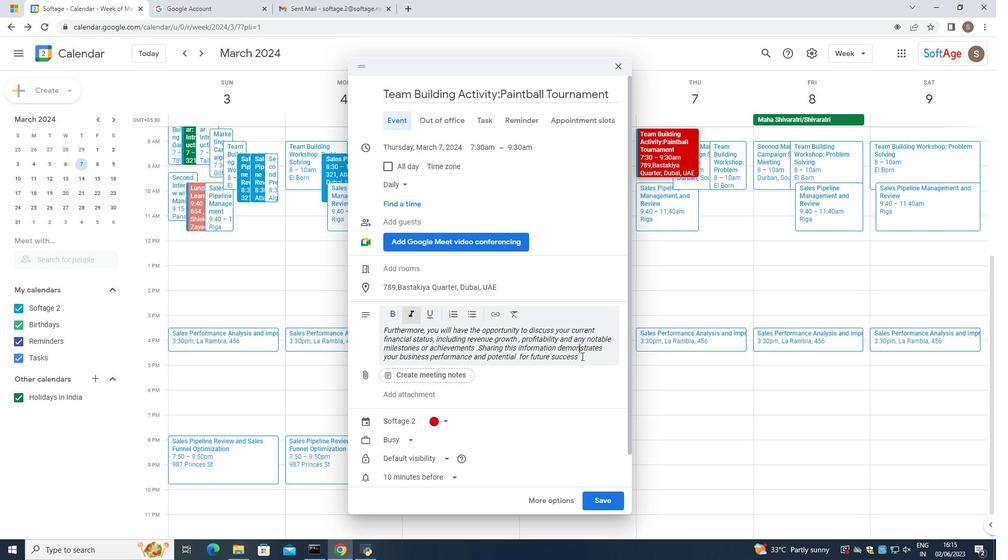 
Action: Mouse moved to (571, 367)
Screenshot: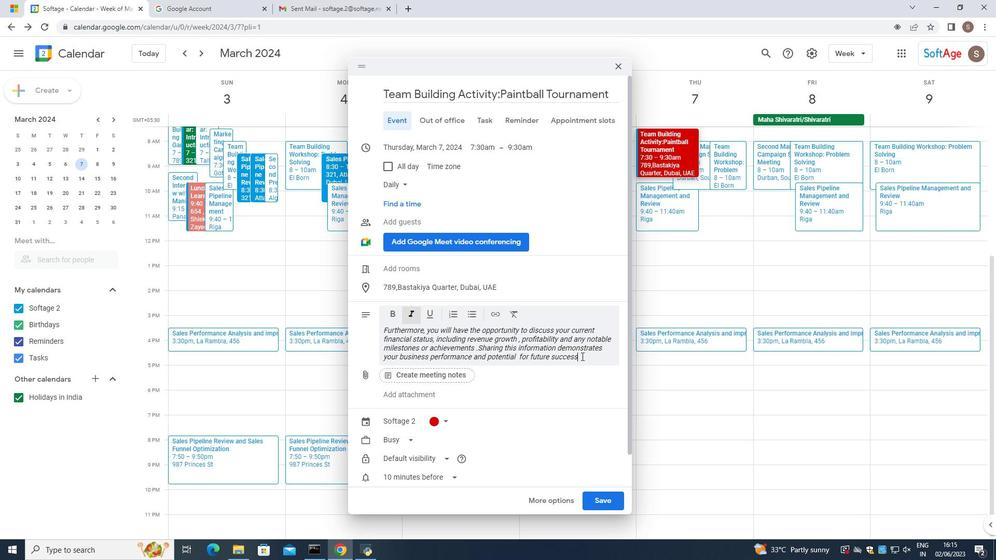 
Action: Key pressed .
Screenshot: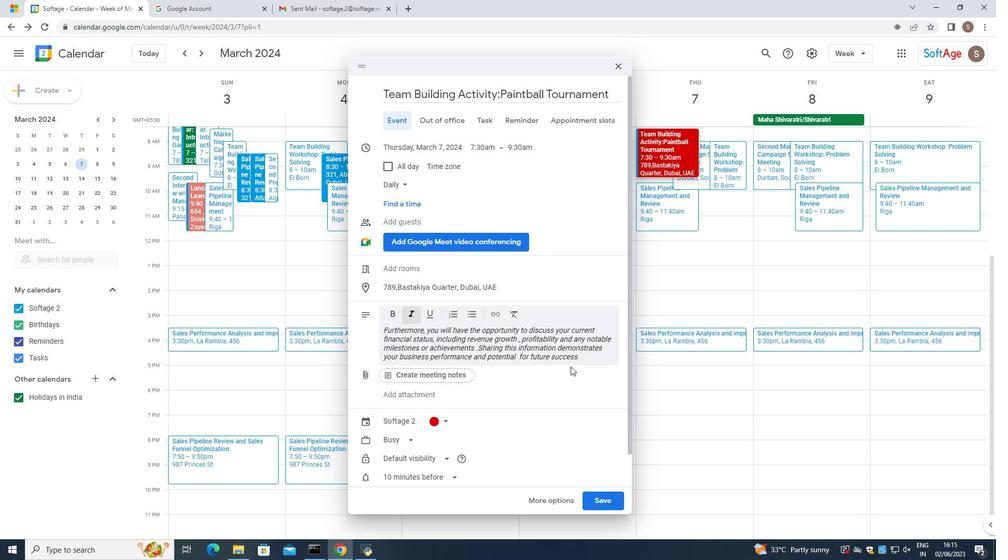 
Action: Mouse moved to (466, 366)
Screenshot: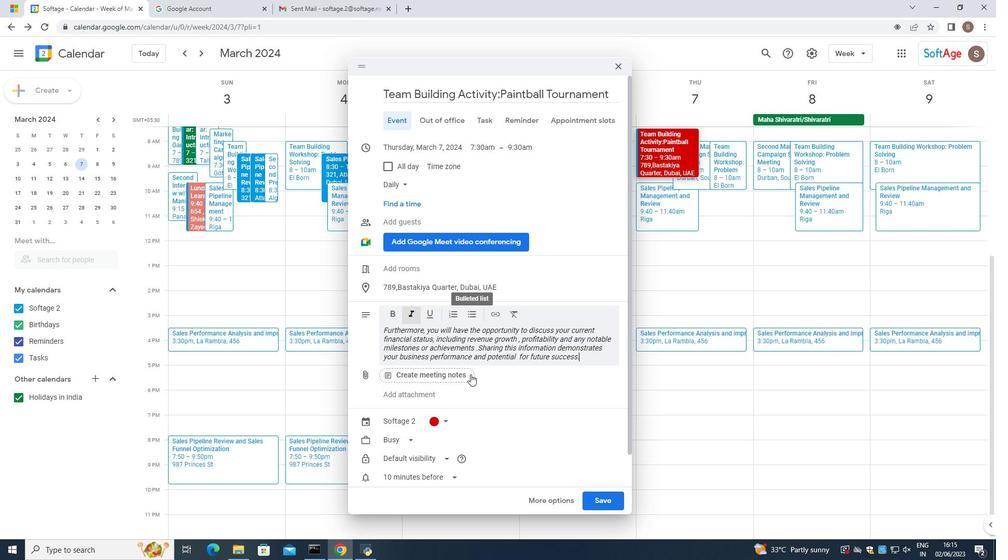 
Action: Mouse scrolled (466, 366) with delta (0, 0)
Screenshot: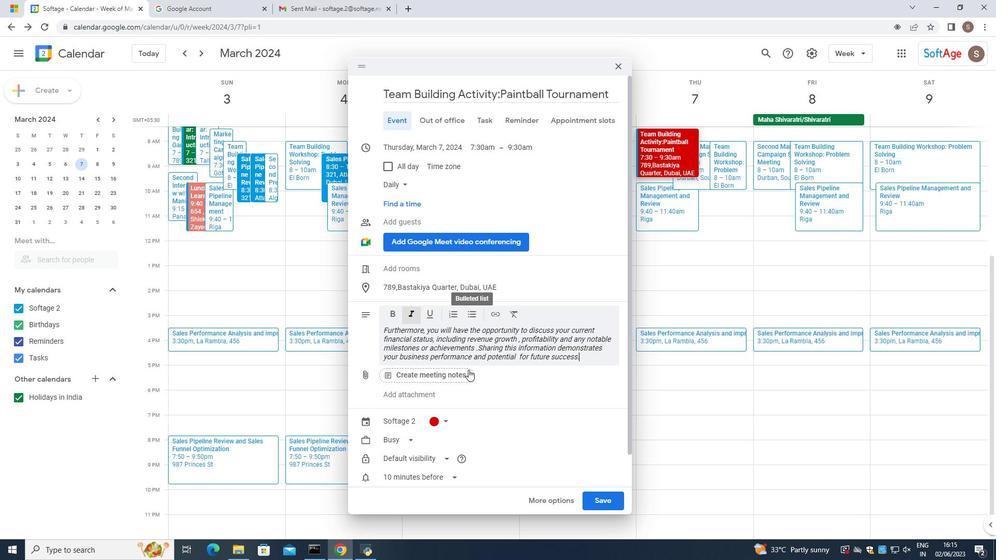 
Action: Mouse scrolled (466, 366) with delta (0, 0)
Screenshot: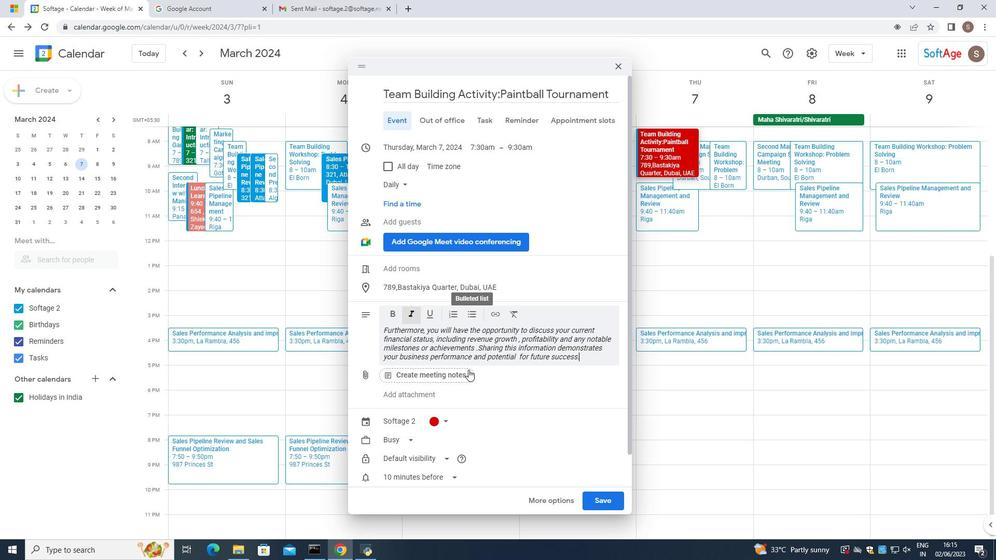
Action: Mouse scrolled (466, 366) with delta (0, 0)
Screenshot: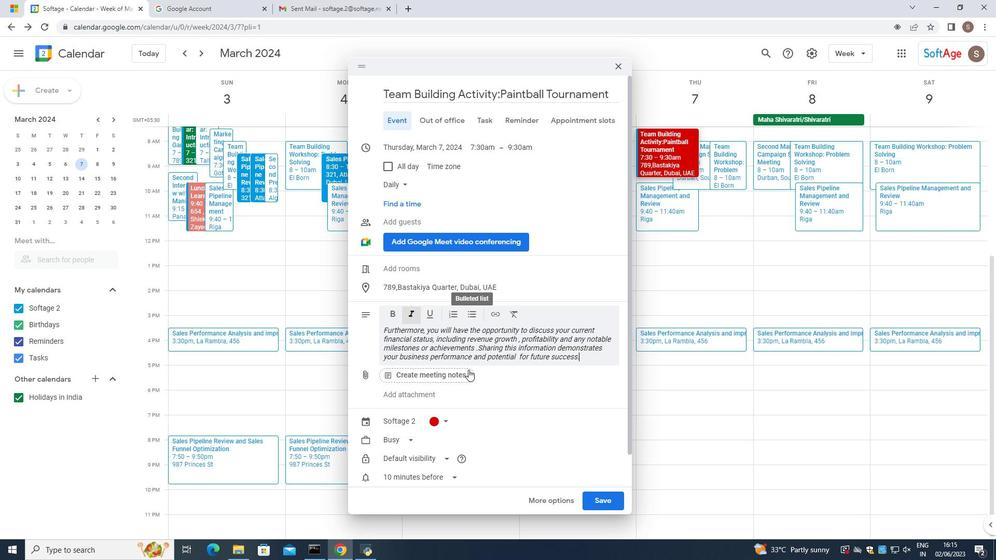 
Action: Mouse moved to (466, 366)
Screenshot: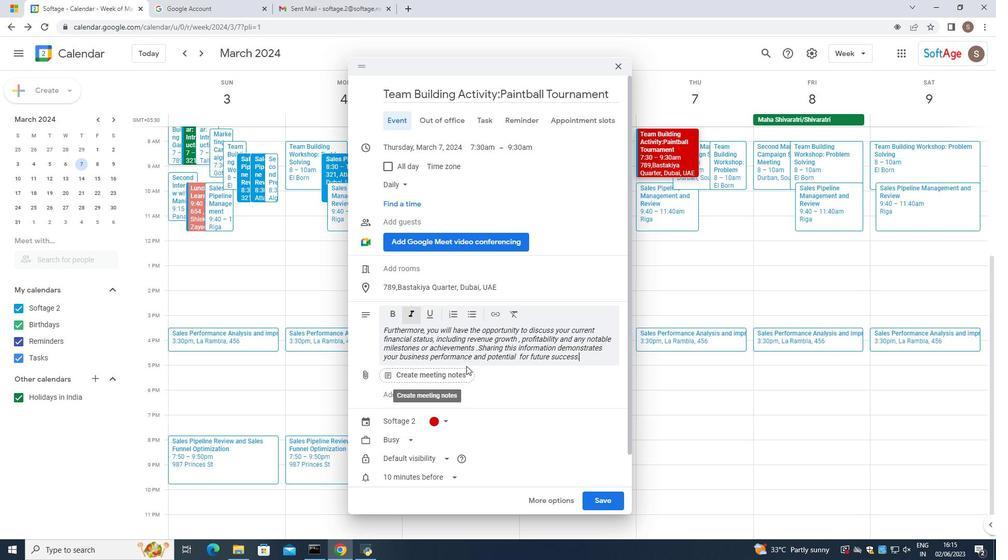 
Action: Mouse scrolled (466, 366) with delta (0, 0)
Screenshot: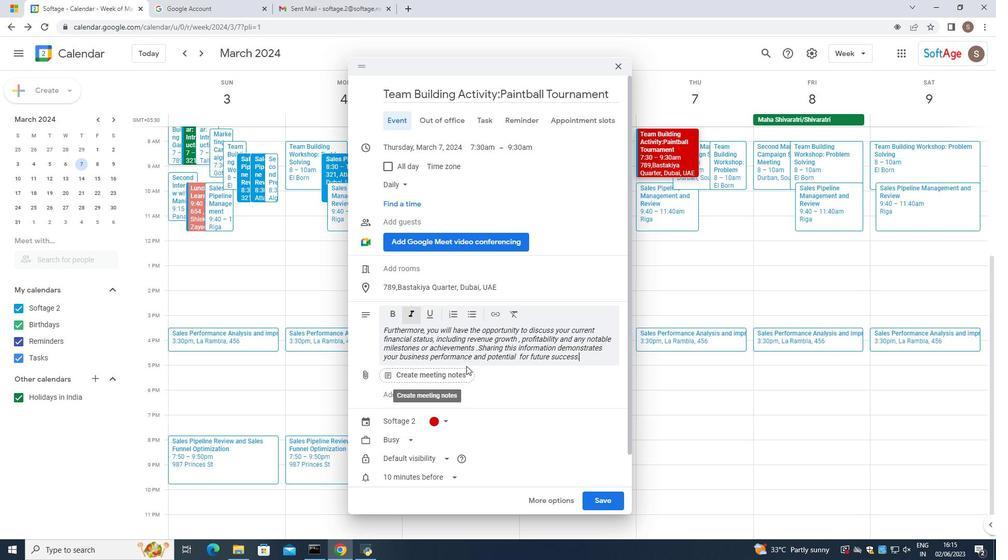 
Action: Mouse moved to (464, 361)
Screenshot: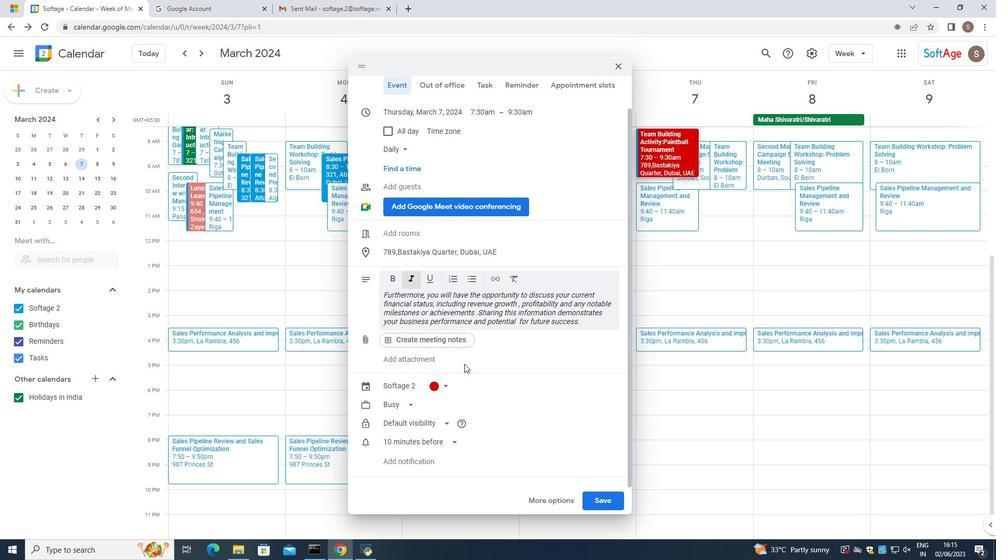 
Action: Mouse scrolled (464, 361) with delta (0, 0)
Screenshot: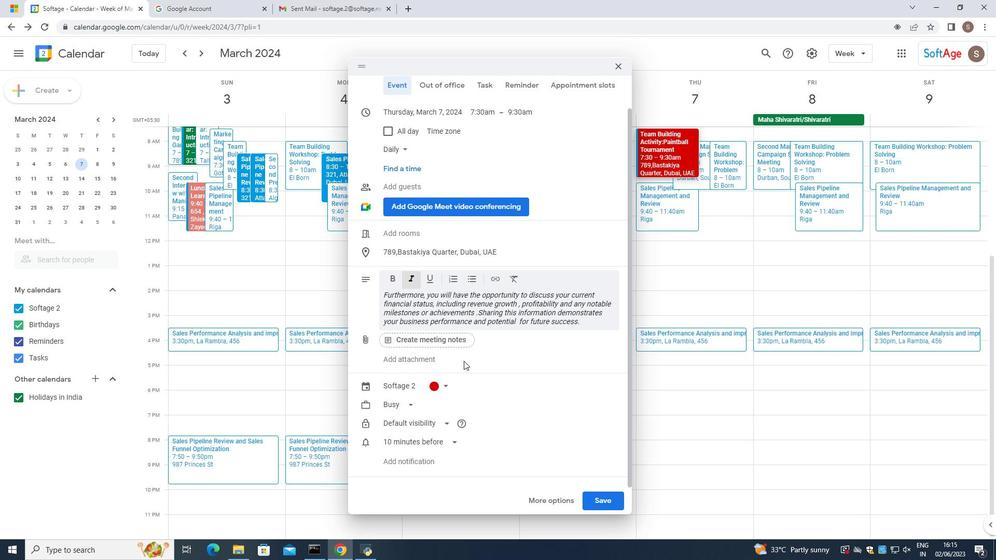 
Action: Mouse scrolled (464, 361) with delta (0, 0)
Screenshot: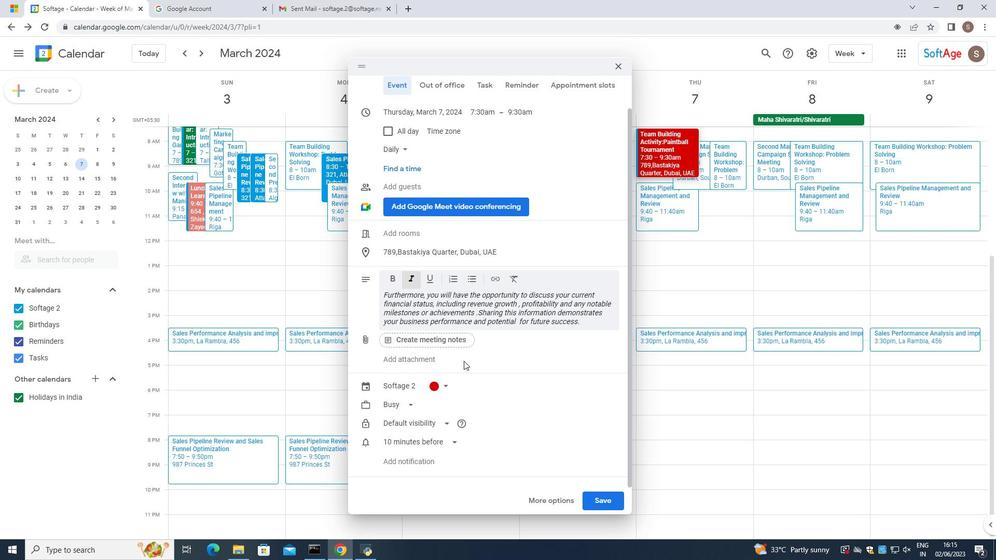 
Action: Mouse moved to (439, 267)
Screenshot: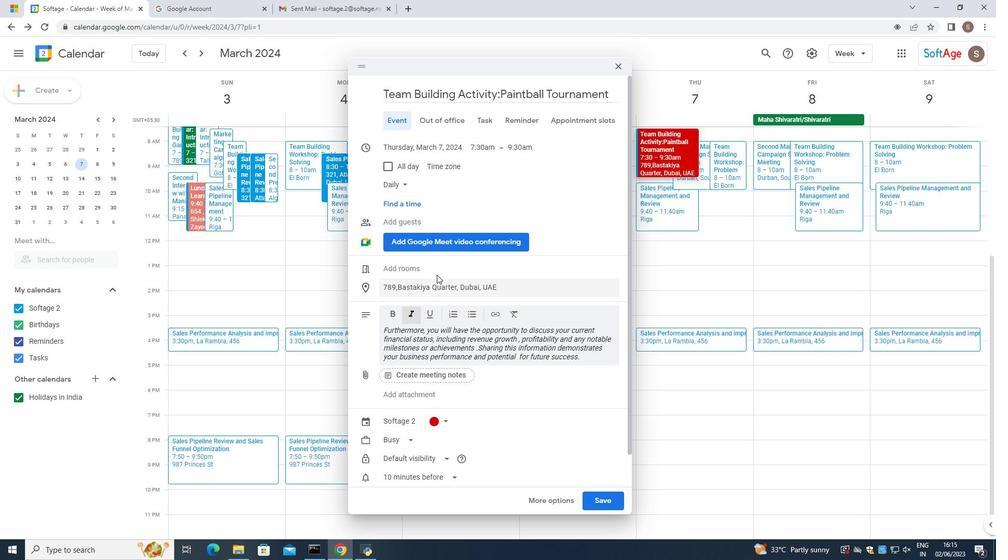 
Action: Mouse scrolled (439, 267) with delta (0, 0)
Screenshot: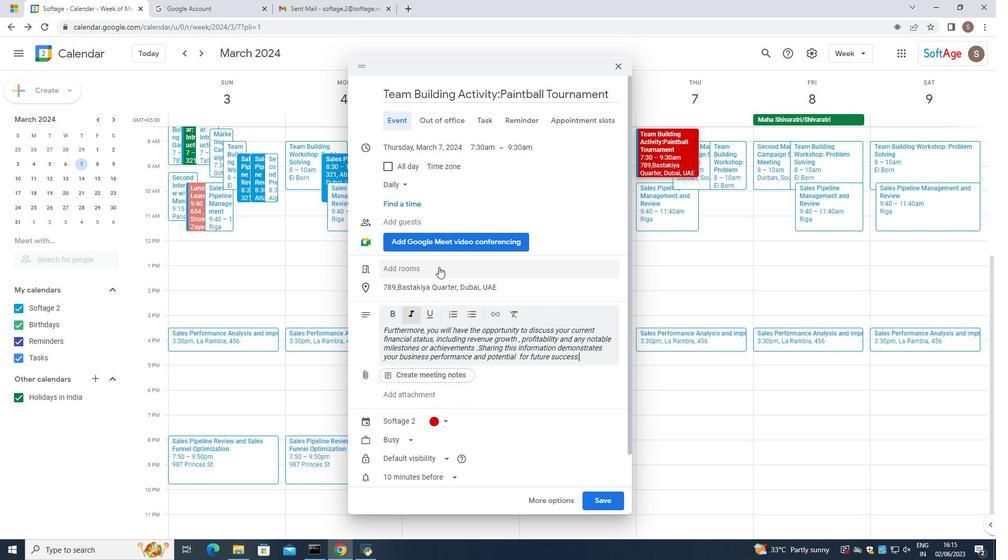 
Action: Mouse scrolled (439, 267) with delta (0, 0)
Screenshot: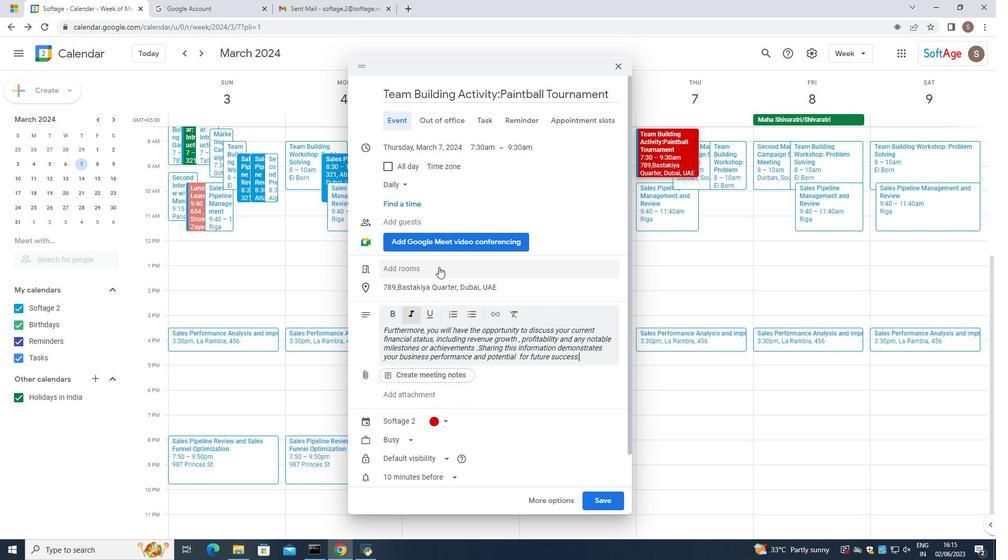 
Action: Mouse moved to (602, 501)
Screenshot: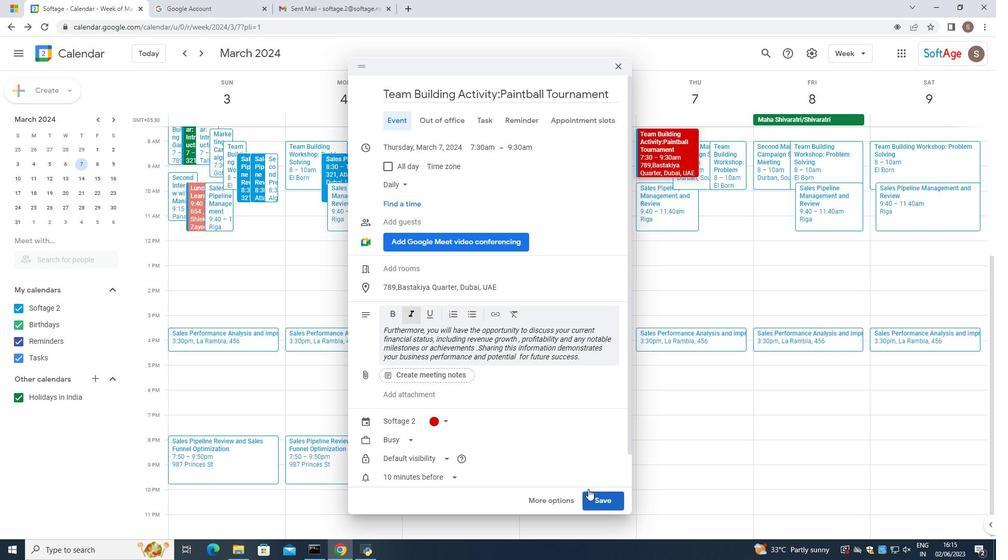
Action: Mouse pressed left at (602, 501)
Screenshot: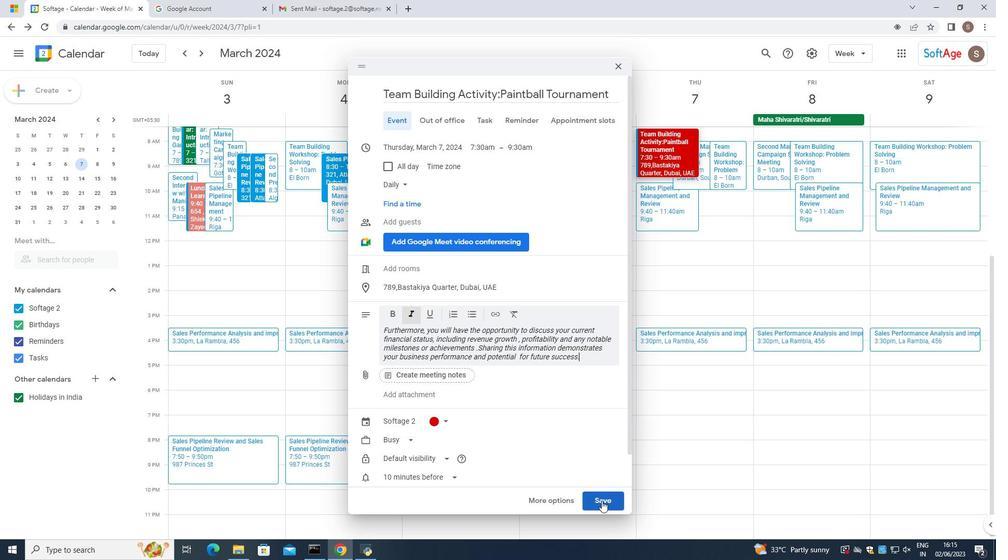 
Action: Mouse moved to (648, 167)
Screenshot: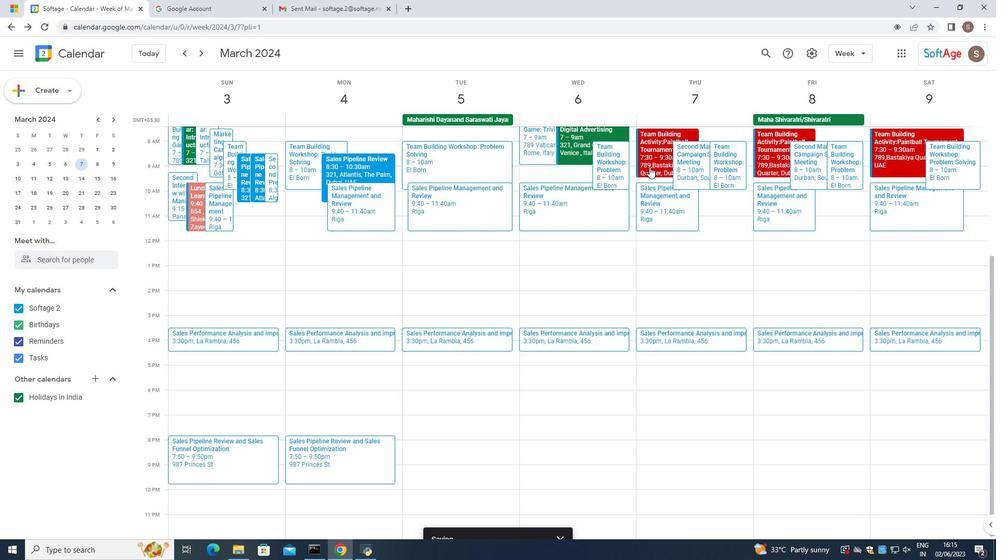 
Action: Mouse pressed left at (648, 167)
Screenshot: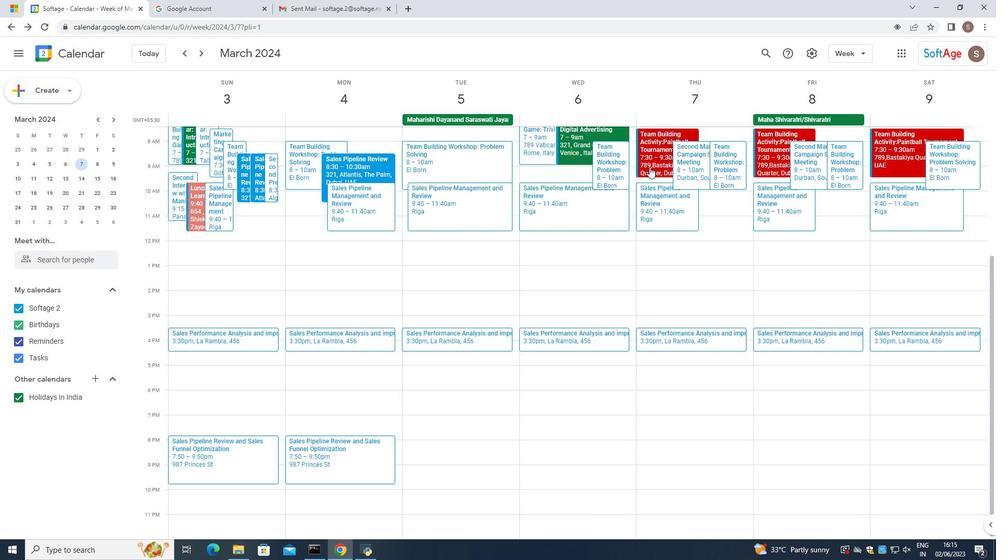 
Action: Mouse moved to (567, 138)
Screenshot: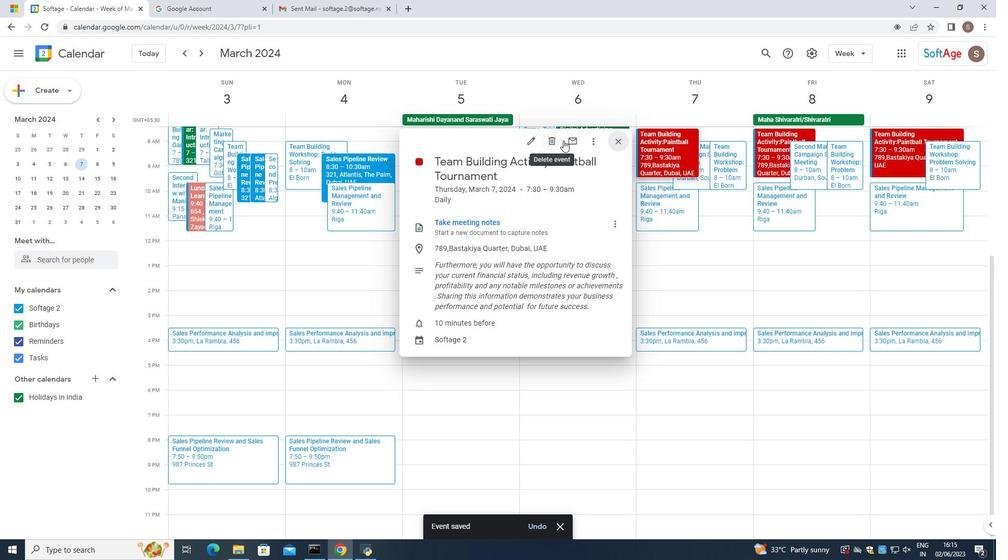 
Action: Mouse pressed left at (567, 138)
Screenshot: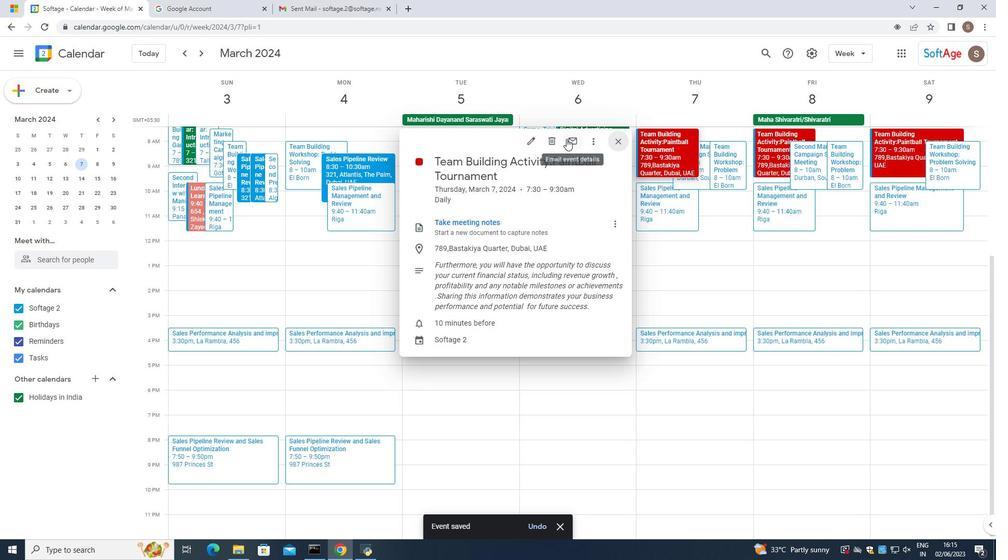 
Action: Mouse moved to (397, 233)
Screenshot: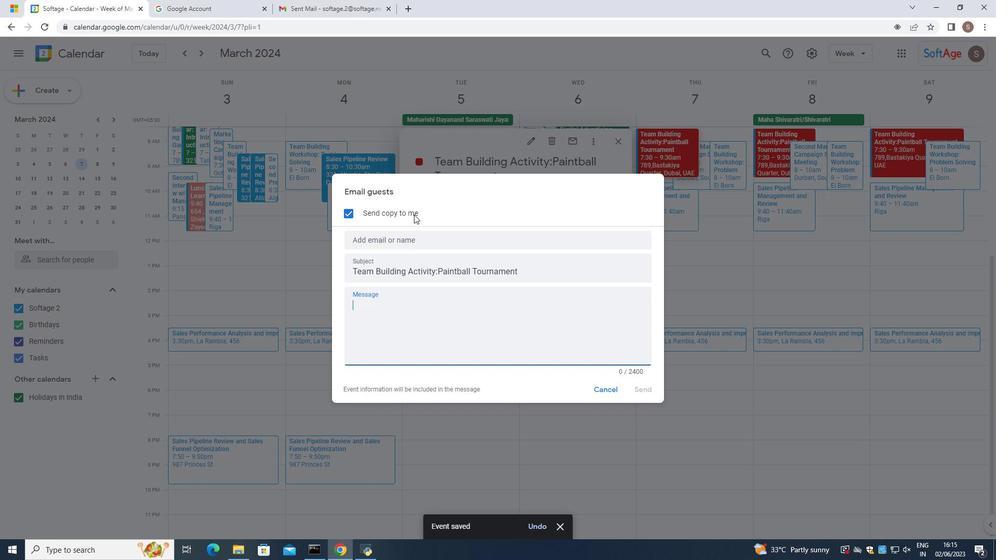 
Action: Mouse pressed left at (397, 233)
Screenshot: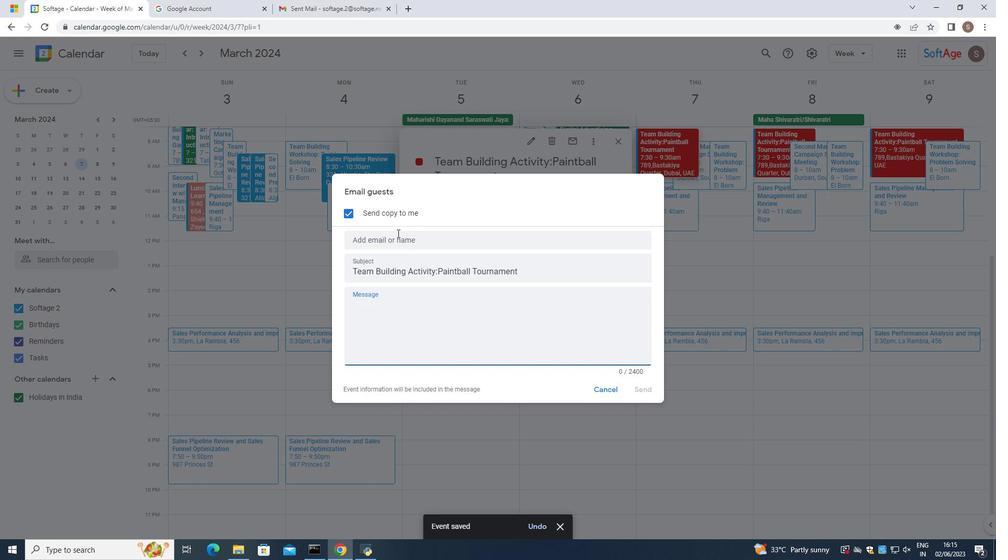 
Action: Mouse moved to (389, 259)
Screenshot: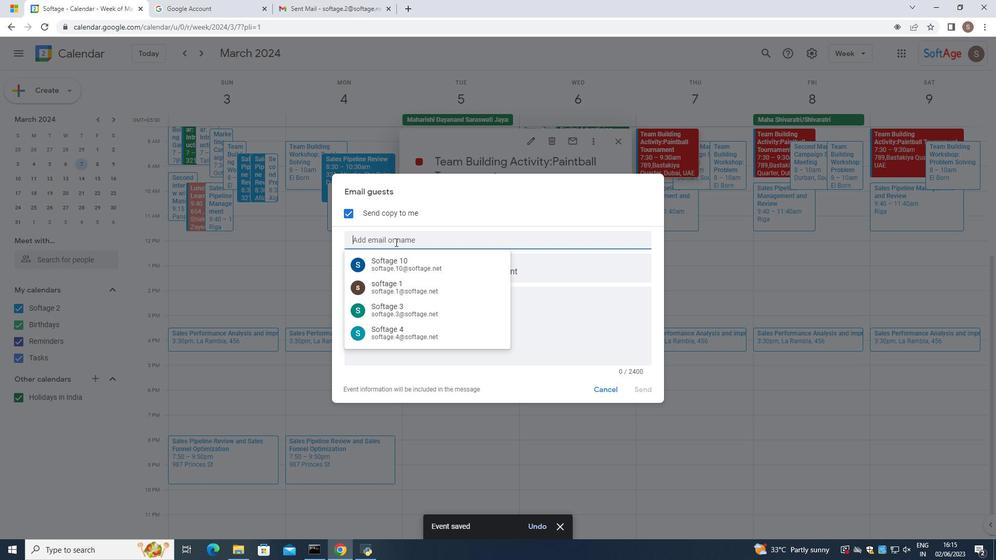 
Action: Key pressed so<Key.backspace>p<Key.backspace>oftage.3
Screenshot: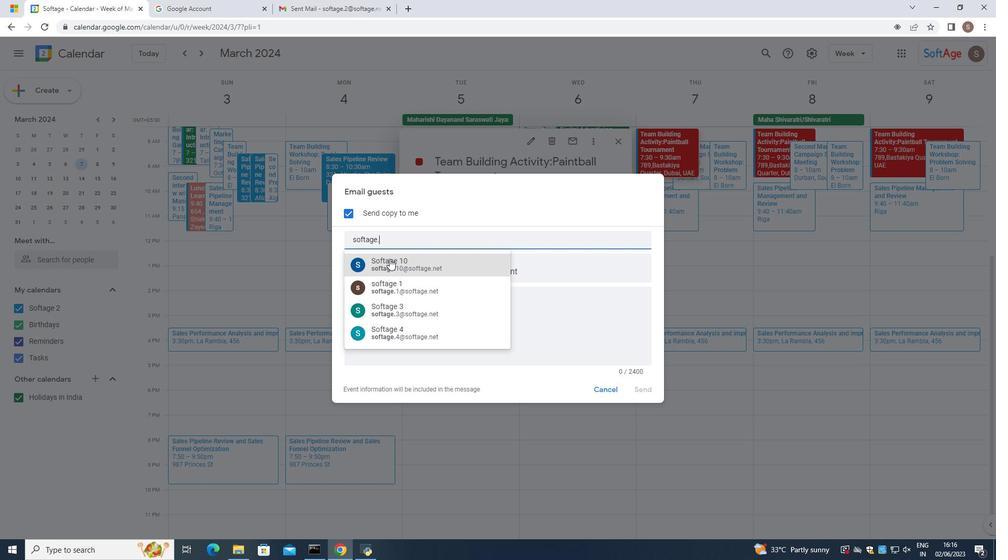 
Action: Mouse moved to (361, 246)
Screenshot: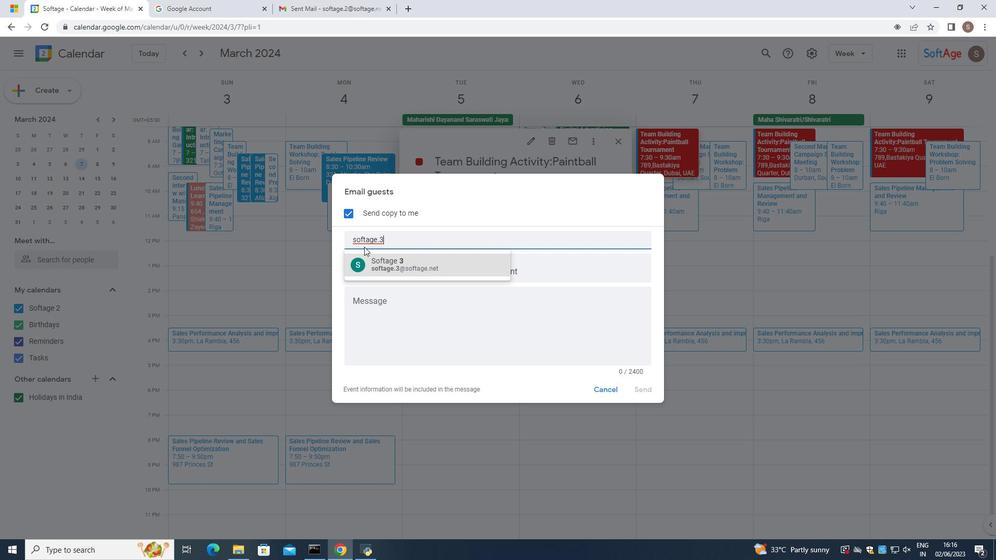 
Action: Mouse pressed left at (361, 246)
Screenshot: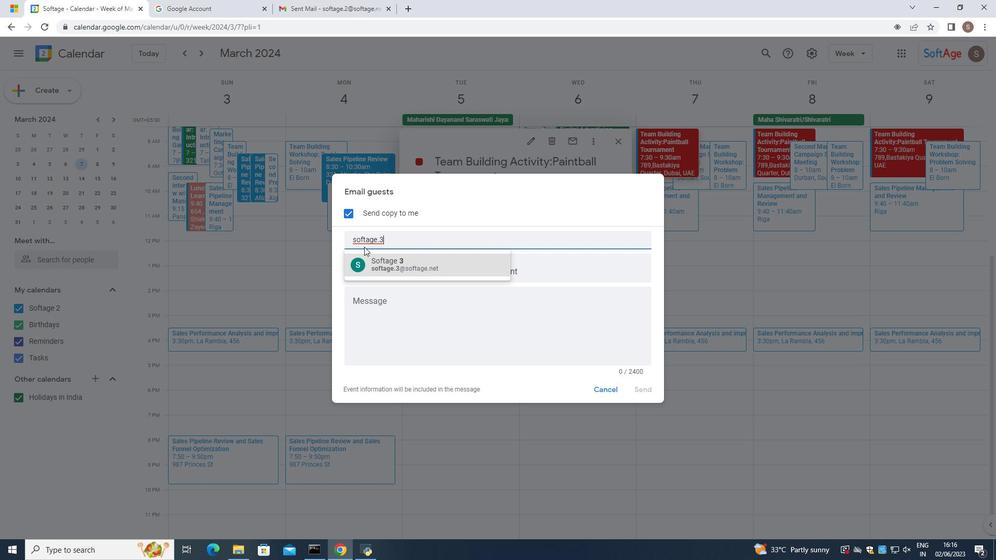 
Action: Mouse moved to (373, 256)
Screenshot: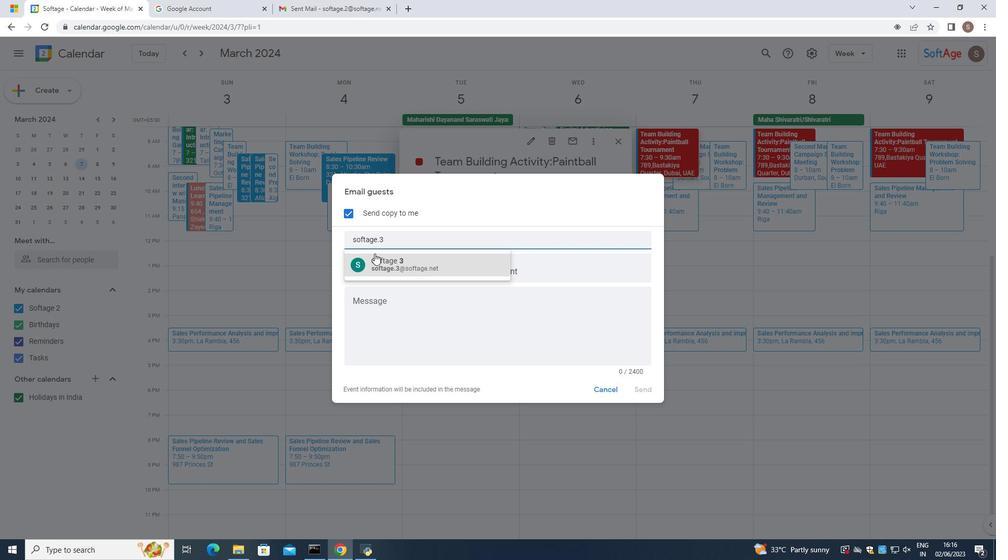 
Action: Mouse pressed left at (373, 256)
Screenshot: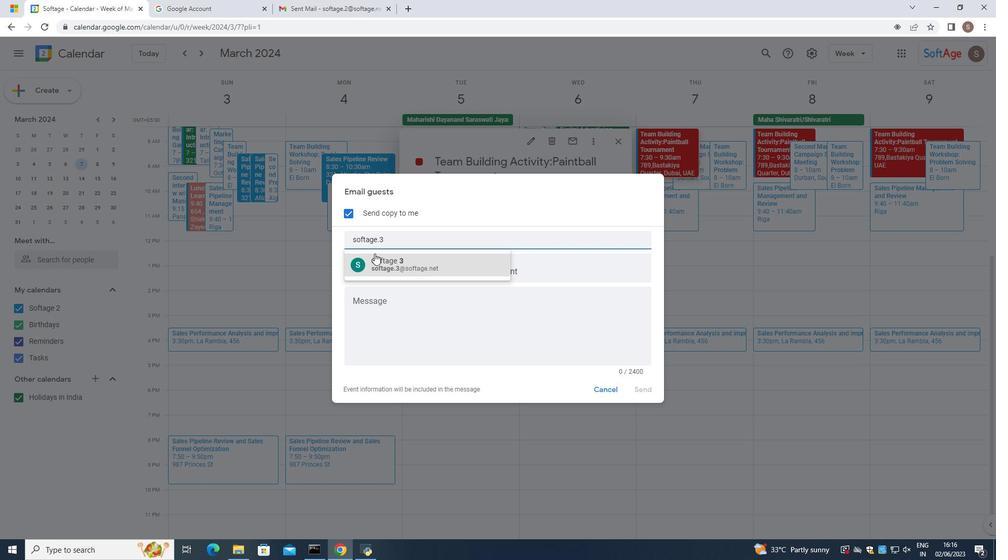 
Action: Mouse moved to (411, 235)
Screenshot: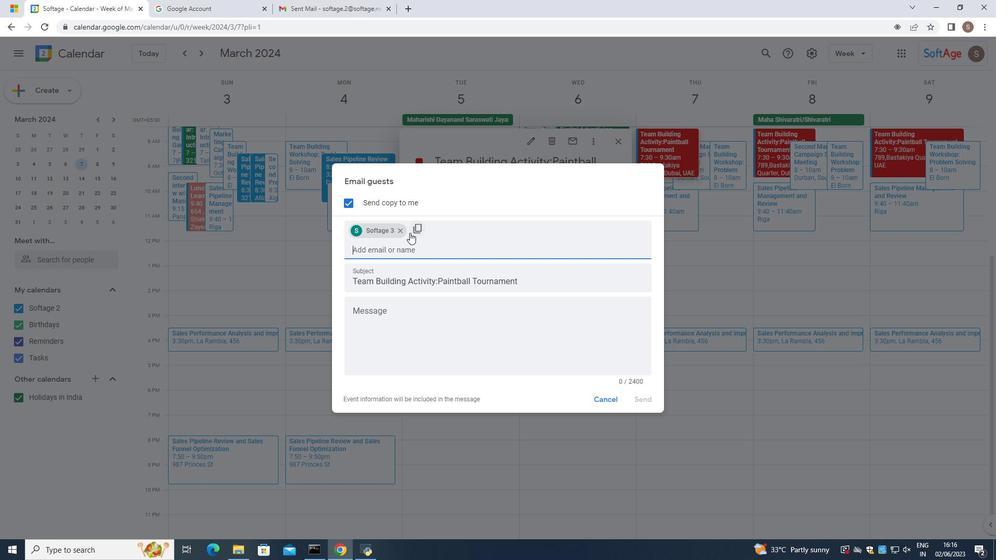 
Action: Key pressed softage.4
Screenshot: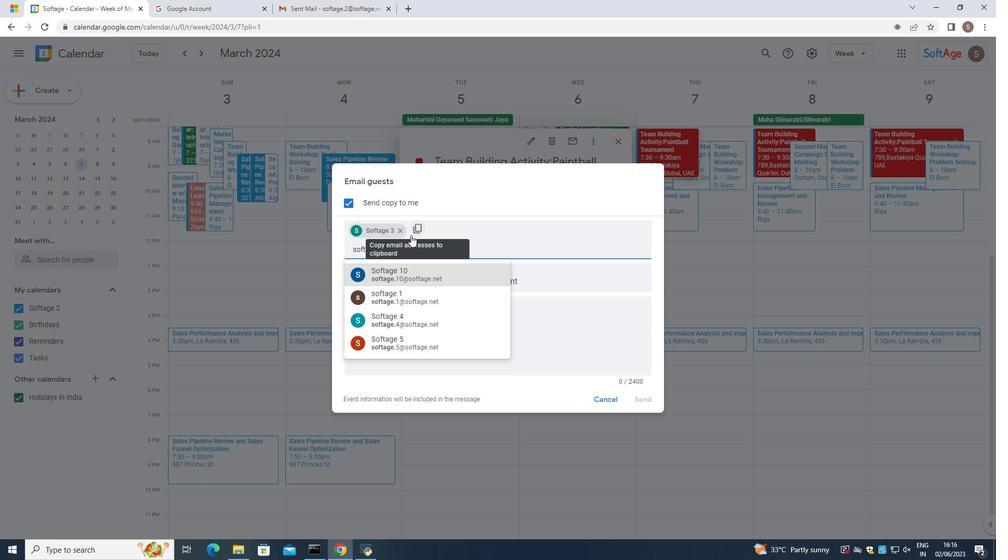 
Action: Mouse moved to (410, 271)
Screenshot: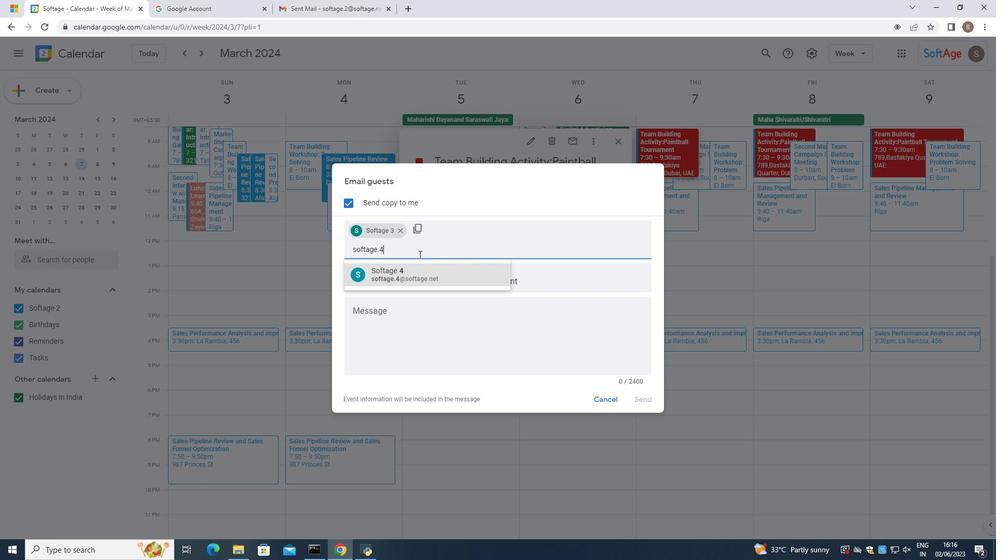
Action: Mouse pressed left at (410, 271)
Screenshot: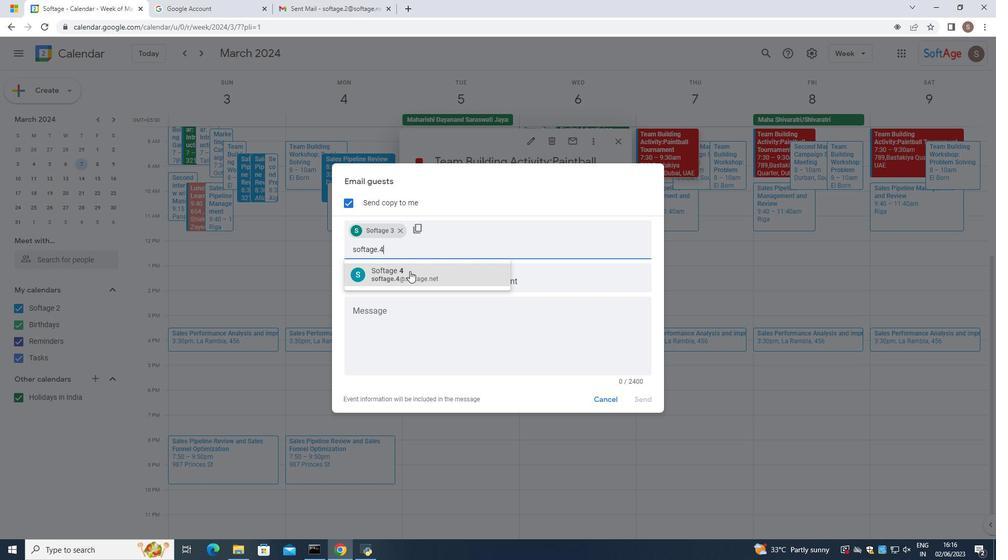 
Action: Mouse moved to (384, 303)
Screenshot: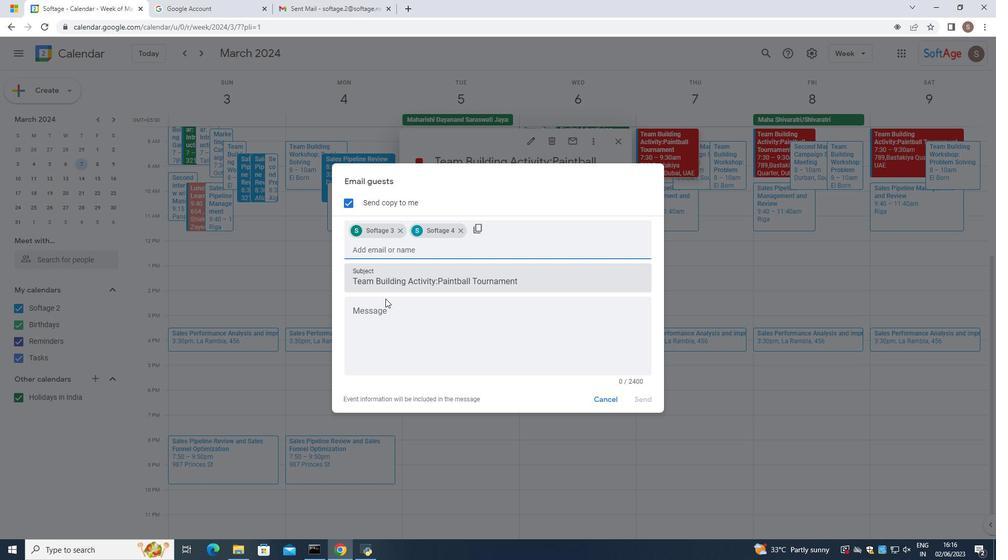
Action: Mouse pressed left at (384, 303)
Screenshot: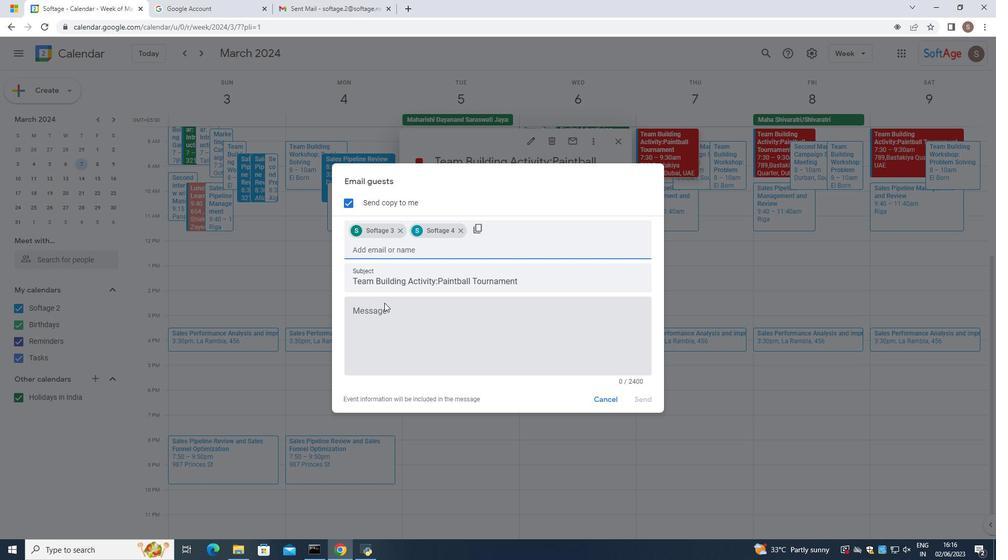 
Action: Mouse moved to (384, 304)
Screenshot: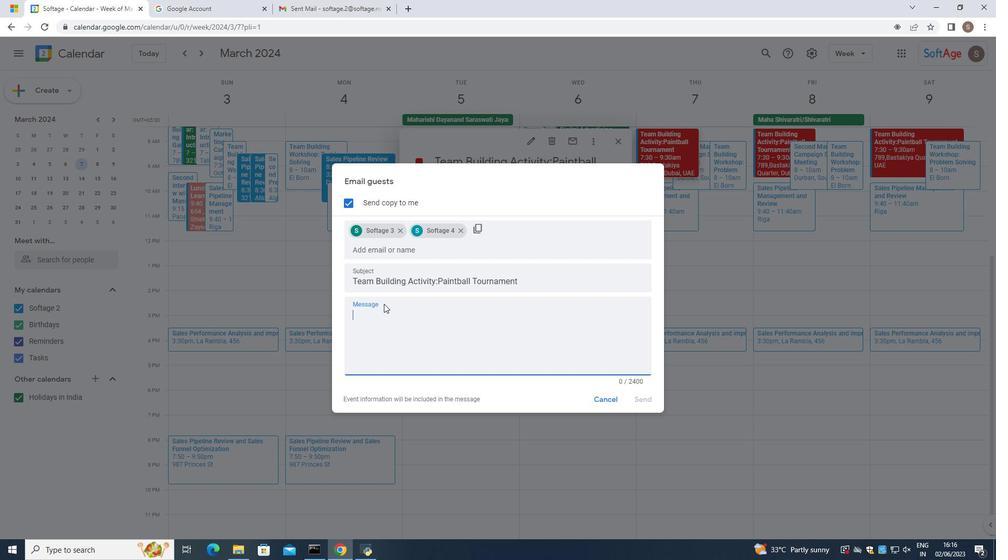 
Action: Key pressed participants
Screenshot: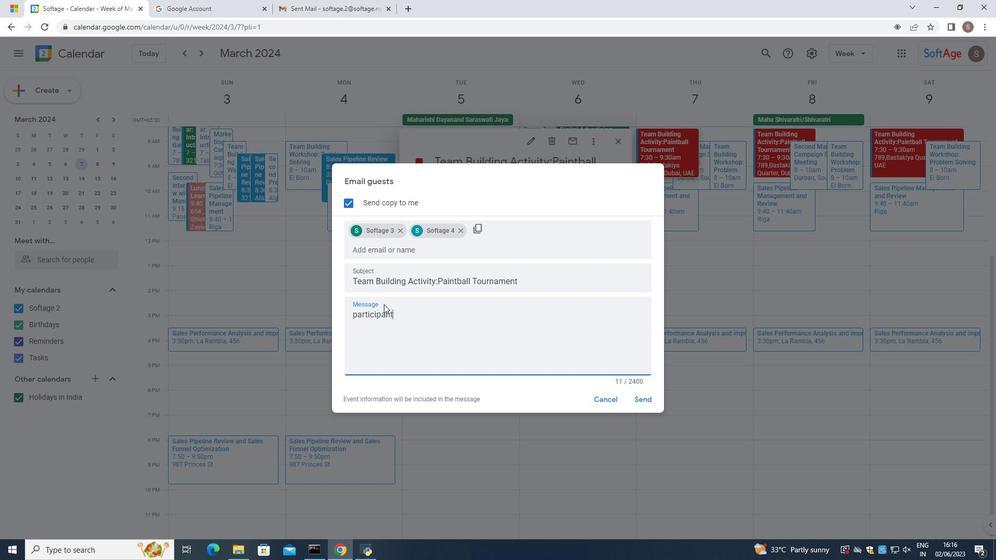 
Action: Mouse moved to (641, 395)
Screenshot: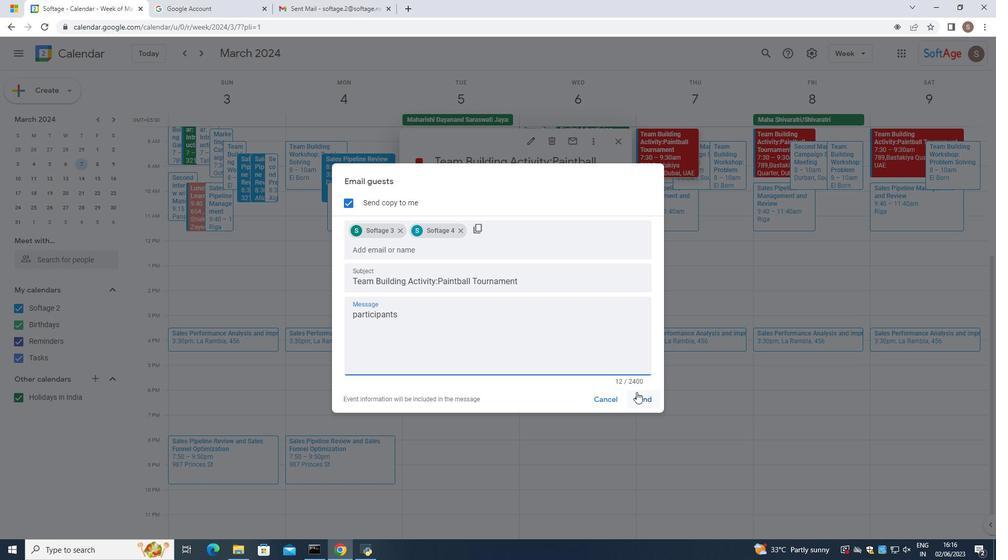 
Action: Mouse pressed left at (641, 395)
Screenshot: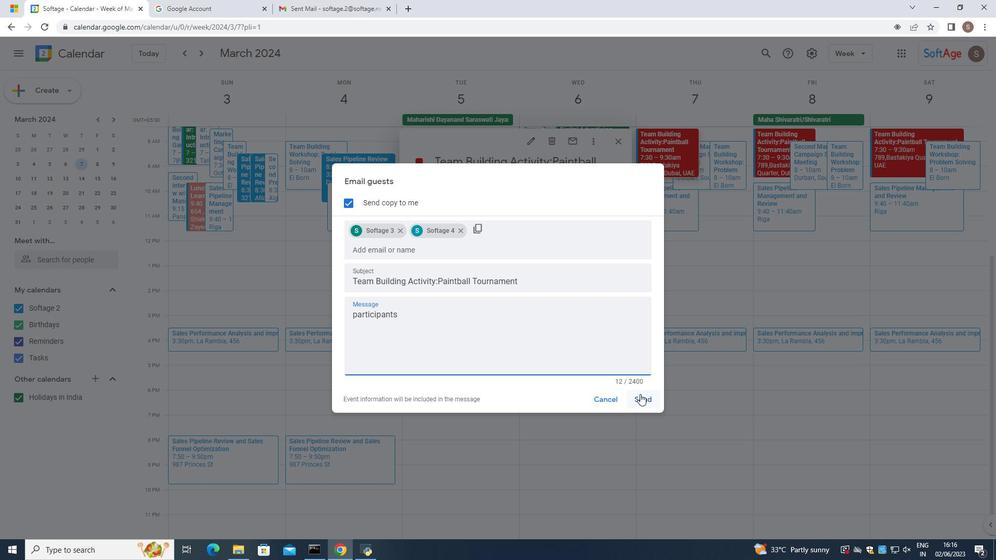 
Action: Mouse moved to (97, 273)
Screenshot: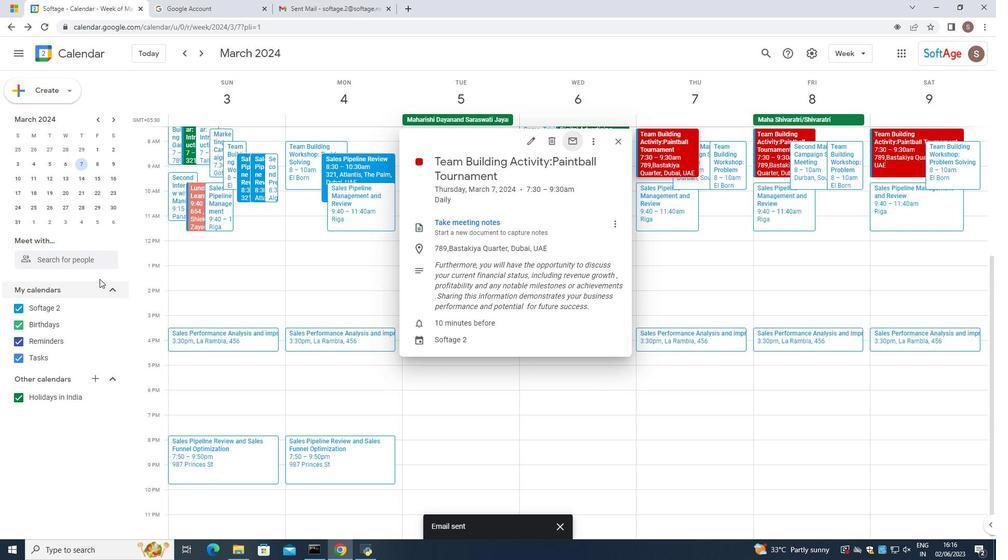 
